 Task: Search one way flight ticket for 4 adults, 1 infant in seat and 1 infant on lap in premium economy from Plattsburgh: Plattsburgh International Airport to Greenville: Pitt-greenville Airport on 5-2-2023. Choice of flights is Delta. Number of bags: 1 checked bag. Price is upto 107000. Outbound departure time preference is 8:45.
Action: Mouse moved to (302, 391)
Screenshot: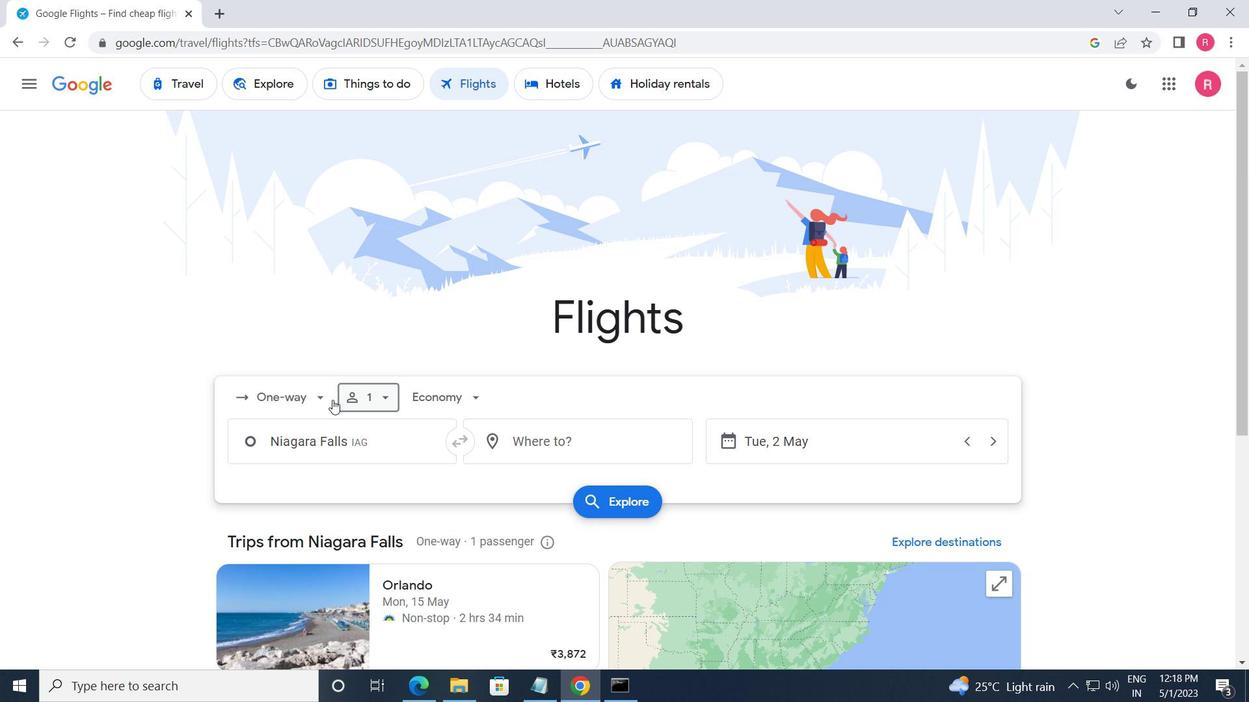 
Action: Mouse pressed left at (302, 391)
Screenshot: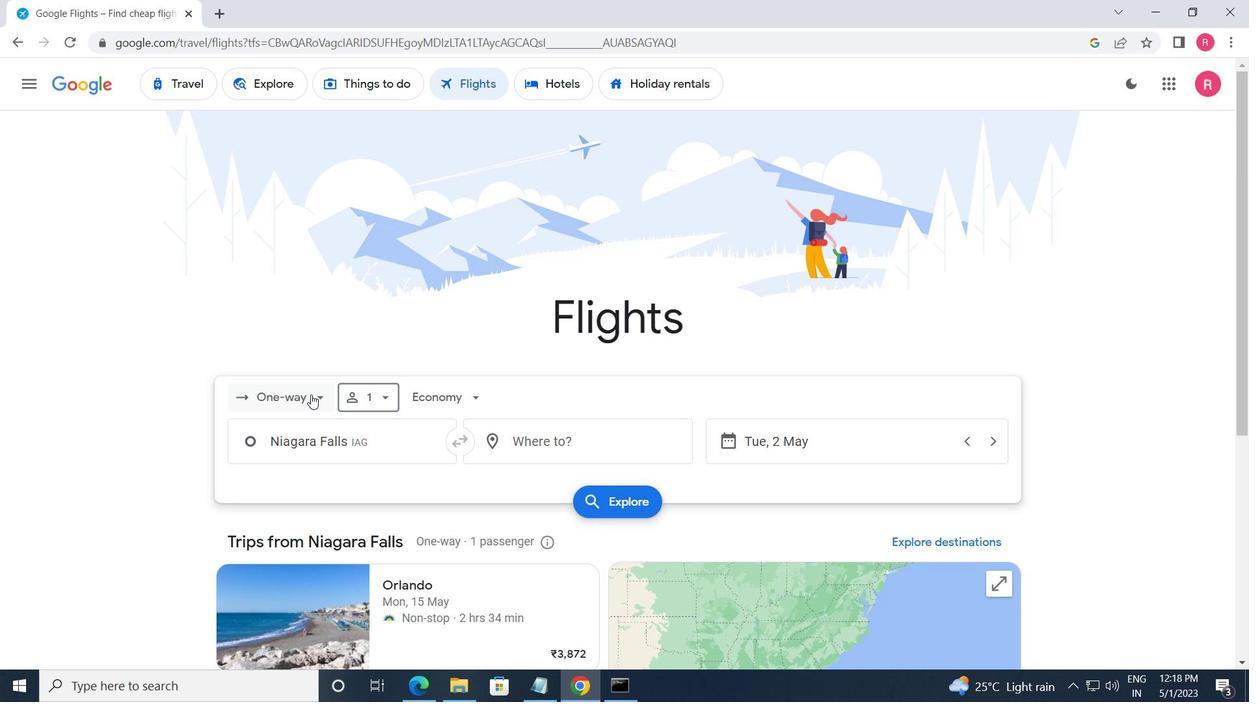 
Action: Mouse moved to (310, 470)
Screenshot: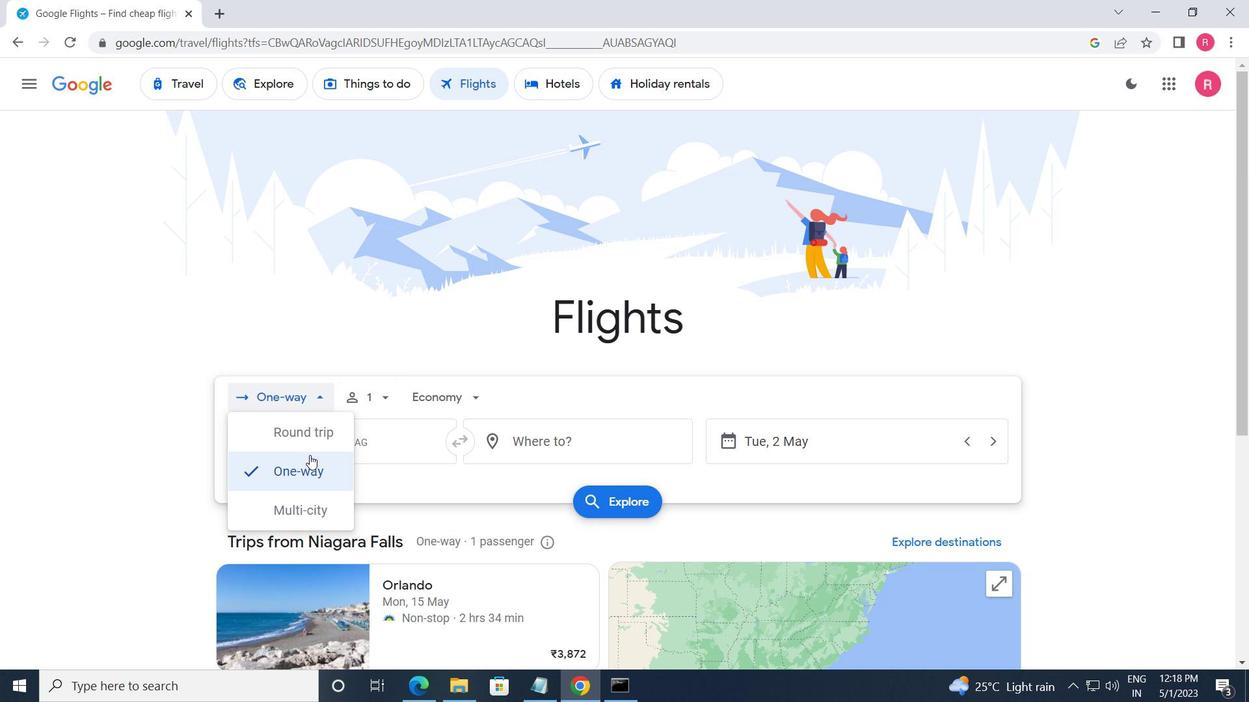 
Action: Mouse pressed left at (310, 470)
Screenshot: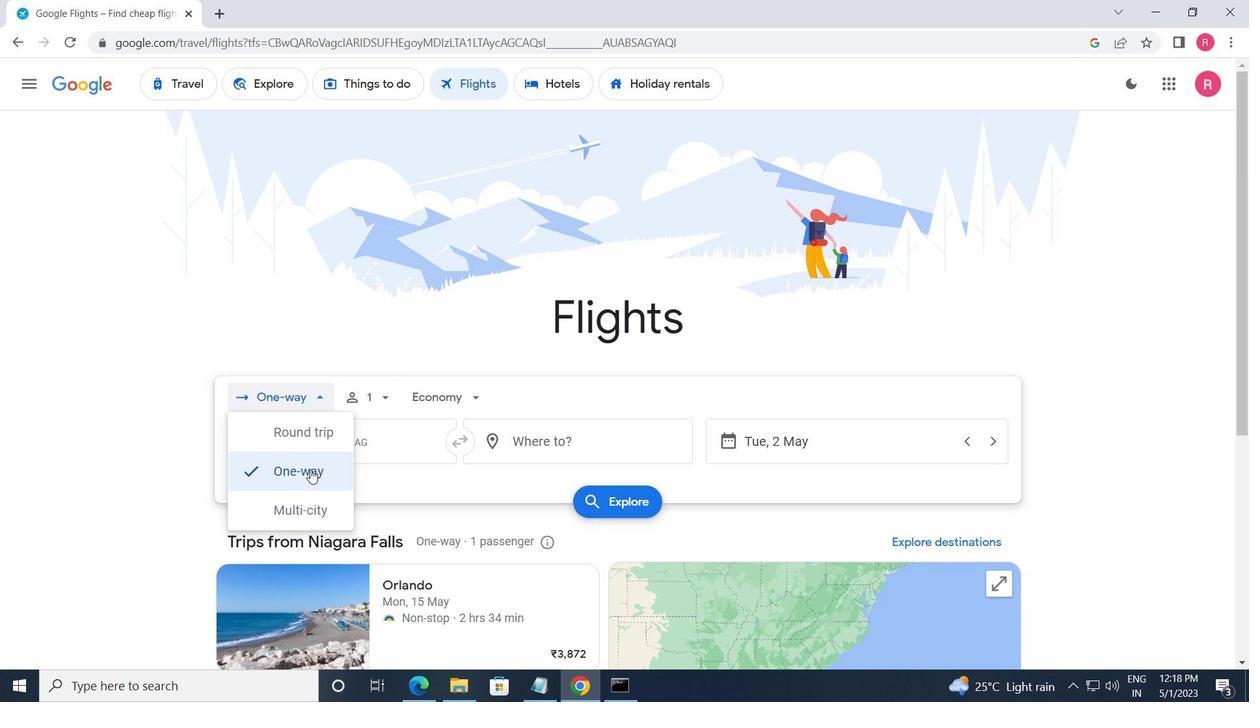 
Action: Mouse moved to (378, 397)
Screenshot: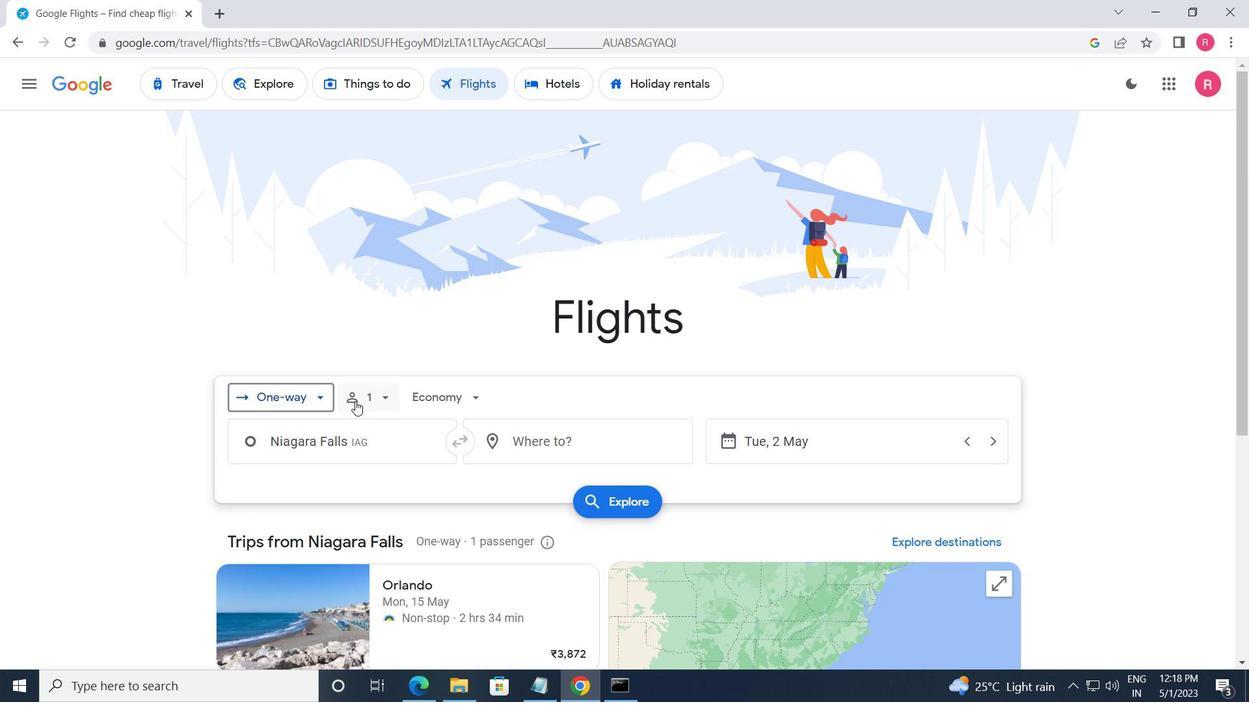 
Action: Mouse pressed left at (378, 397)
Screenshot: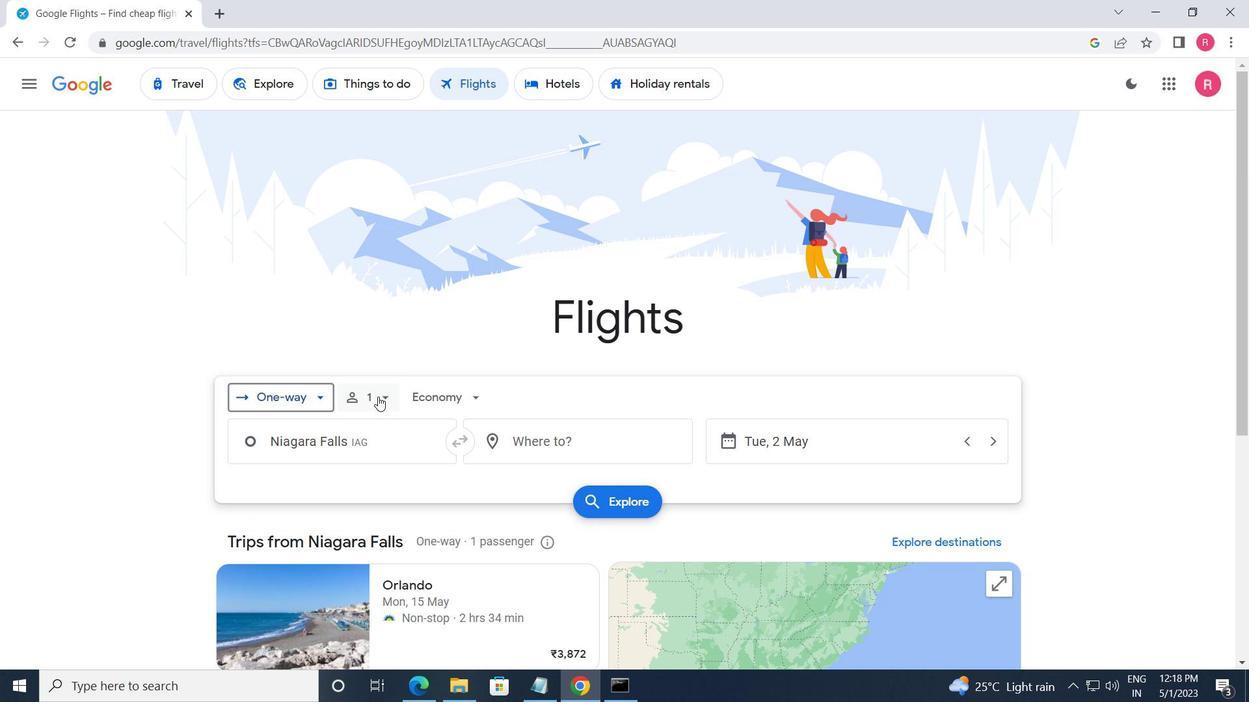 
Action: Mouse moved to (496, 439)
Screenshot: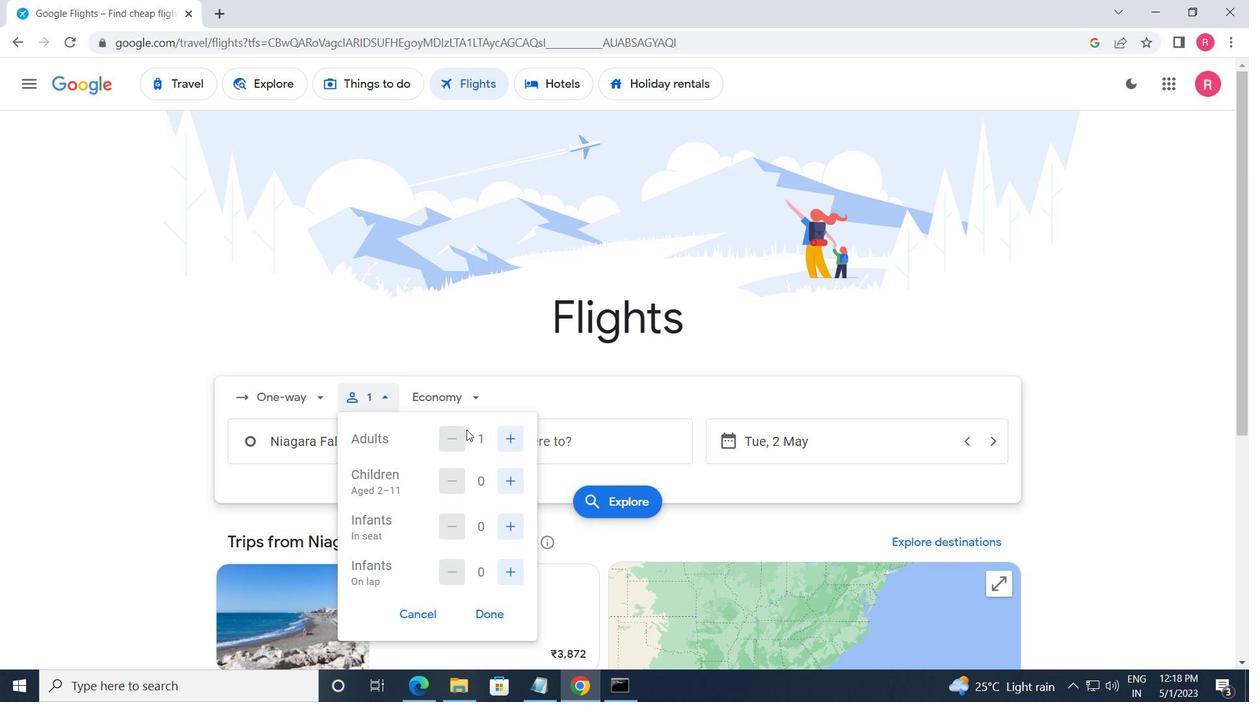 
Action: Mouse pressed left at (496, 439)
Screenshot: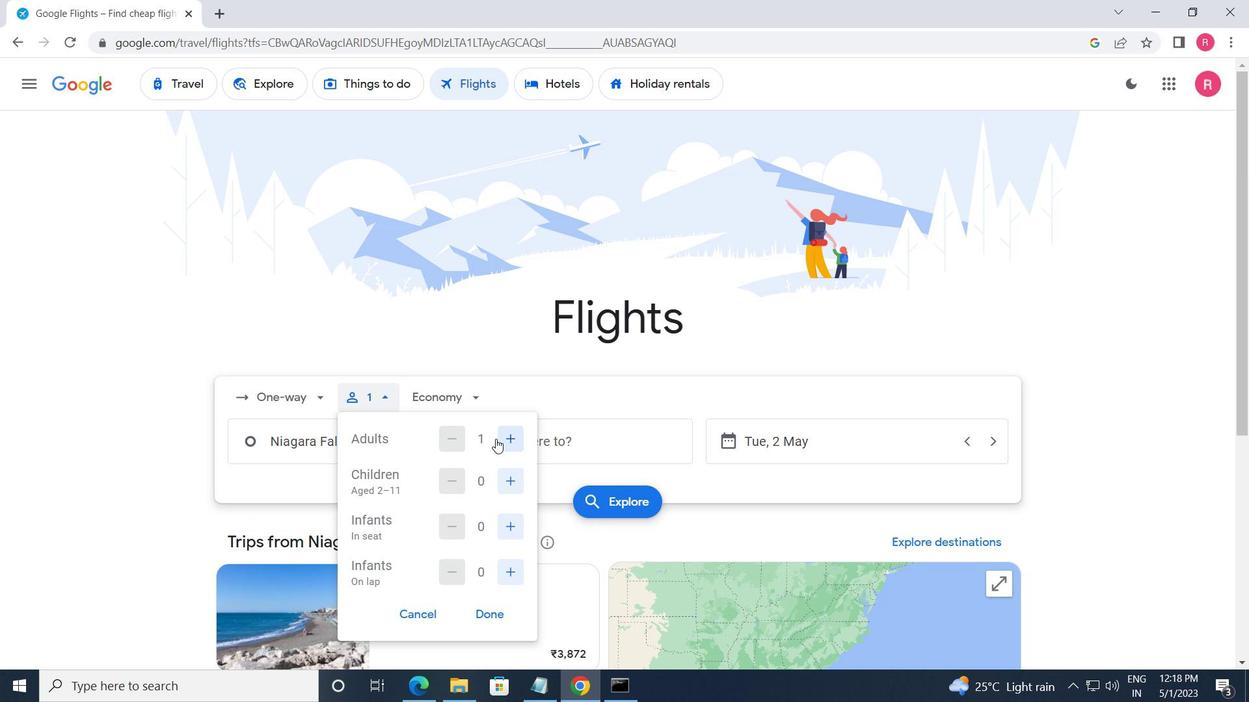 
Action: Mouse pressed left at (496, 439)
Screenshot: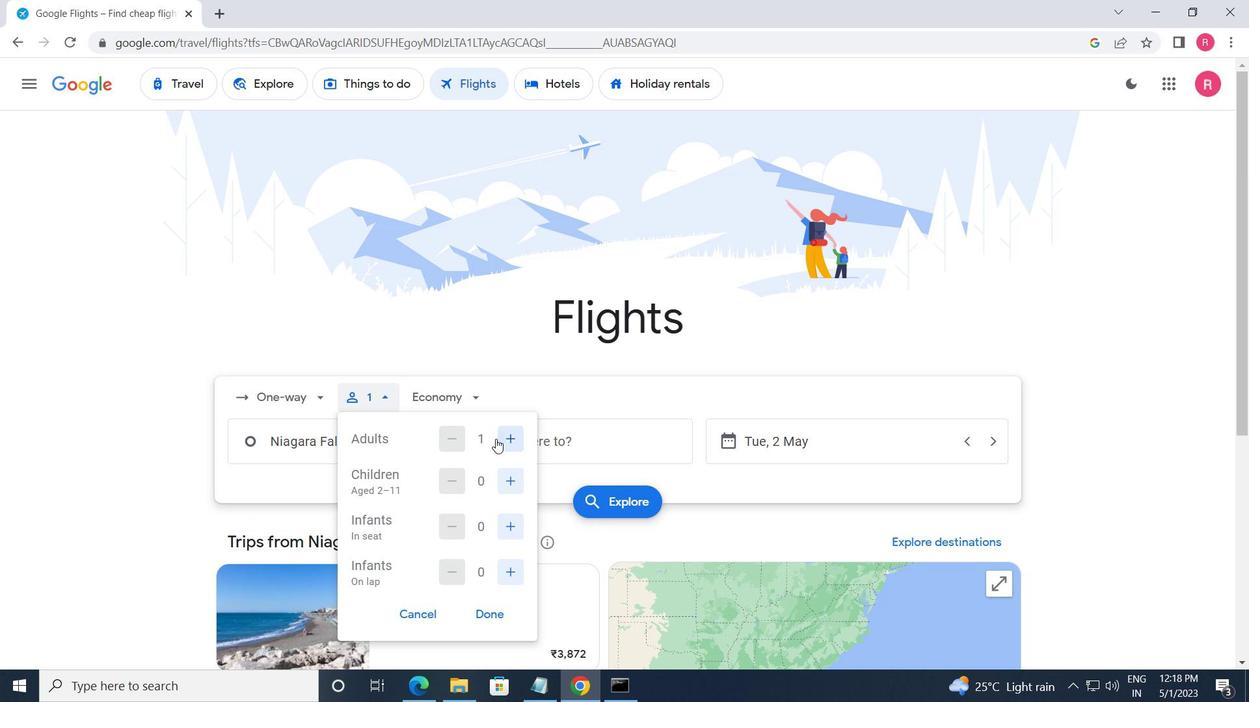 
Action: Mouse pressed left at (496, 439)
Screenshot: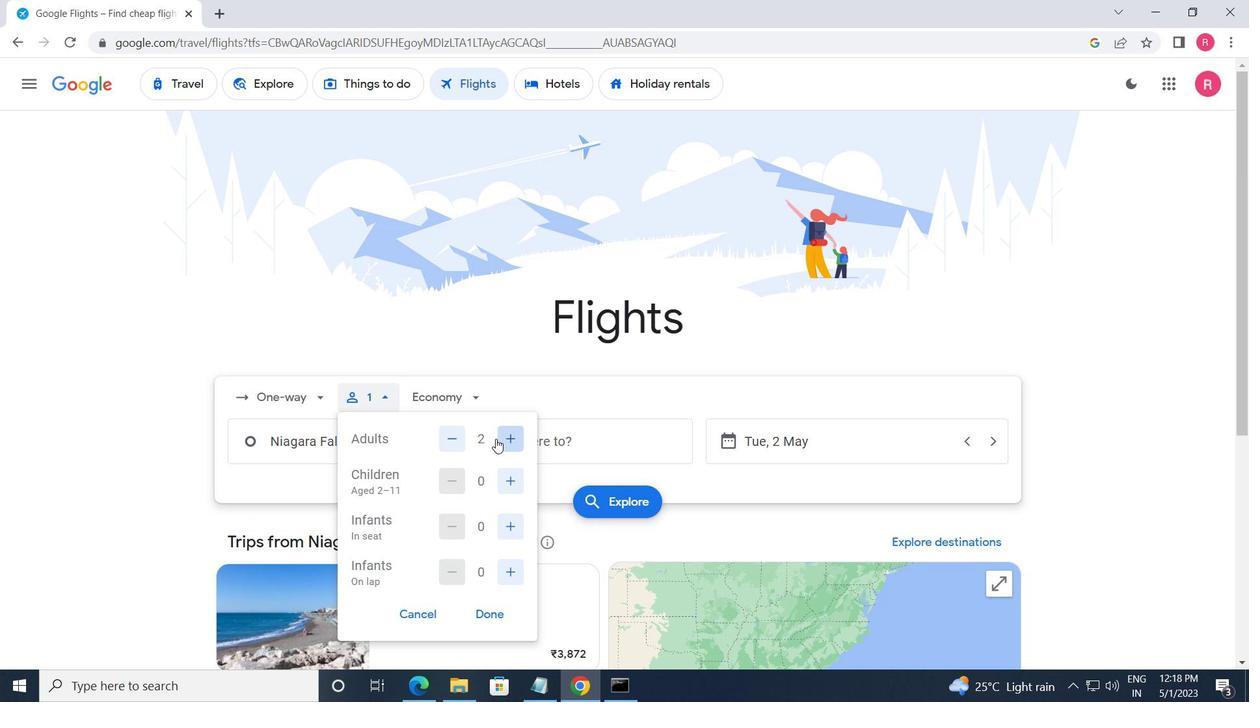 
Action: Mouse moved to (514, 473)
Screenshot: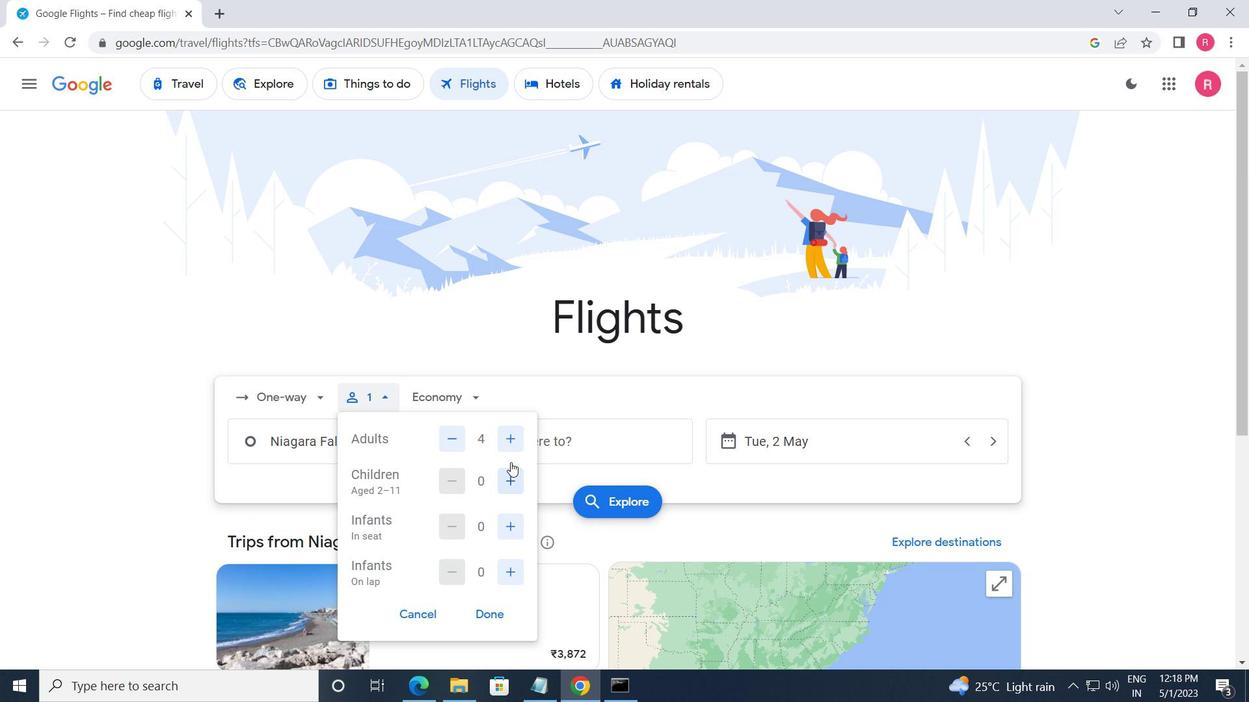 
Action: Mouse pressed left at (514, 473)
Screenshot: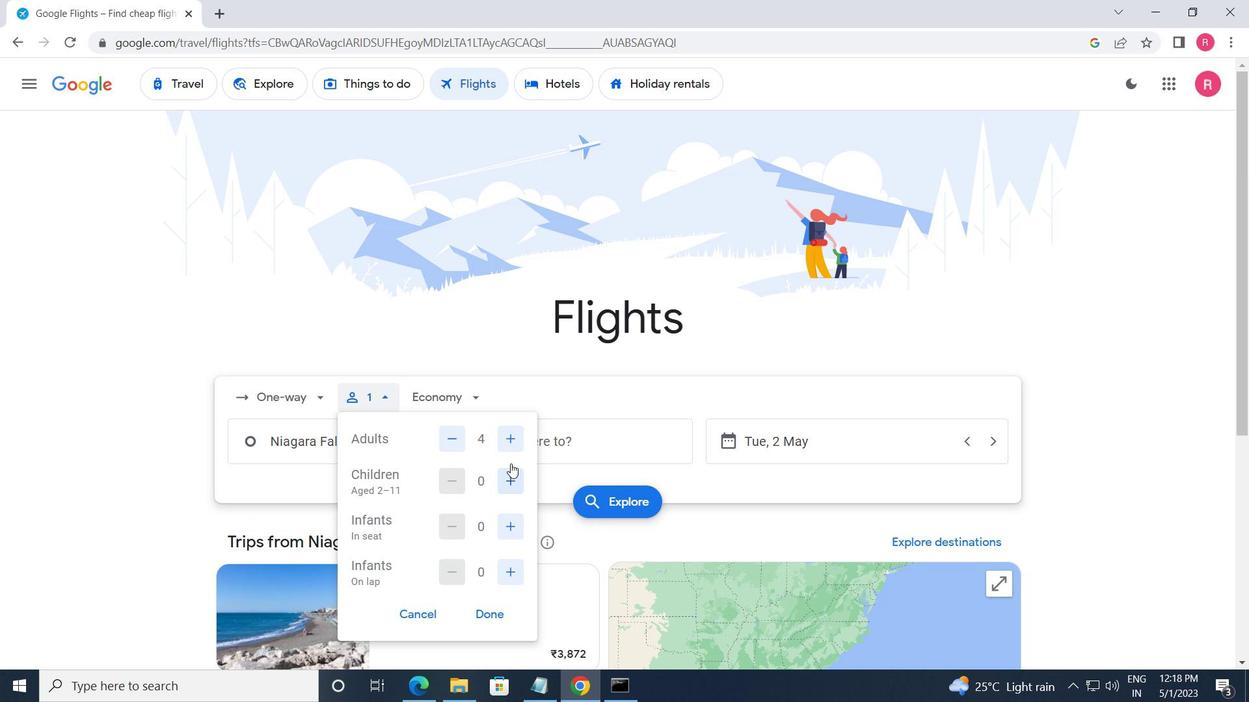 
Action: Mouse pressed left at (514, 473)
Screenshot: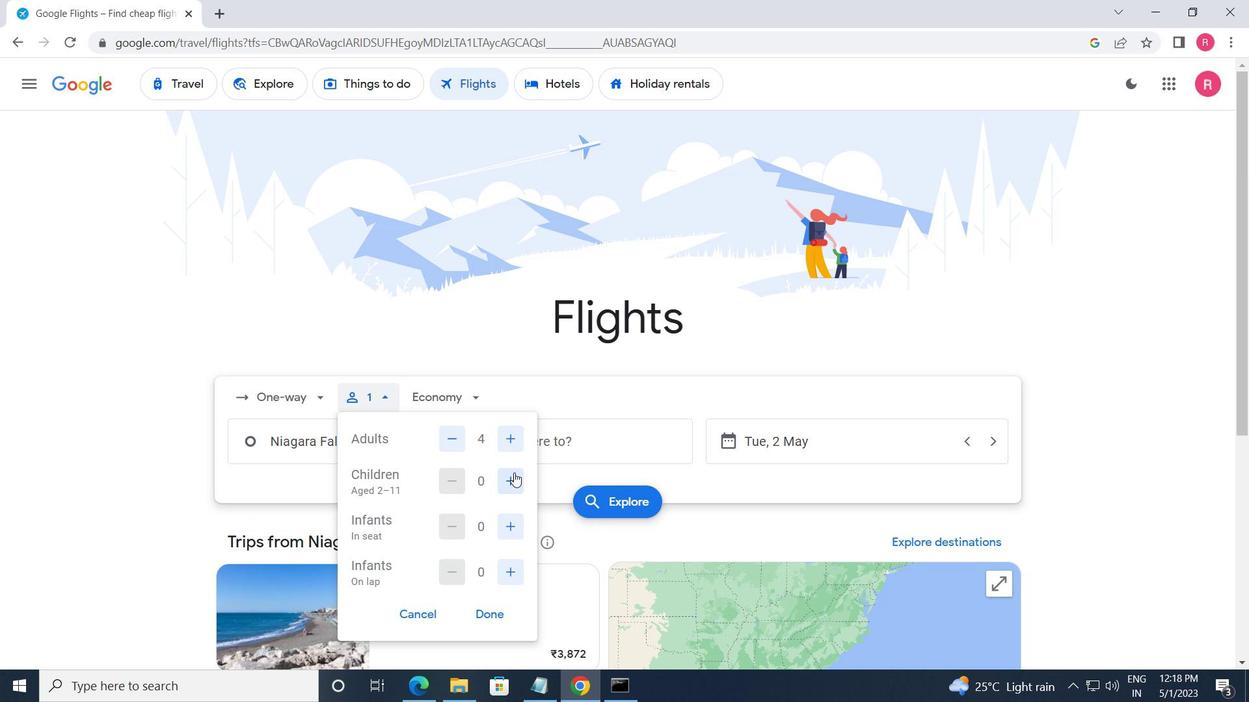 
Action: Mouse moved to (523, 512)
Screenshot: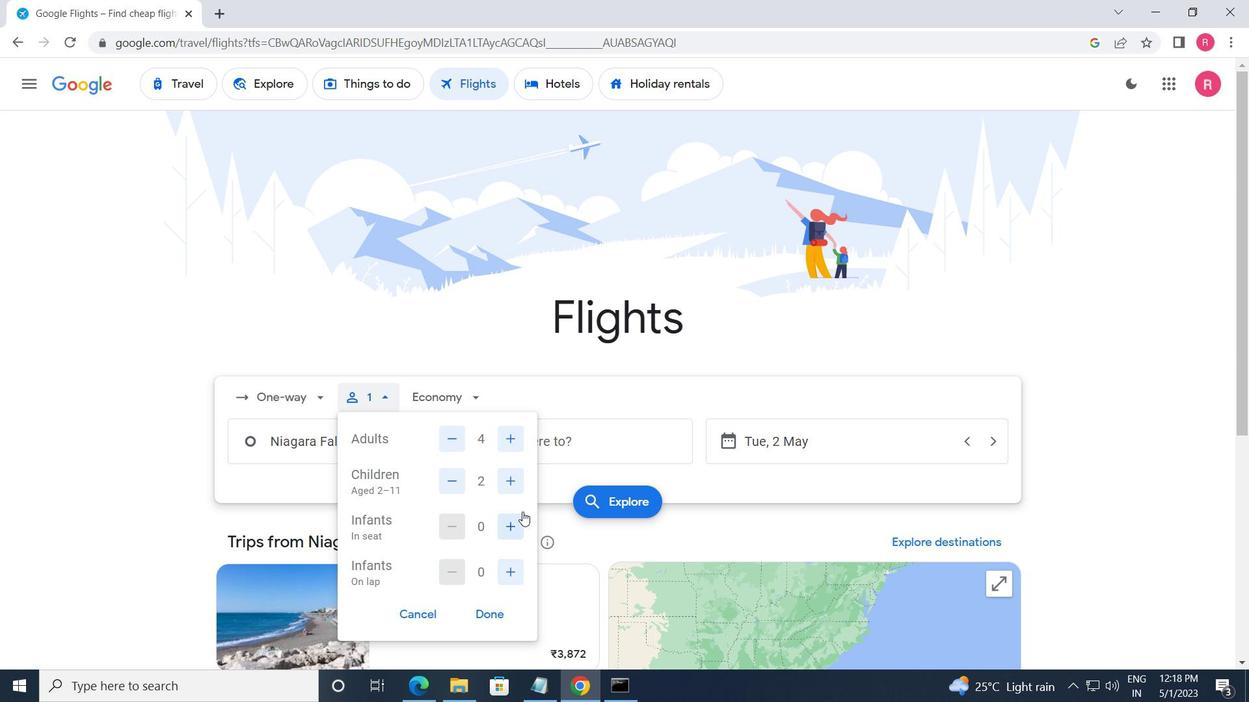 
Action: Mouse pressed left at (523, 512)
Screenshot: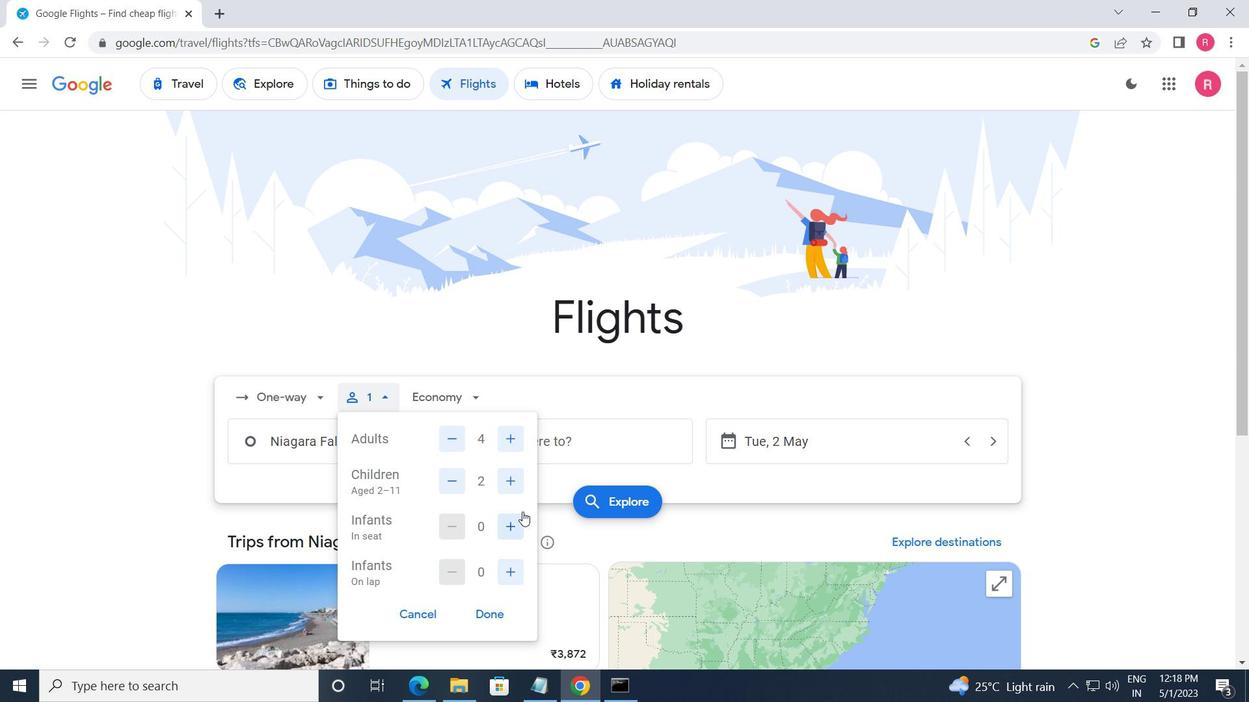 
Action: Mouse moved to (523, 517)
Screenshot: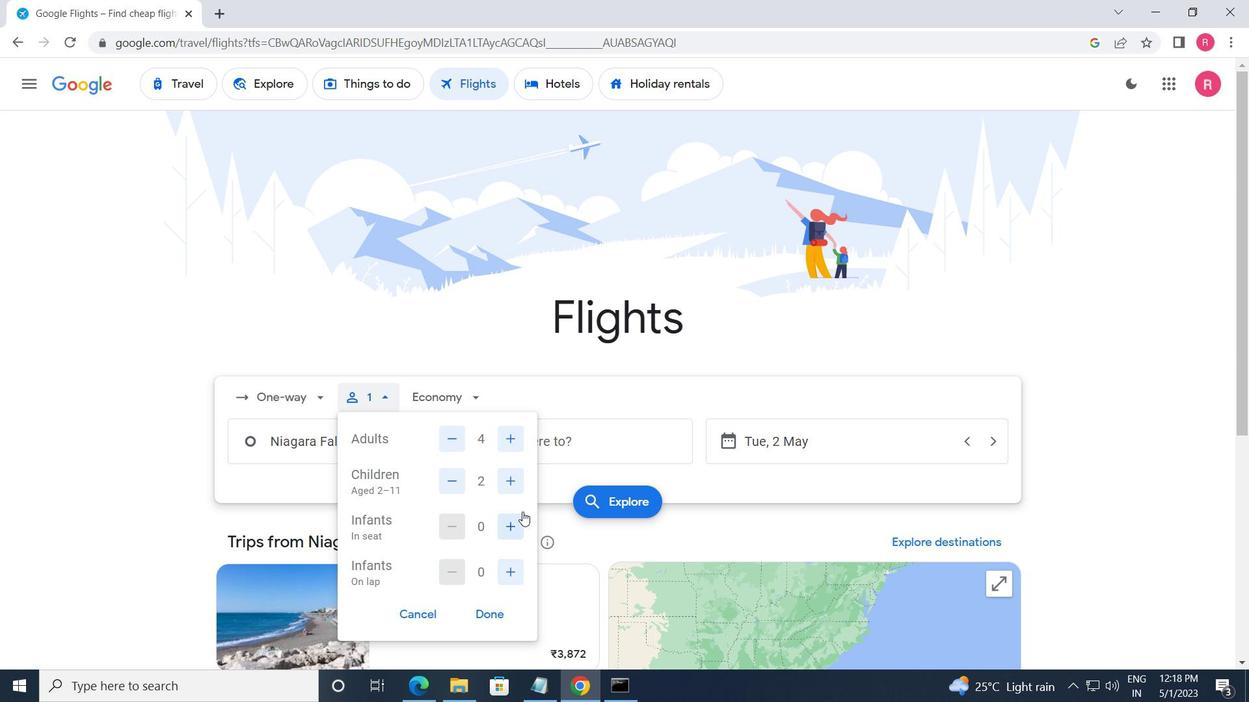
Action: Mouse pressed left at (523, 517)
Screenshot: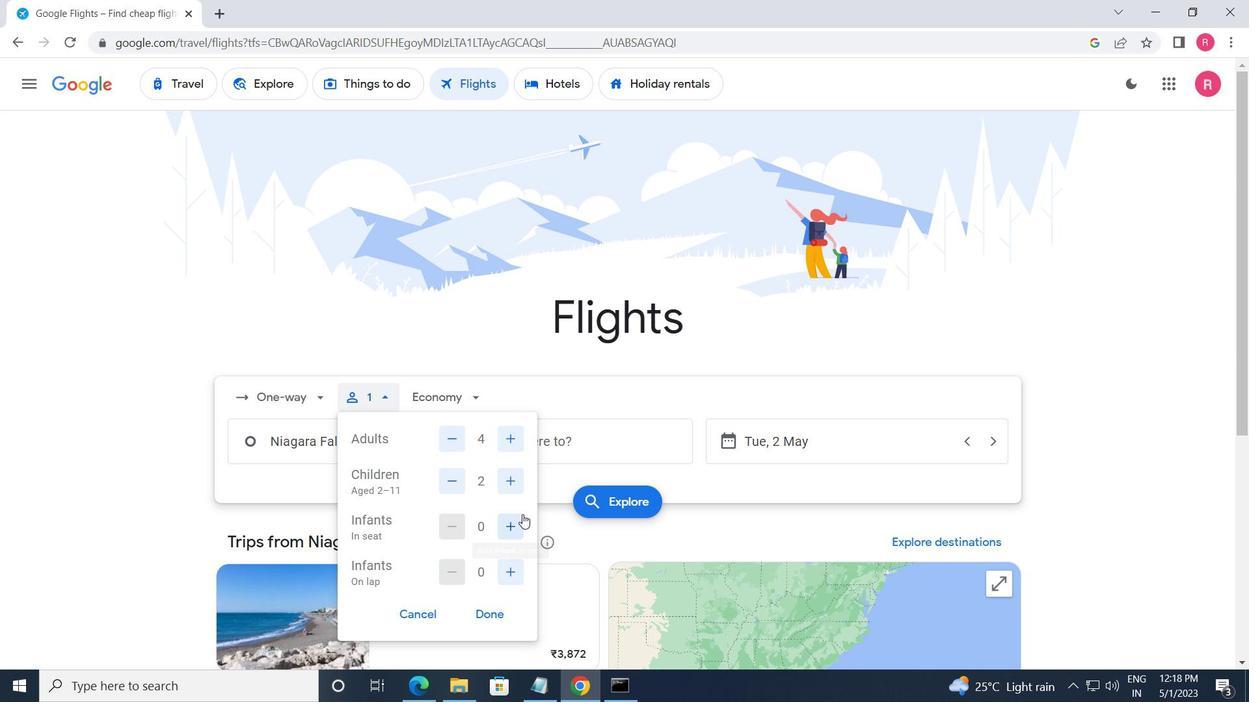 
Action: Mouse moved to (509, 574)
Screenshot: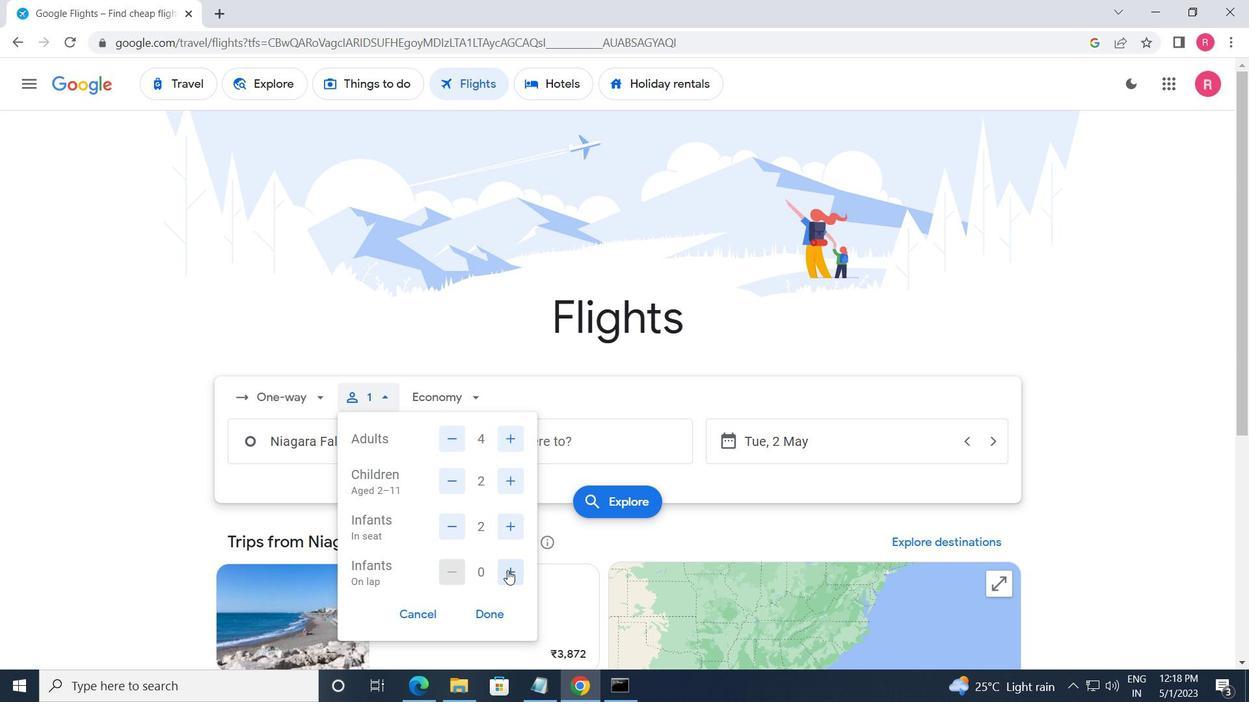 
Action: Mouse pressed left at (509, 574)
Screenshot: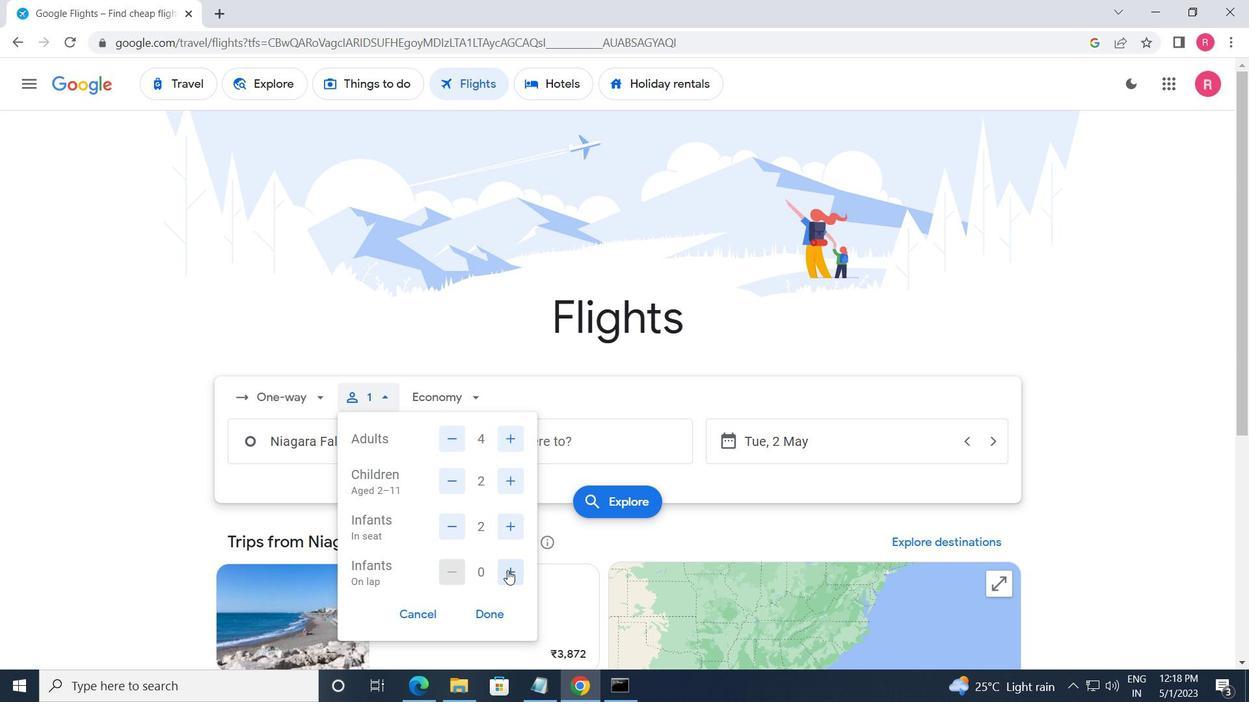 
Action: Mouse moved to (488, 620)
Screenshot: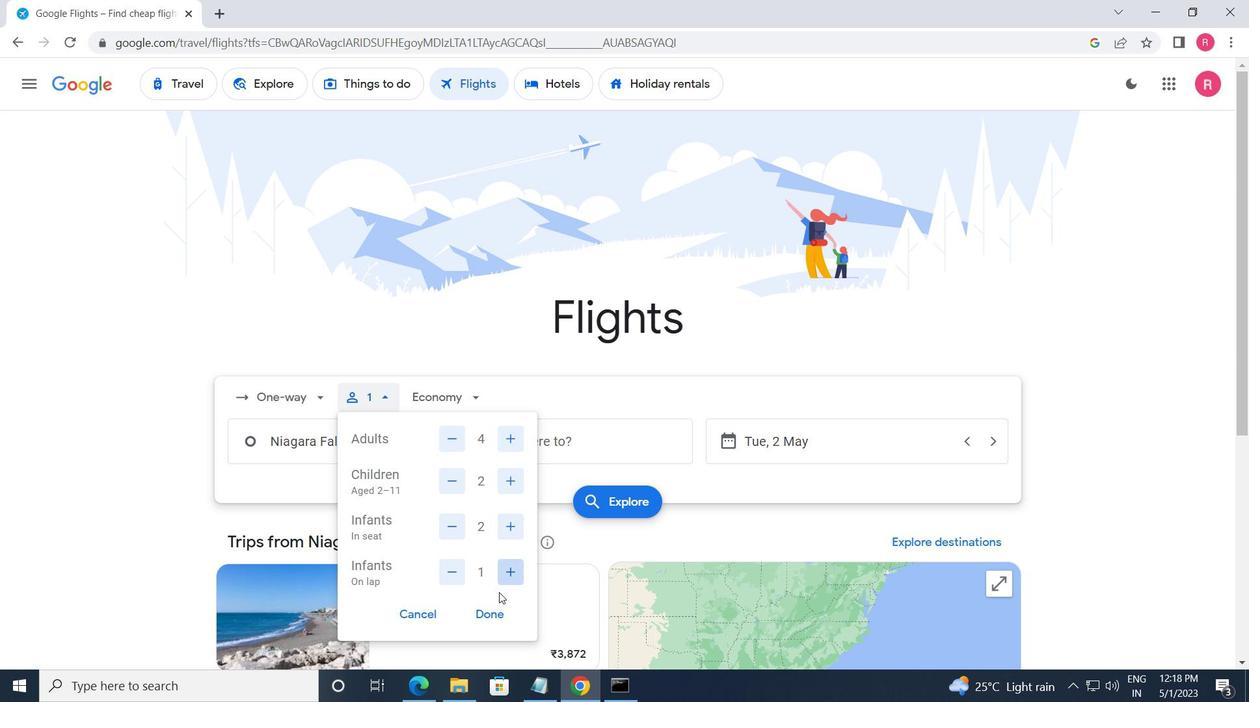 
Action: Mouse pressed left at (488, 620)
Screenshot: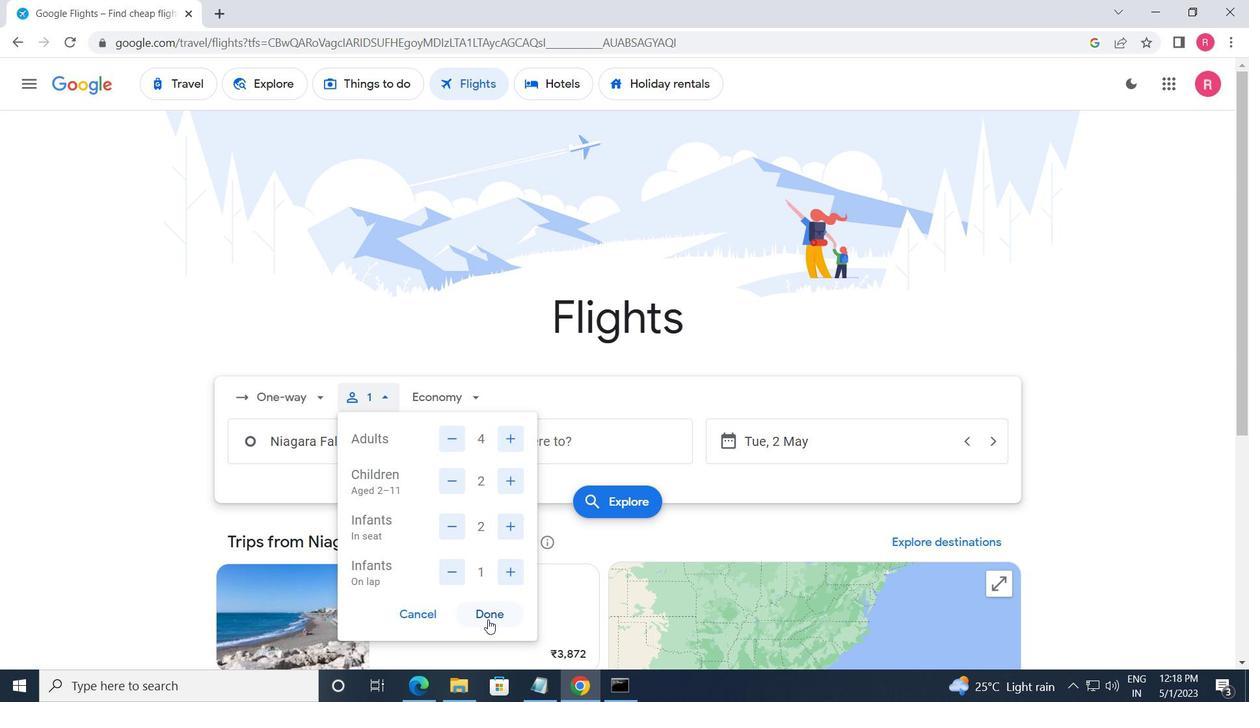 
Action: Mouse moved to (464, 403)
Screenshot: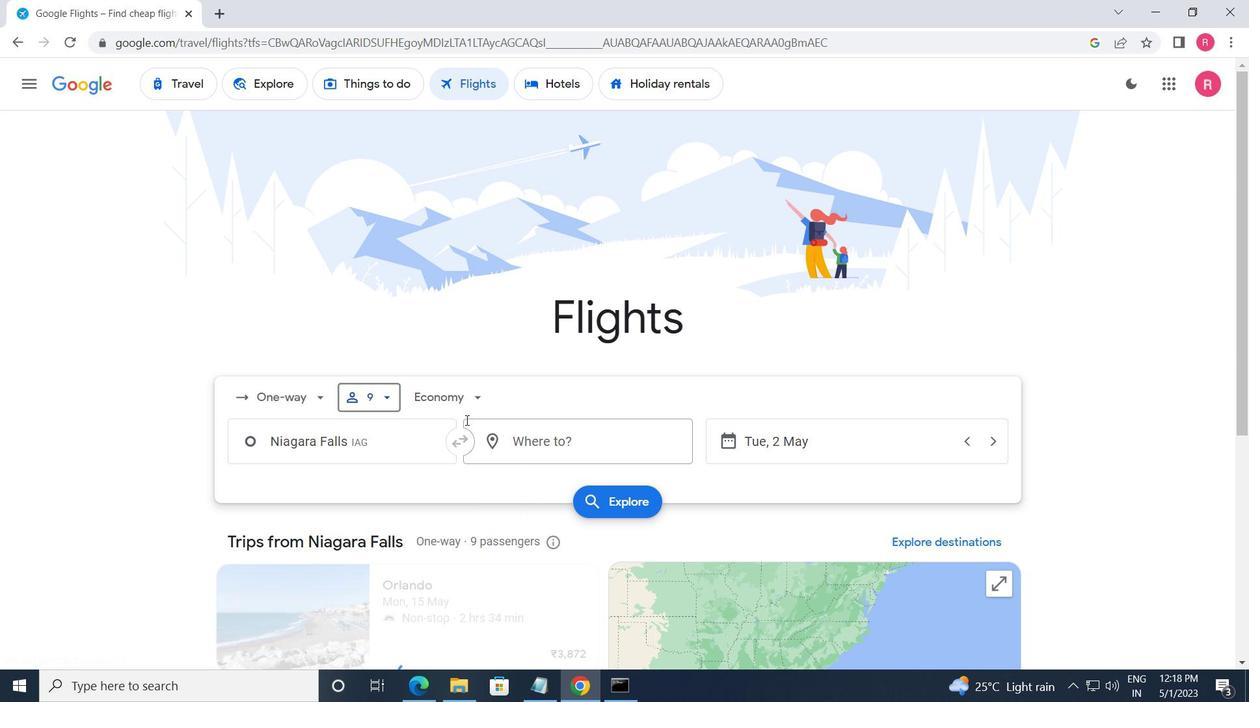 
Action: Mouse pressed left at (464, 403)
Screenshot: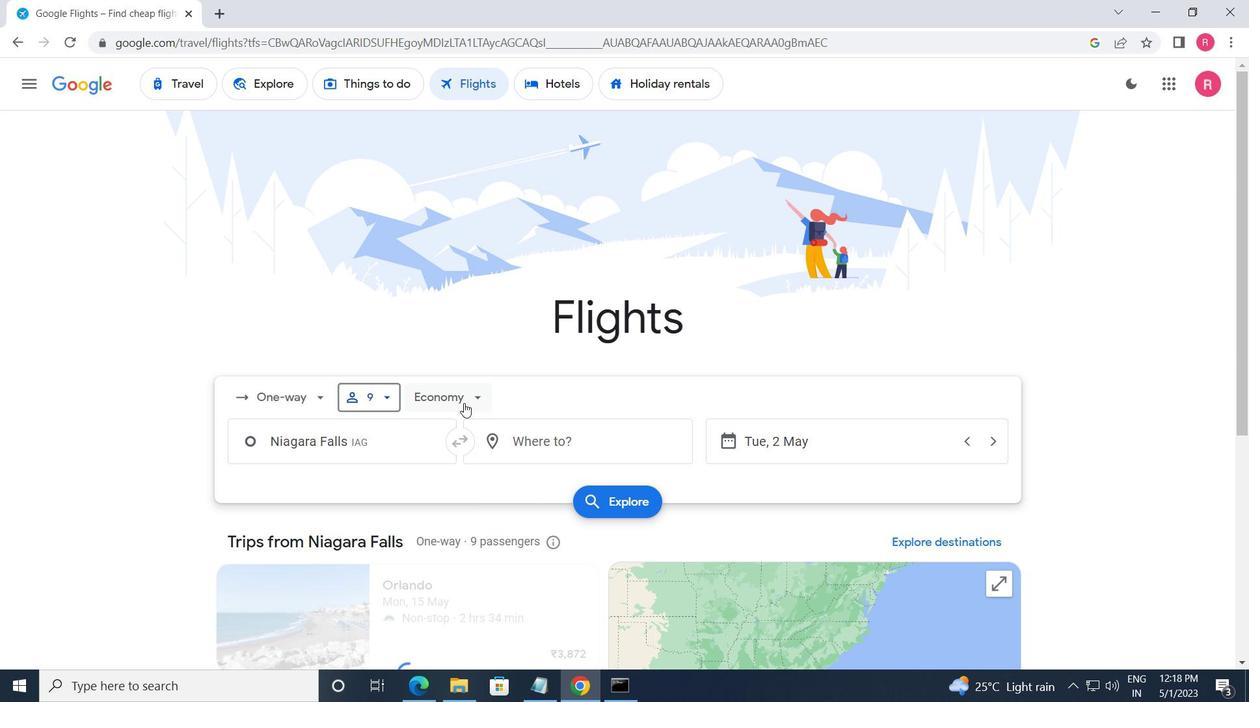 
Action: Mouse moved to (477, 479)
Screenshot: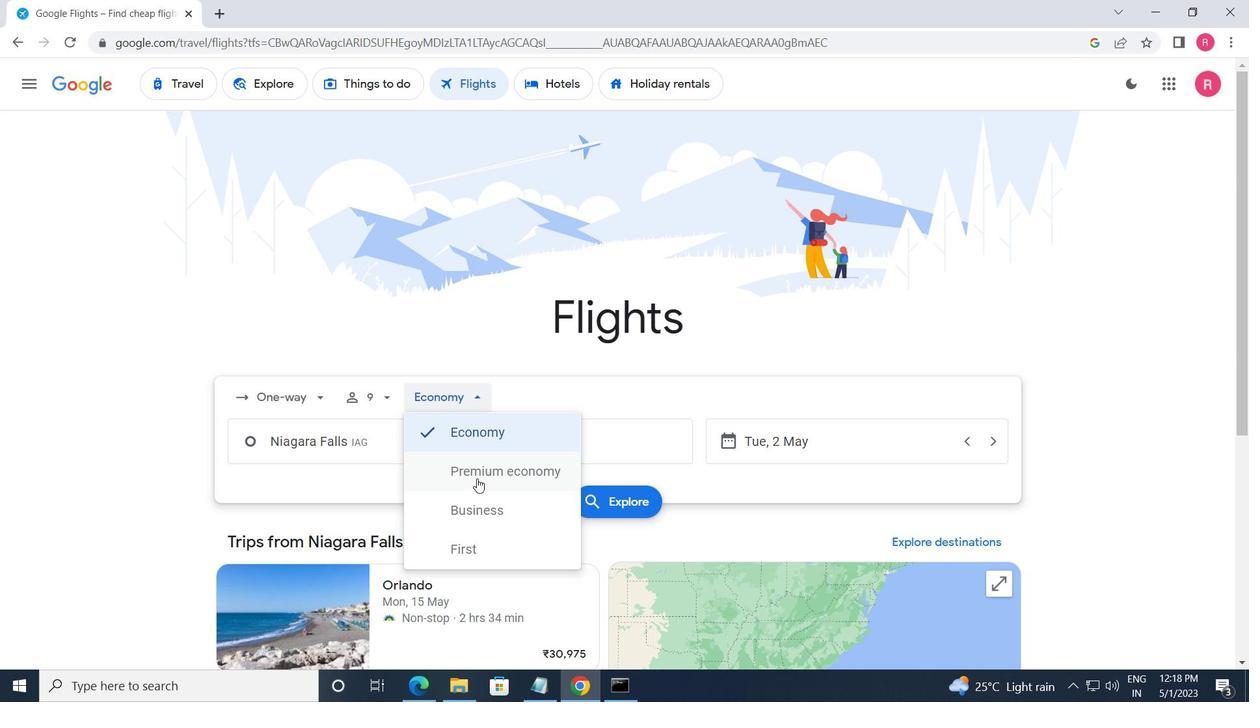 
Action: Mouse pressed left at (477, 479)
Screenshot: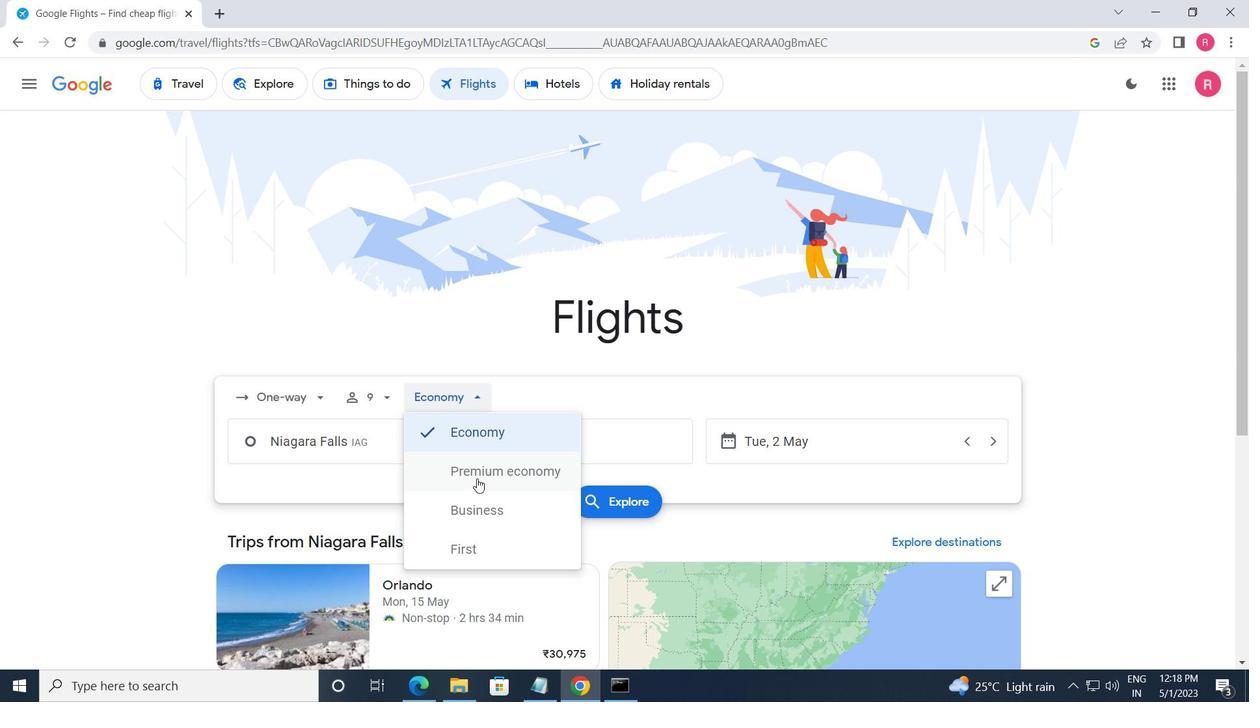 
Action: Mouse moved to (402, 456)
Screenshot: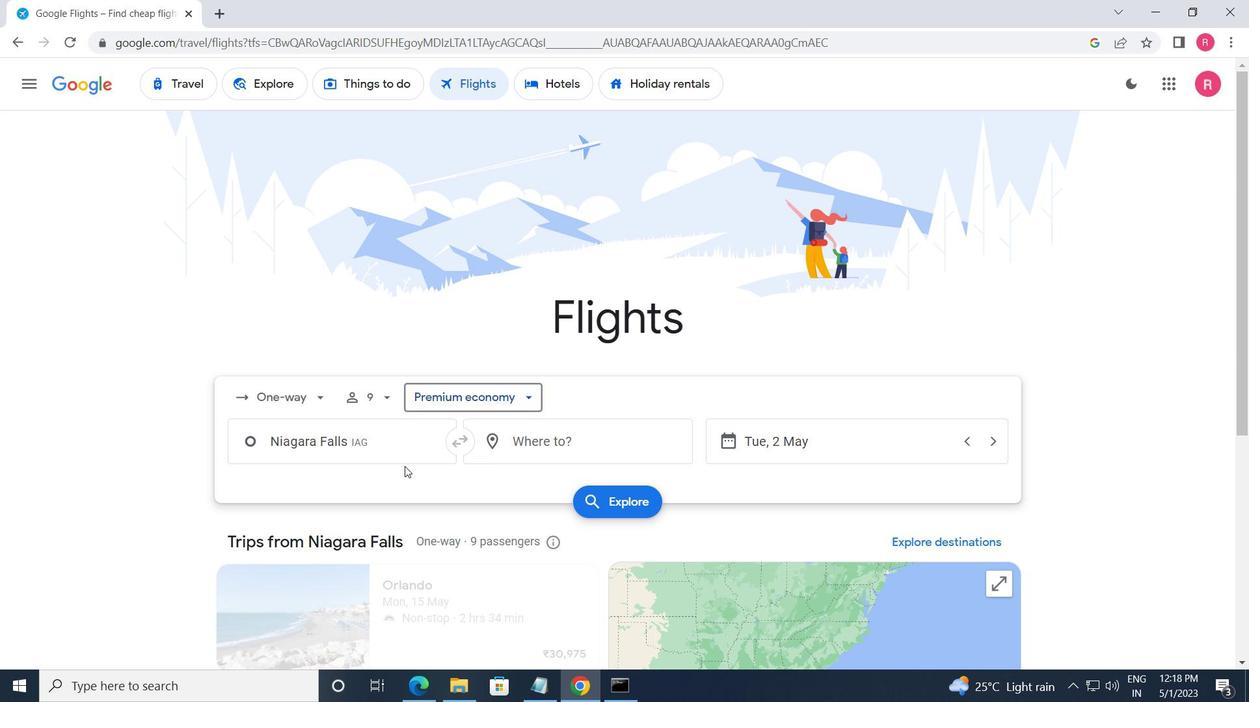
Action: Mouse pressed left at (402, 456)
Screenshot: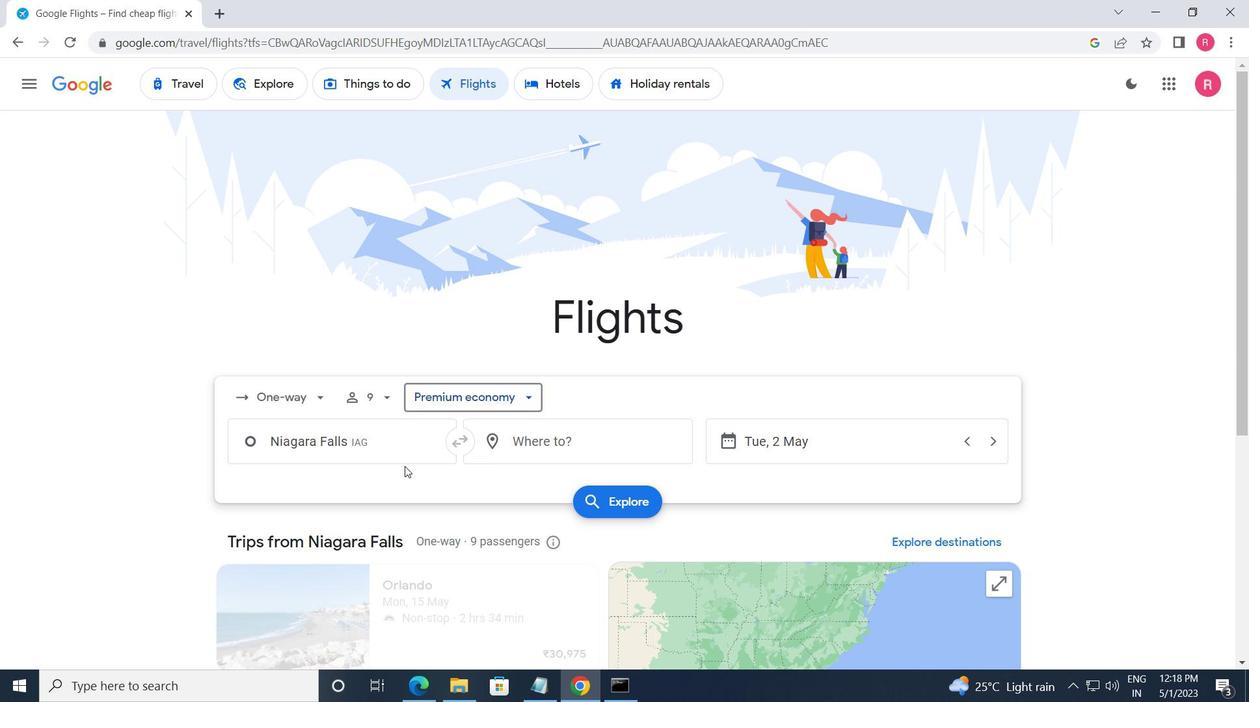 
Action: Key pressed <Key.shift_r>Ogdens
Screenshot: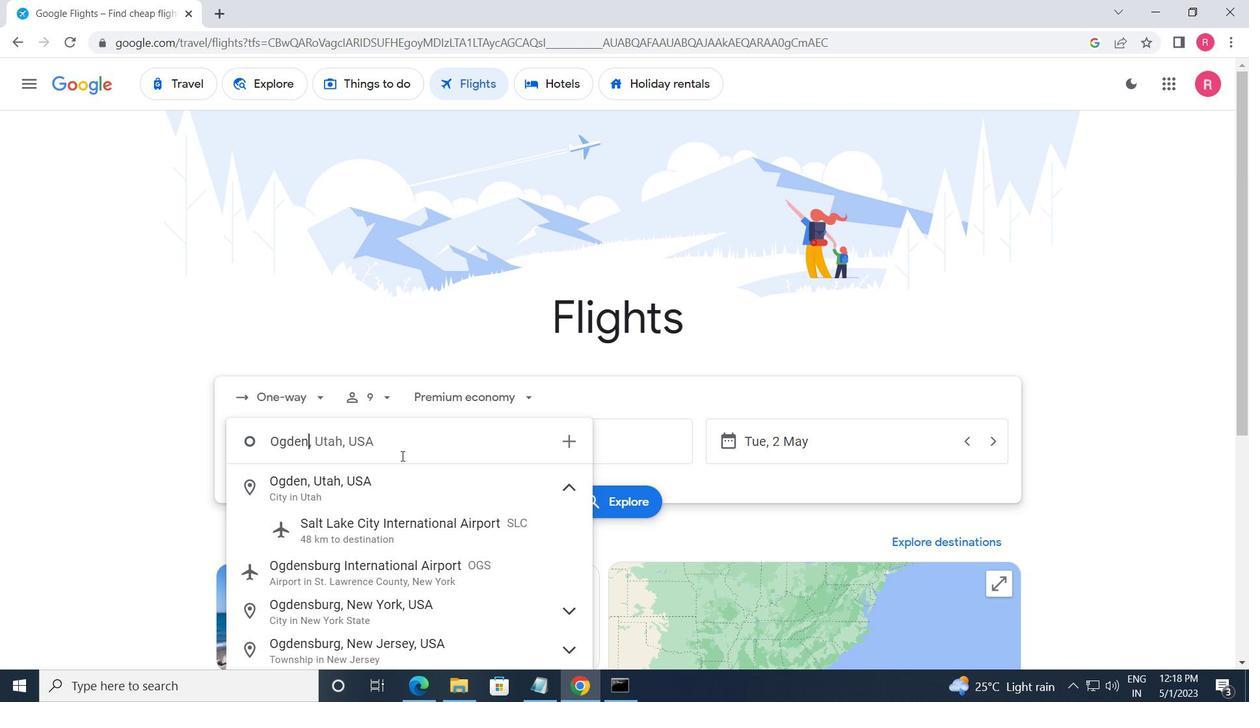
Action: Mouse moved to (374, 491)
Screenshot: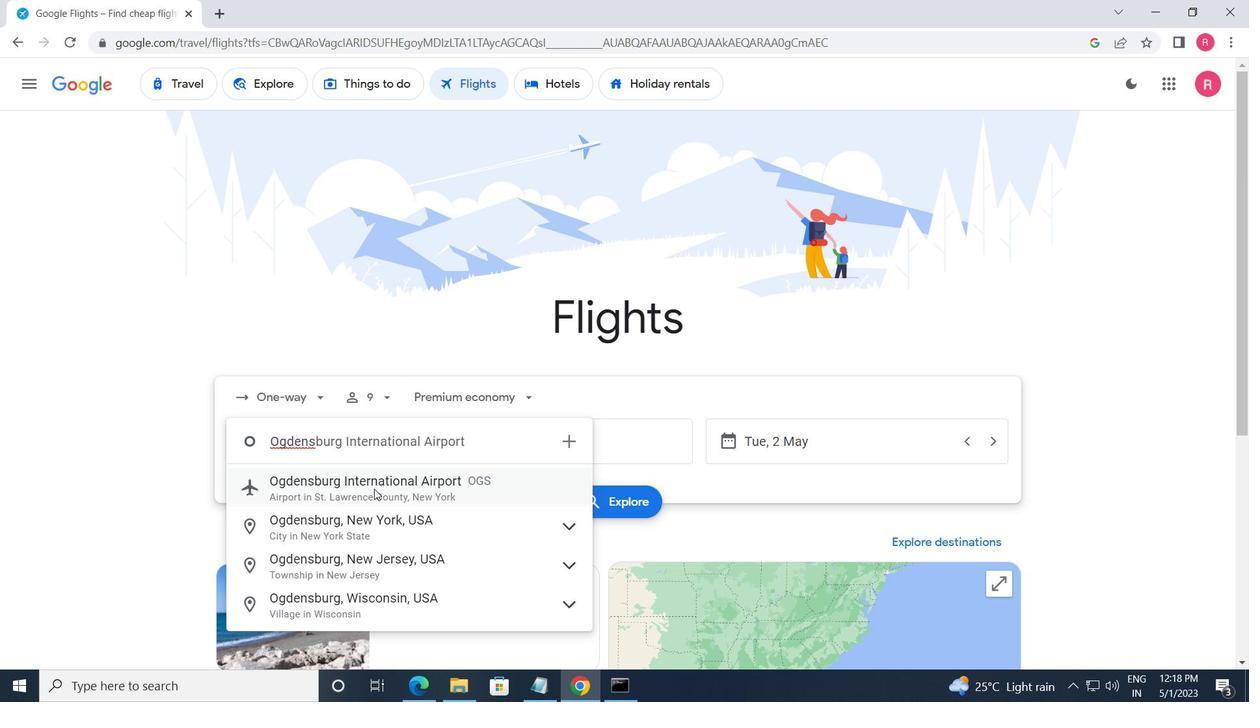 
Action: Mouse pressed left at (374, 491)
Screenshot: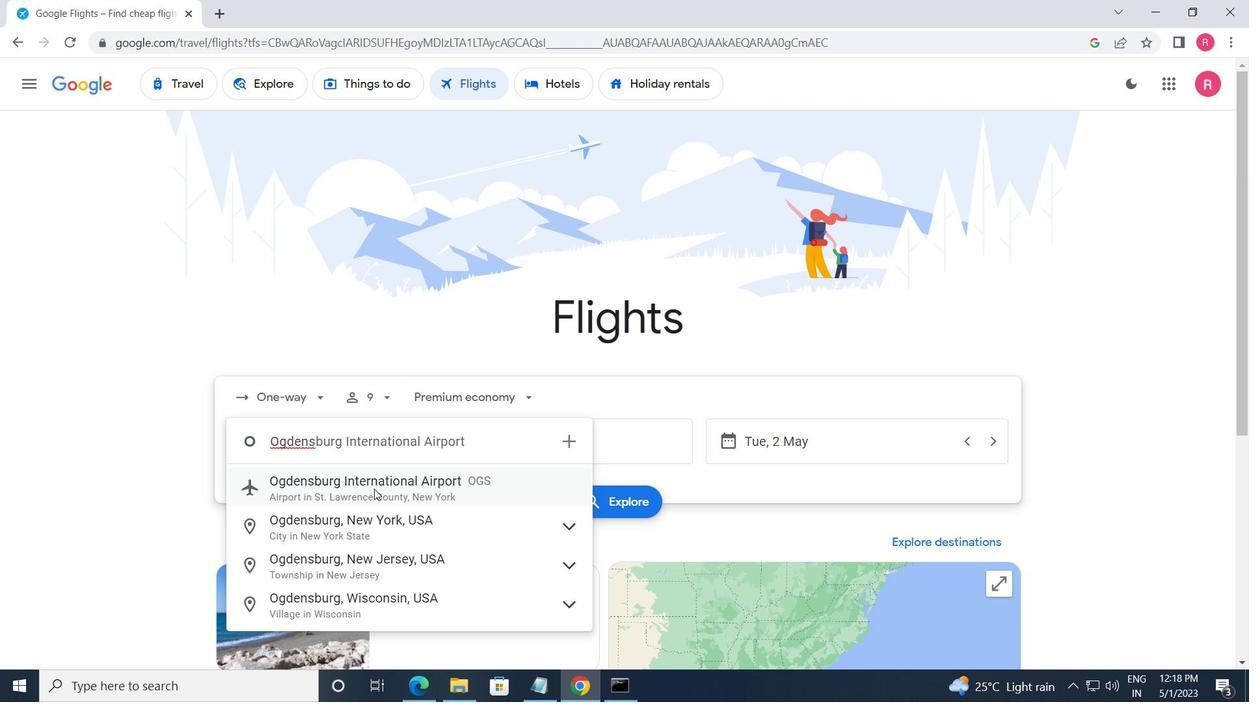 
Action: Mouse moved to (531, 458)
Screenshot: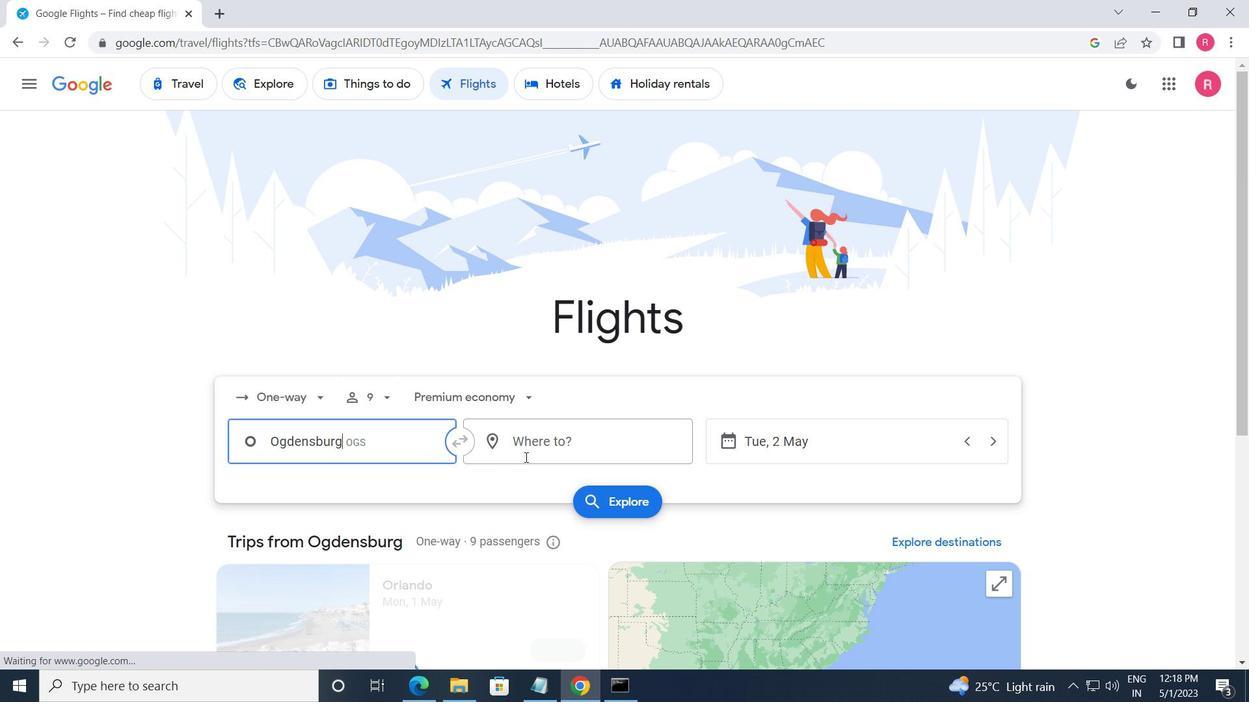 
Action: Mouse pressed left at (531, 458)
Screenshot: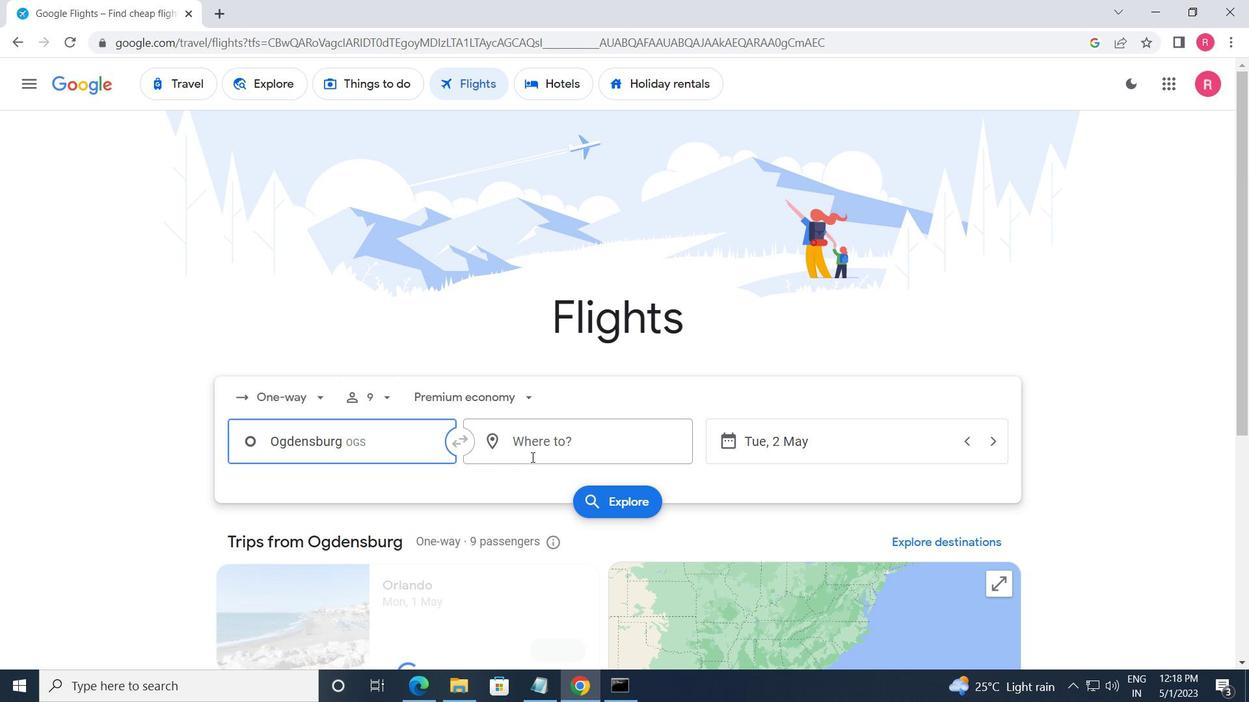 
Action: Mouse moved to (542, 602)
Screenshot: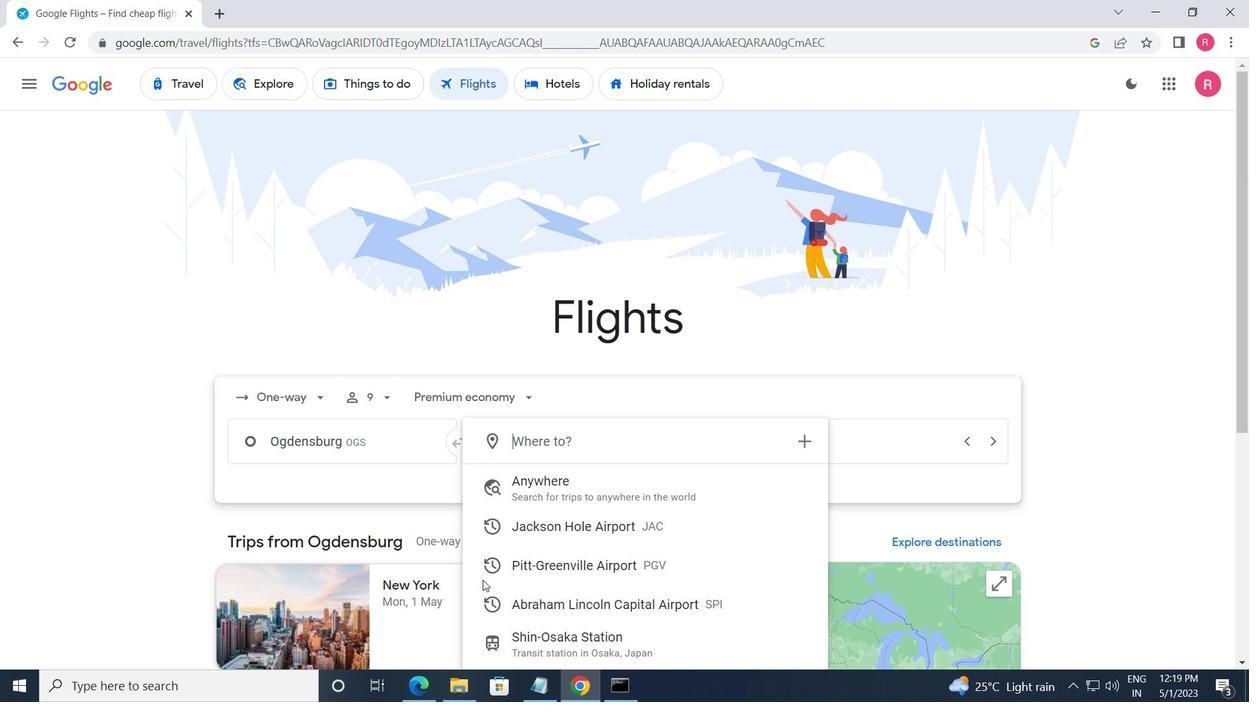 
Action: Mouse pressed left at (542, 602)
Screenshot: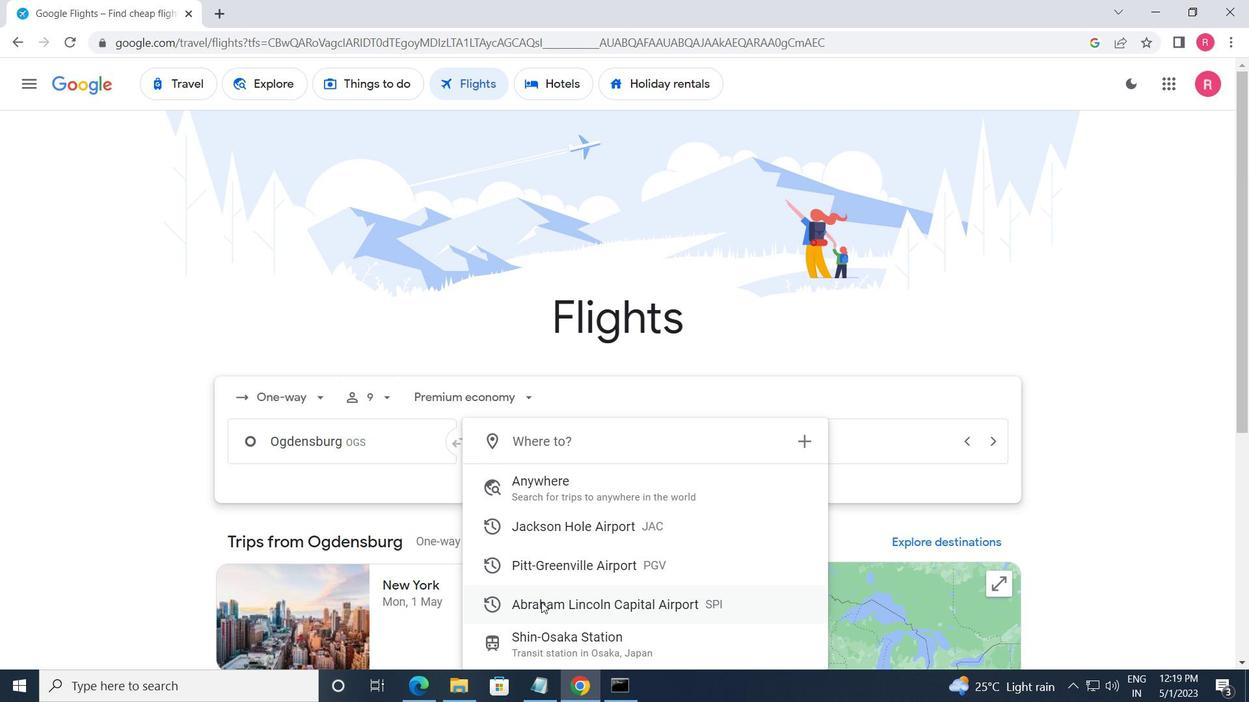 
Action: Mouse moved to (792, 450)
Screenshot: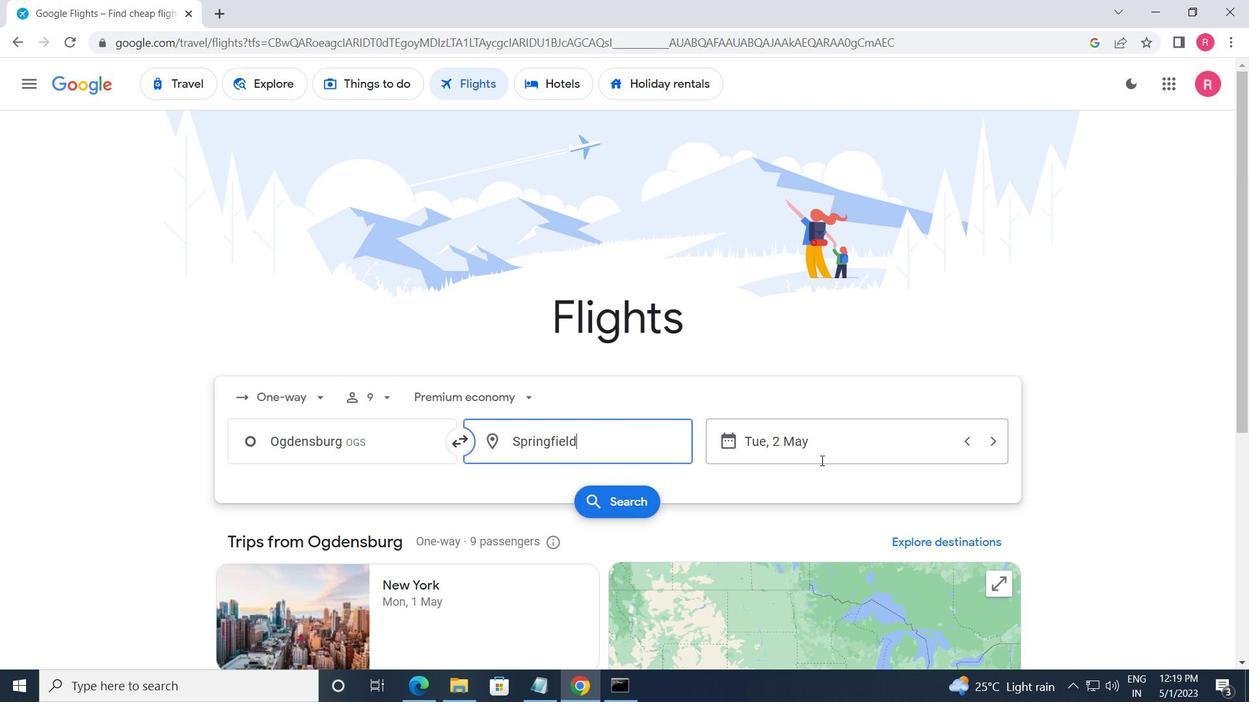 
Action: Mouse pressed left at (792, 450)
Screenshot: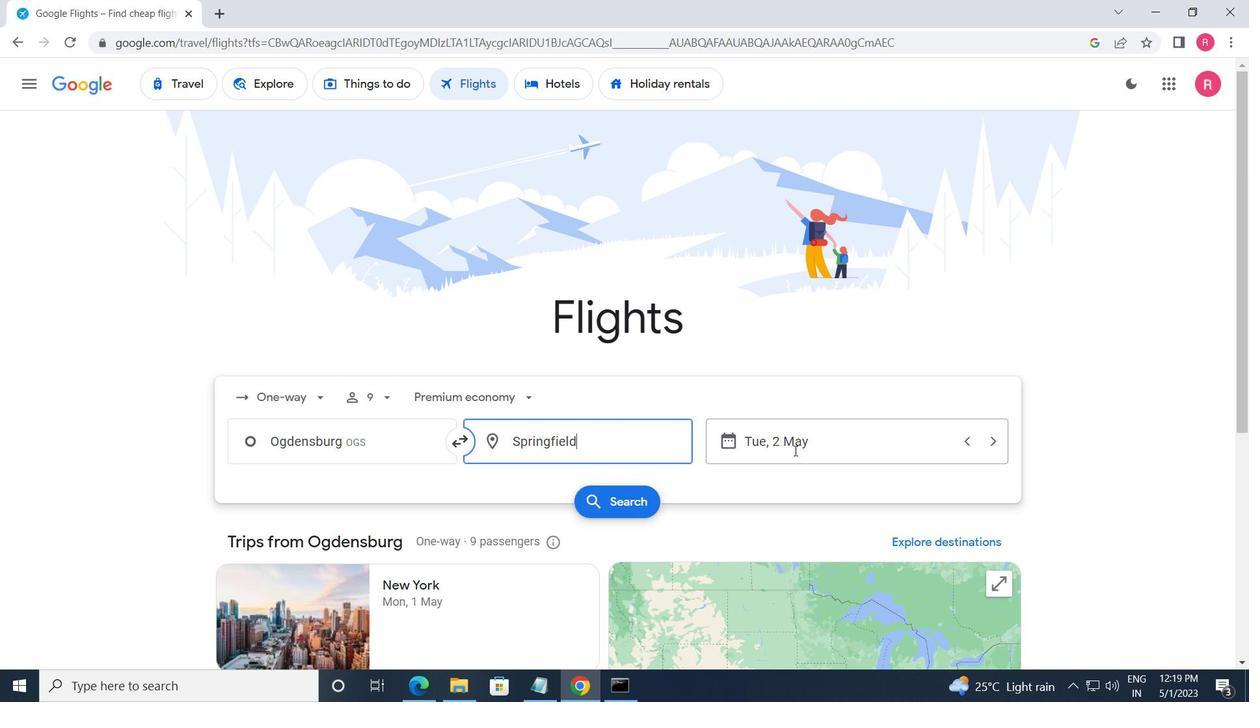 
Action: Mouse moved to (517, 386)
Screenshot: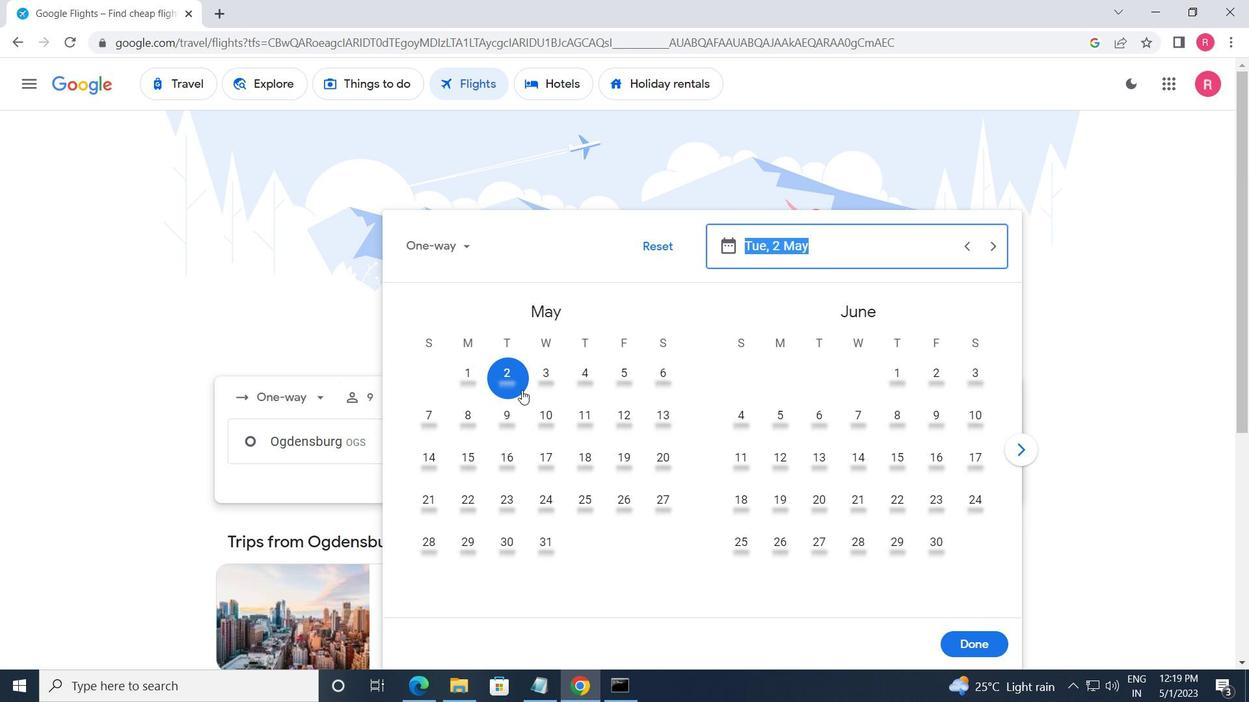 
Action: Mouse pressed left at (517, 386)
Screenshot: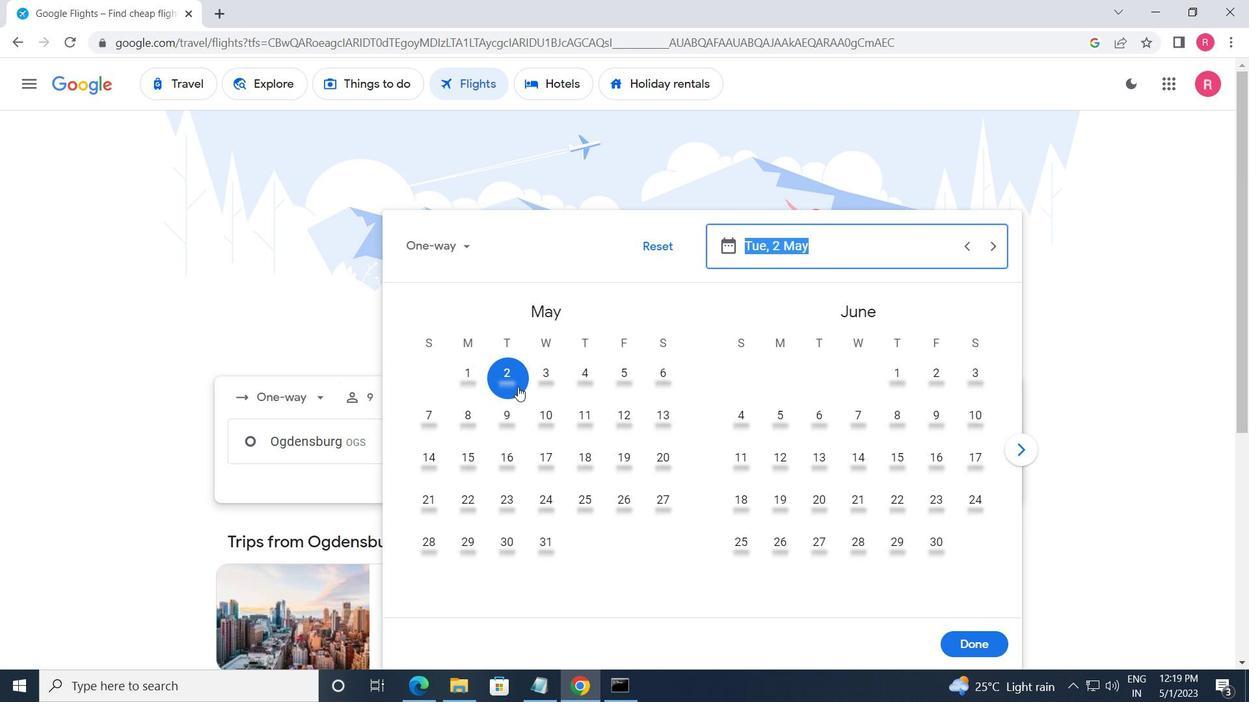 
Action: Mouse moved to (986, 637)
Screenshot: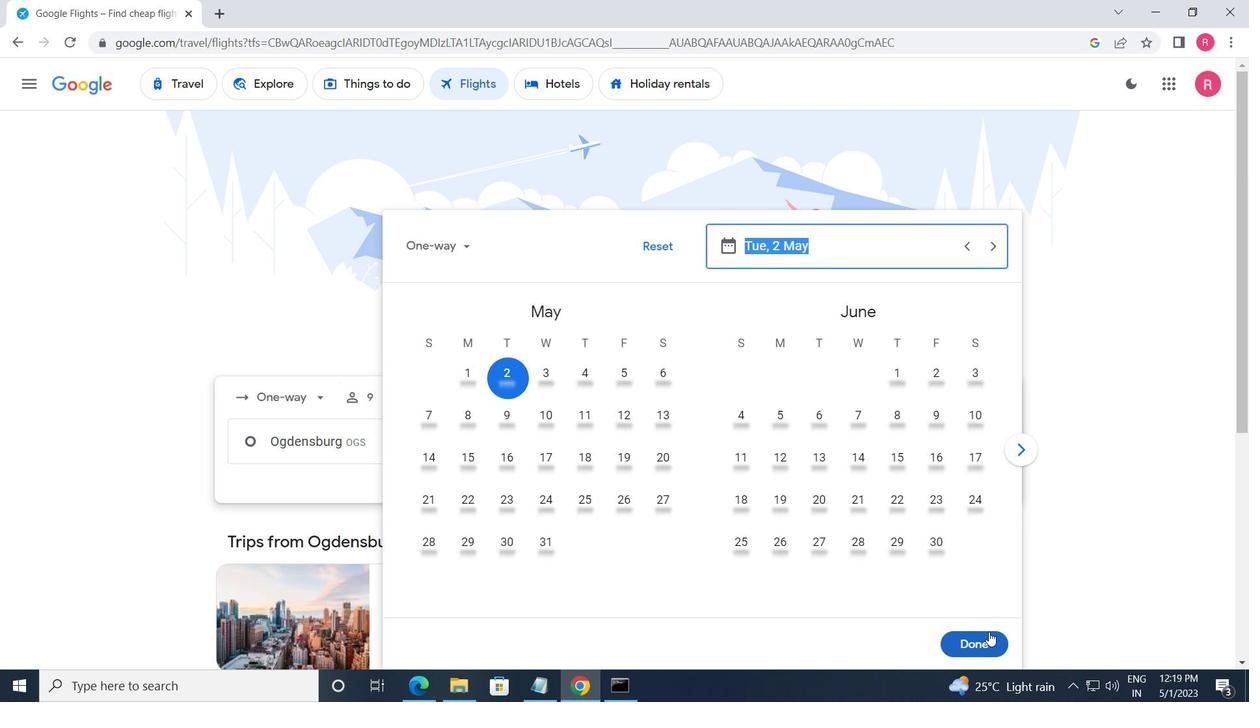 
Action: Mouse pressed left at (986, 637)
Screenshot: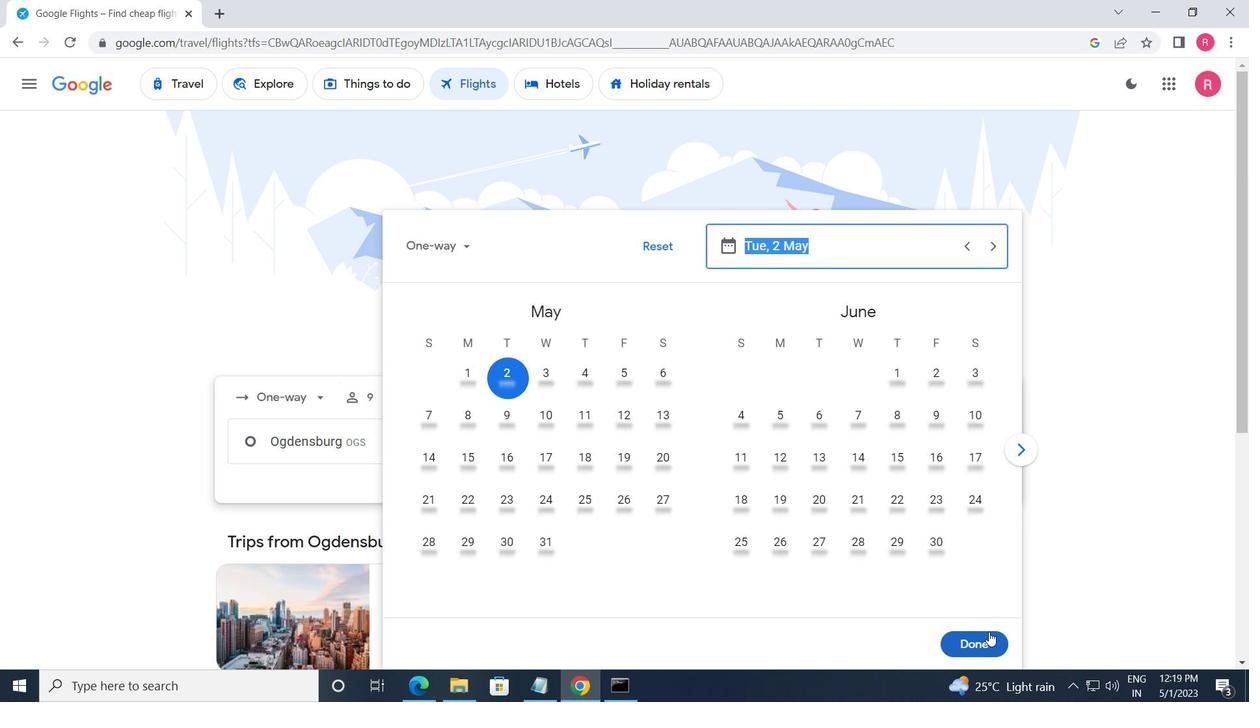 
Action: Mouse moved to (641, 507)
Screenshot: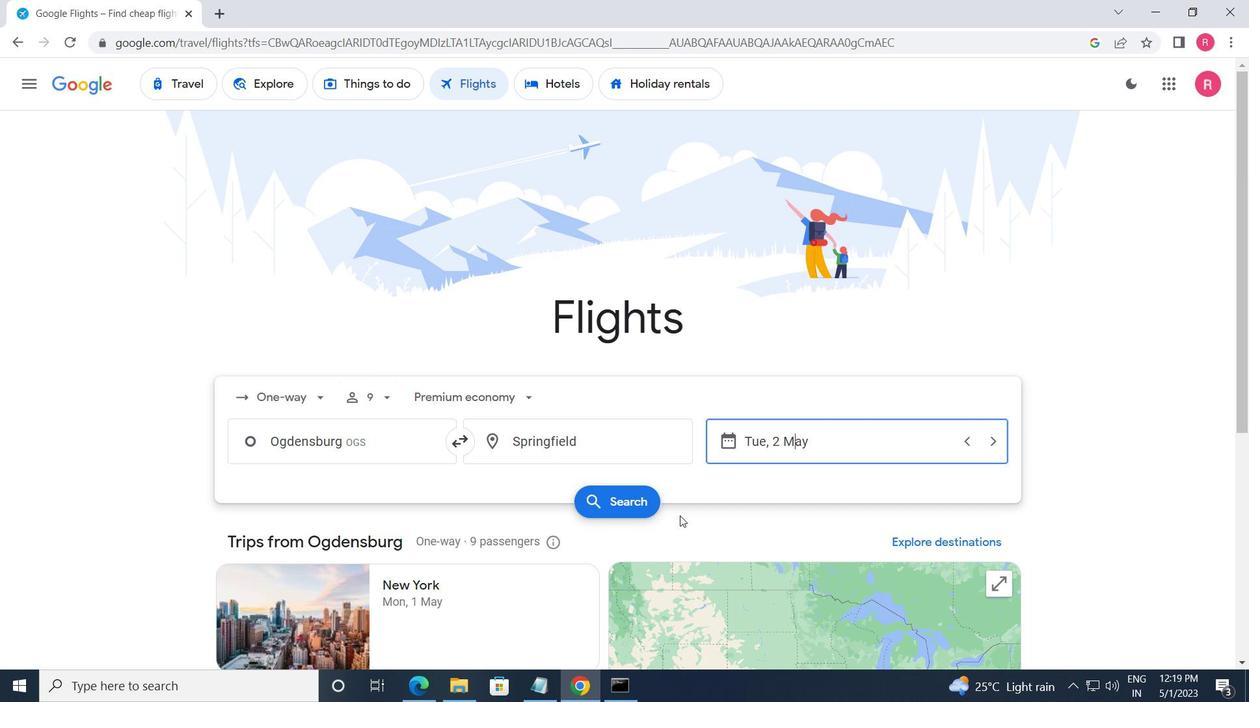 
Action: Mouse pressed left at (641, 507)
Screenshot: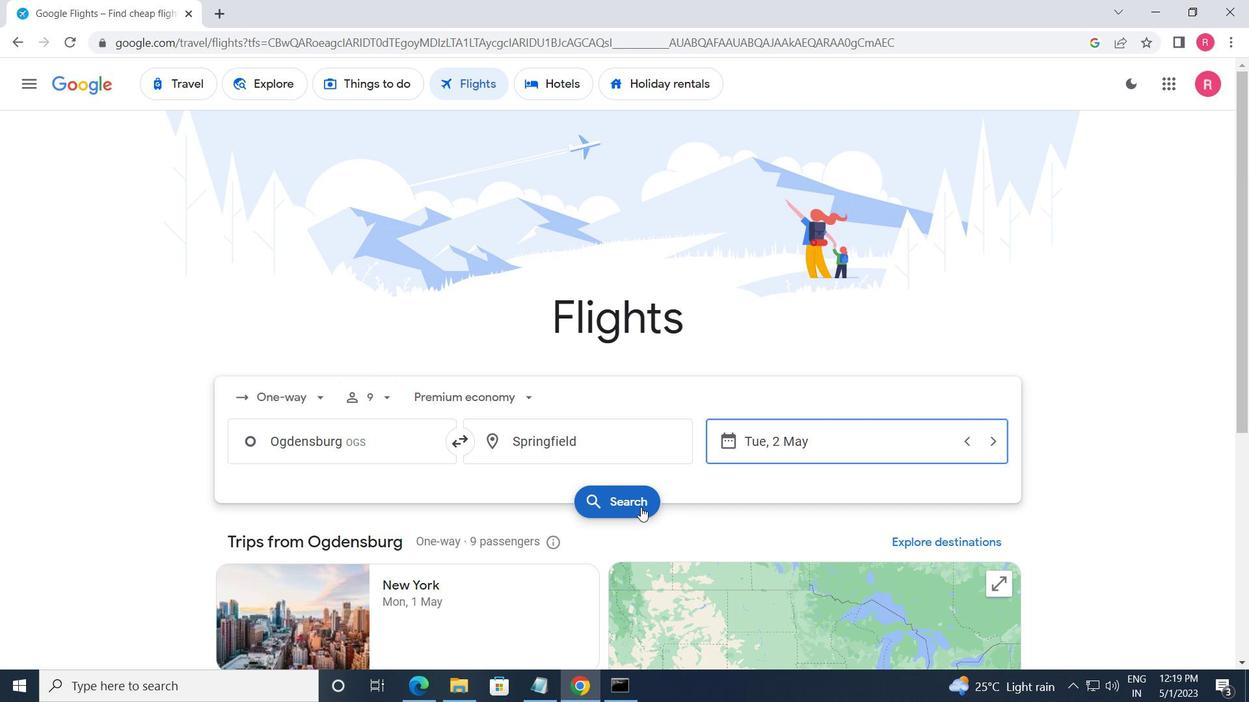 
Action: Mouse moved to (229, 240)
Screenshot: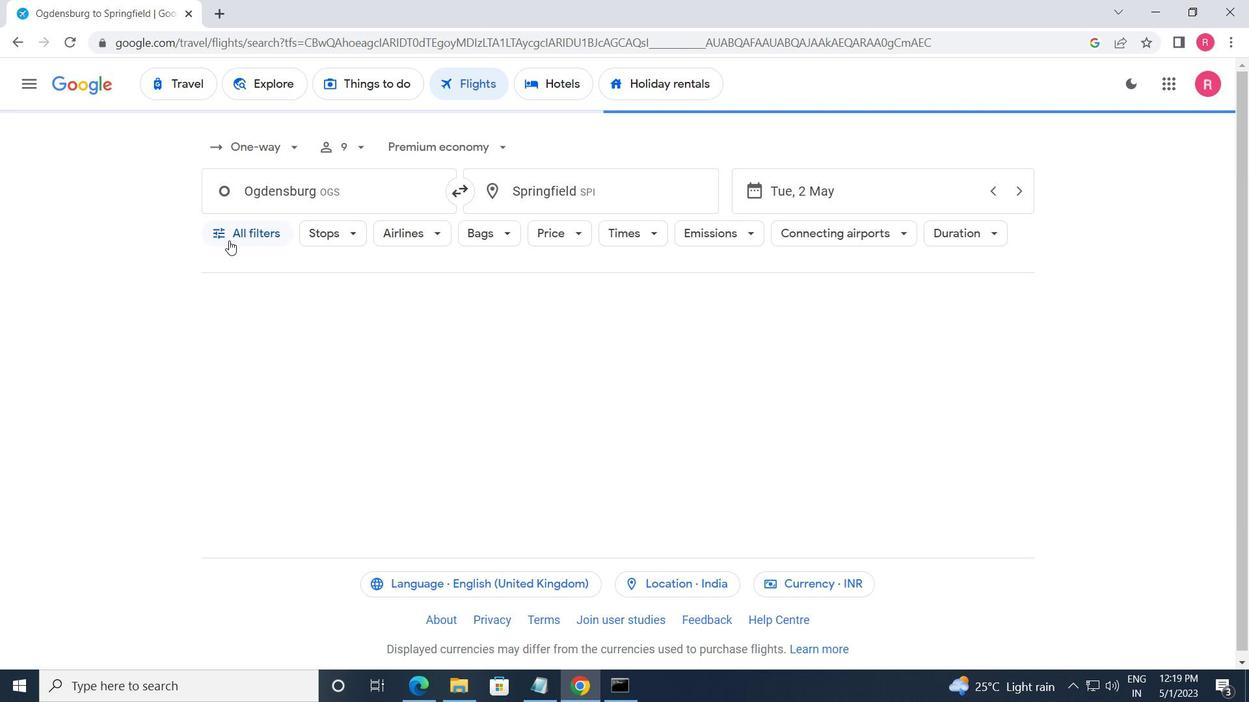 
Action: Mouse pressed left at (229, 240)
Screenshot: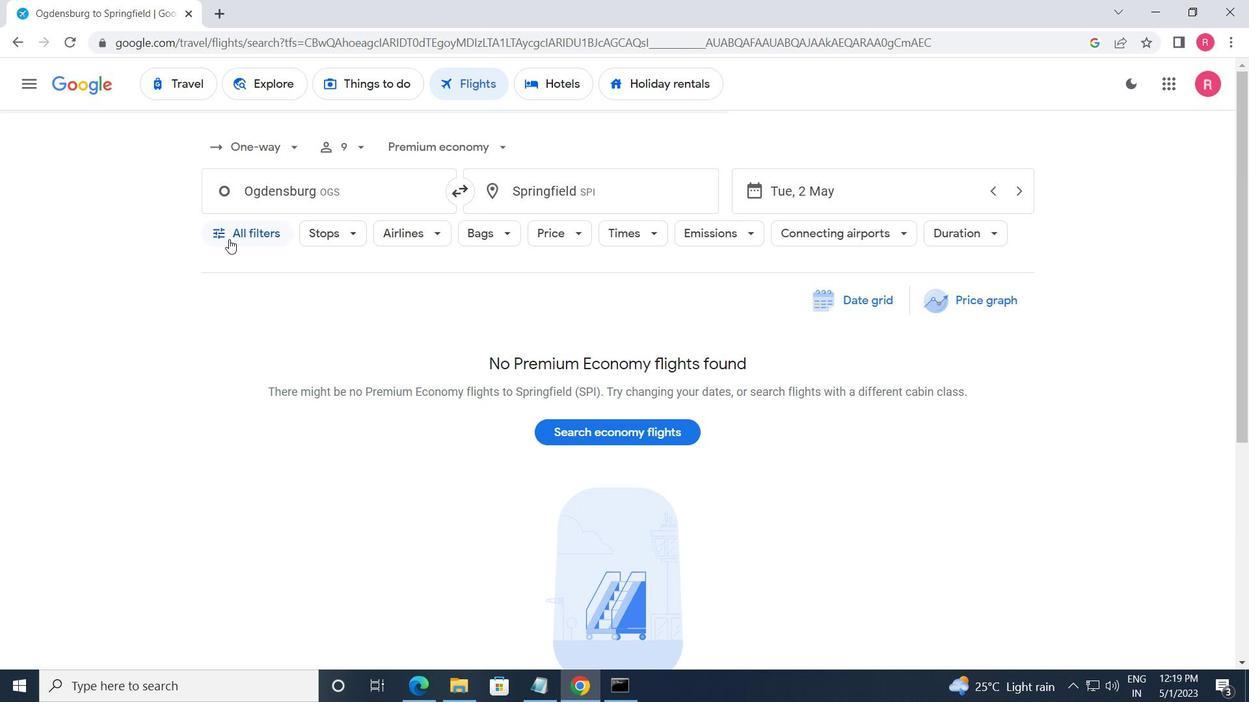 
Action: Mouse moved to (294, 382)
Screenshot: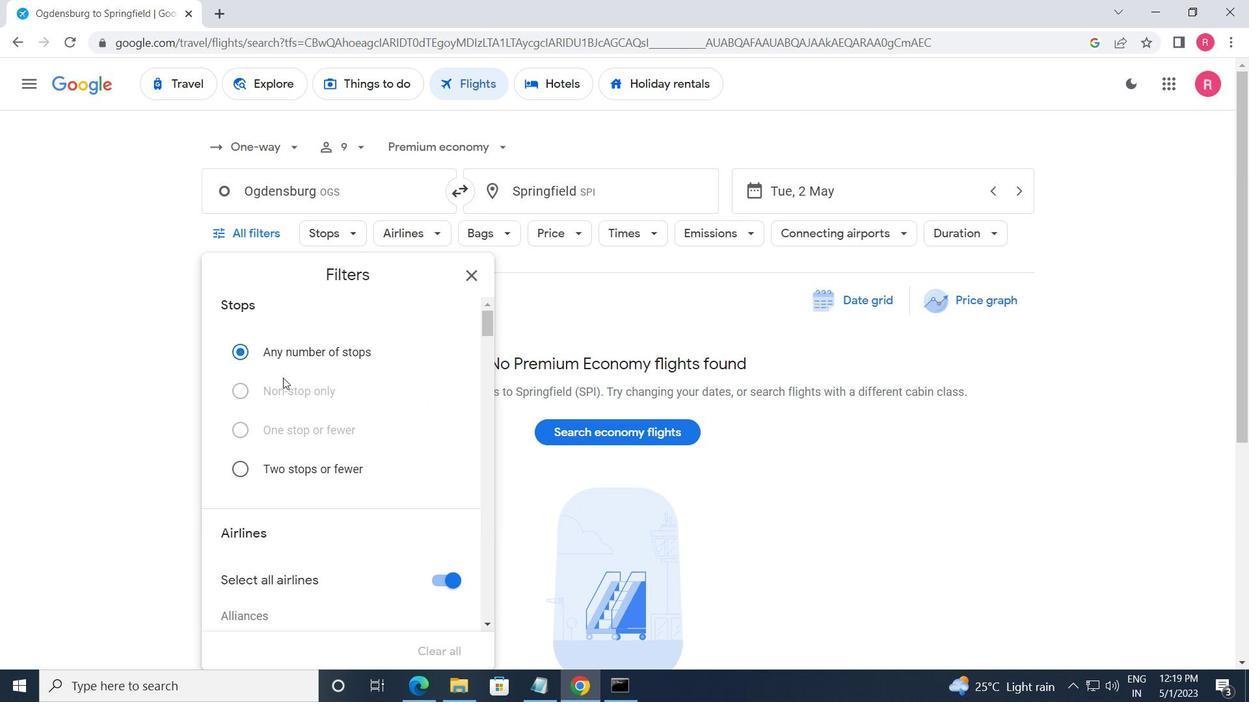 
Action: Mouse scrolled (294, 382) with delta (0, 0)
Screenshot: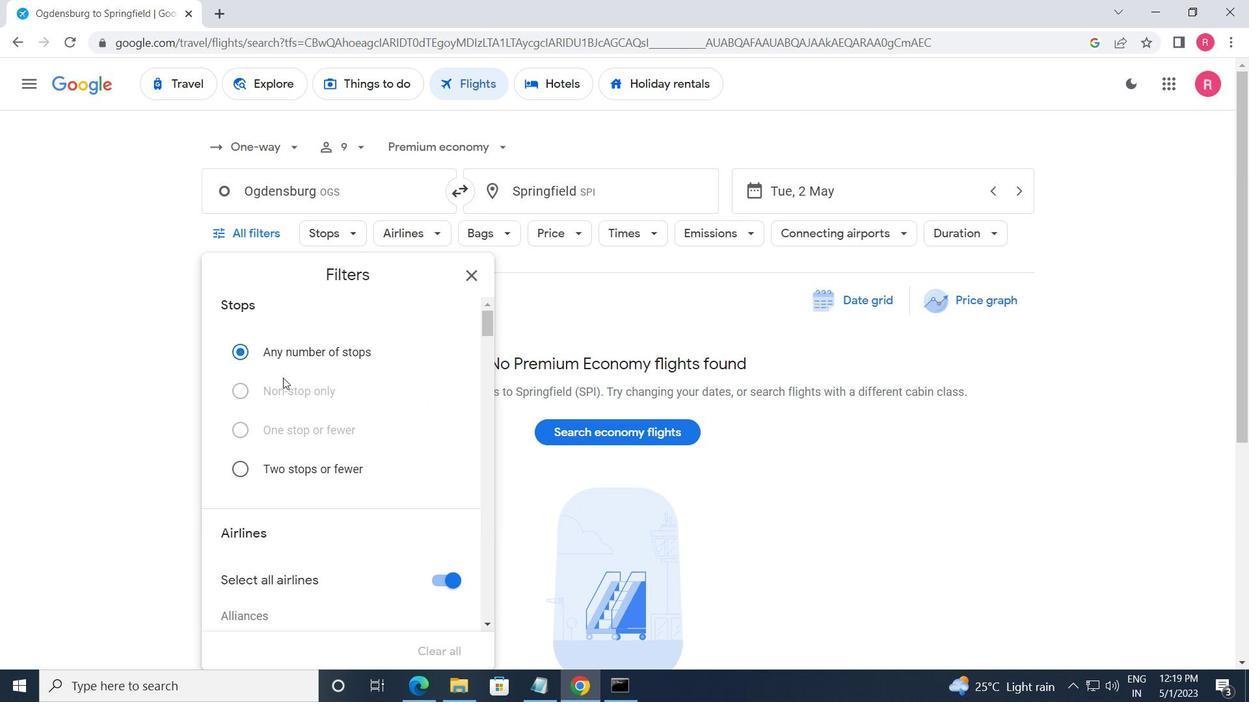 
Action: Mouse scrolled (294, 382) with delta (0, 0)
Screenshot: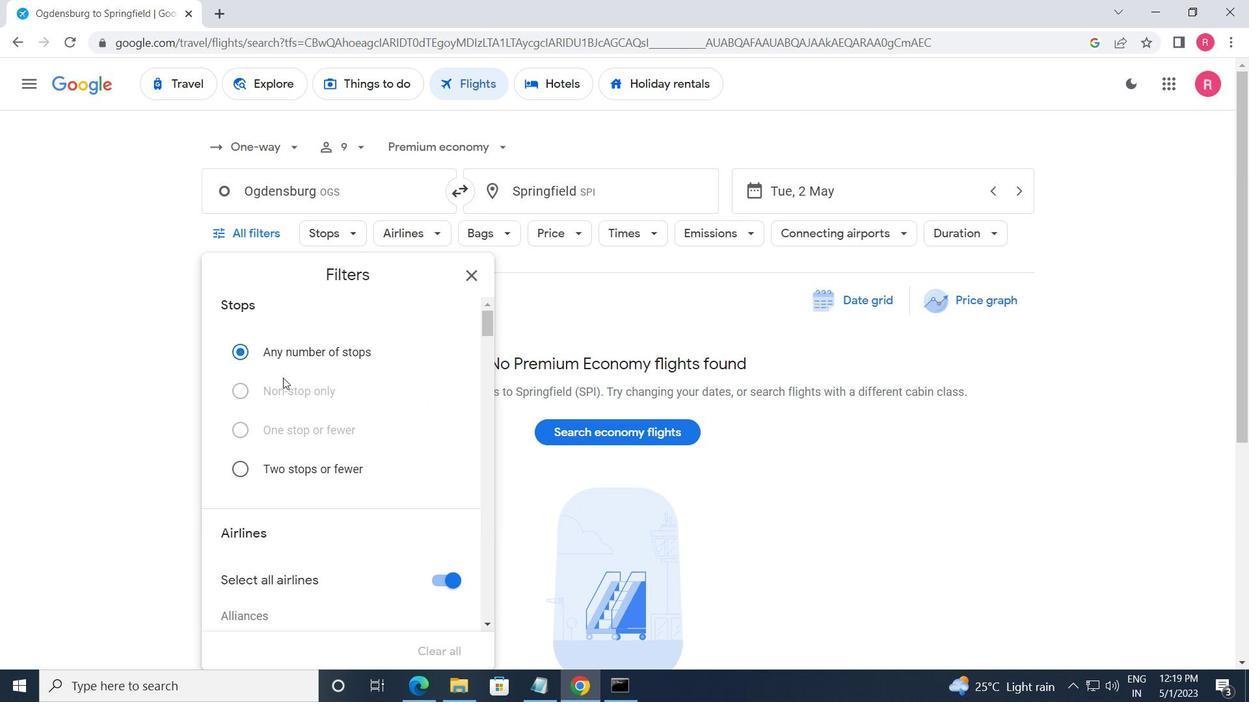 
Action: Mouse moved to (294, 382)
Screenshot: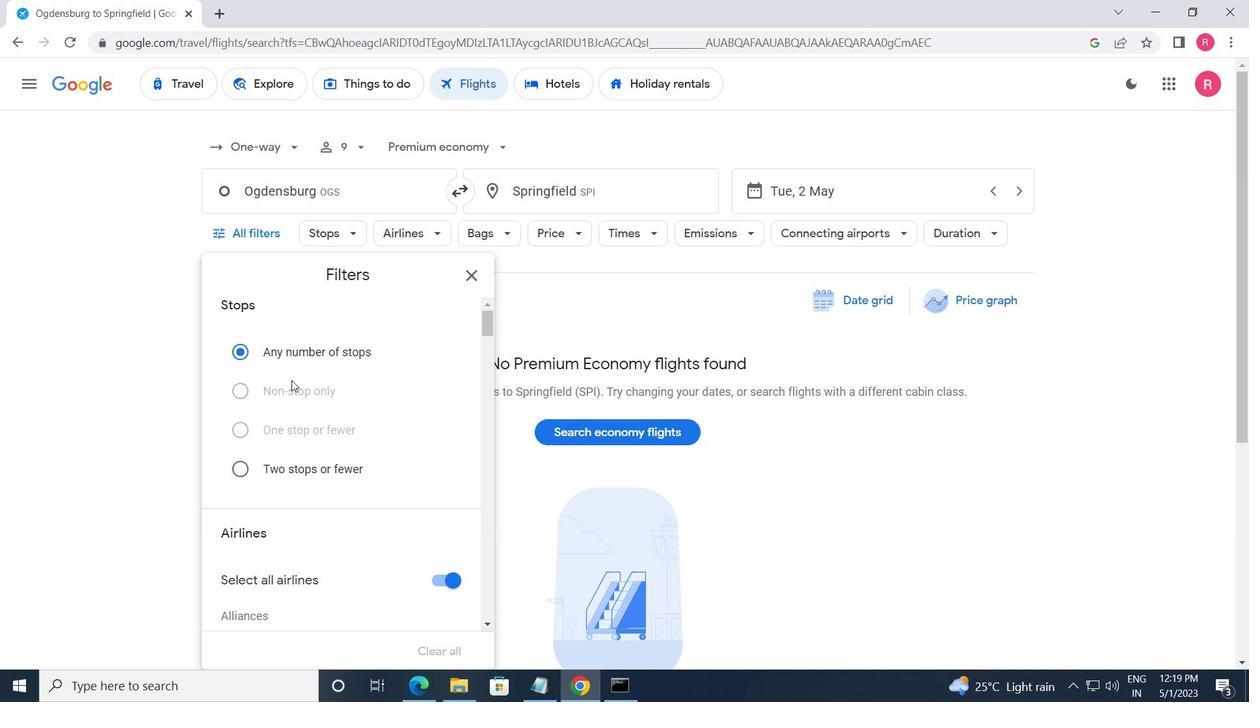 
Action: Mouse scrolled (294, 382) with delta (0, 0)
Screenshot: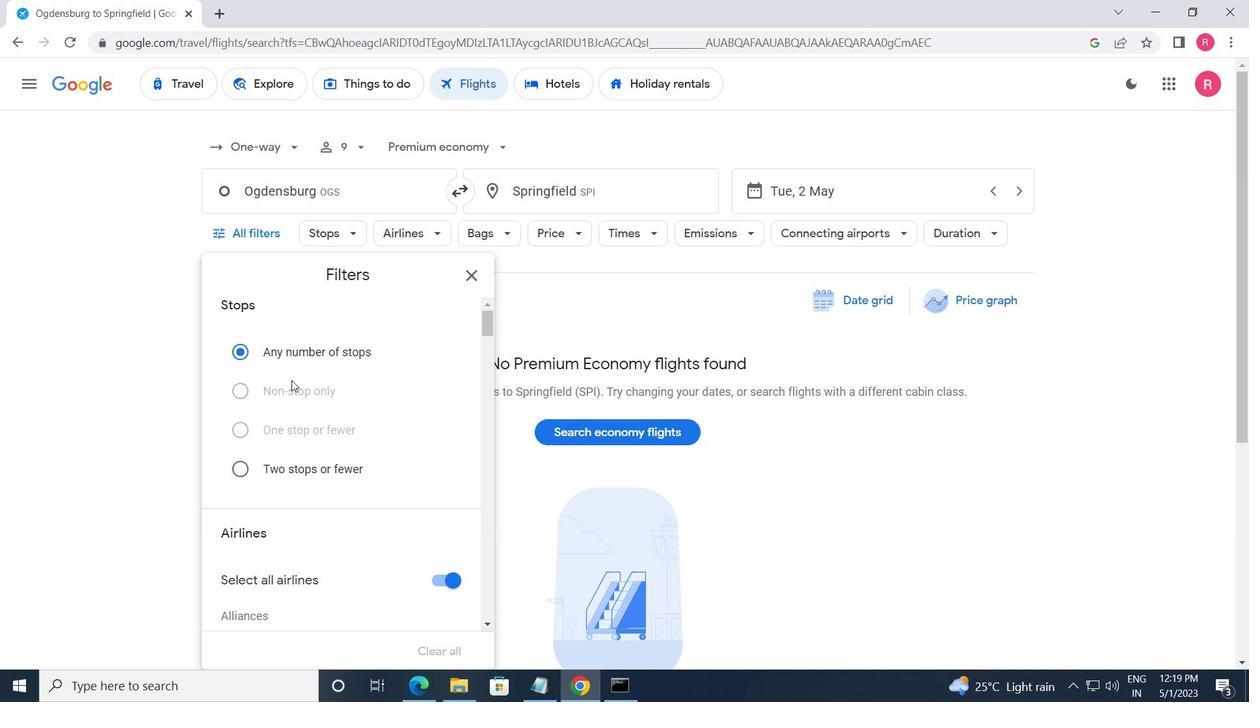 
Action: Mouse scrolled (294, 382) with delta (0, 0)
Screenshot: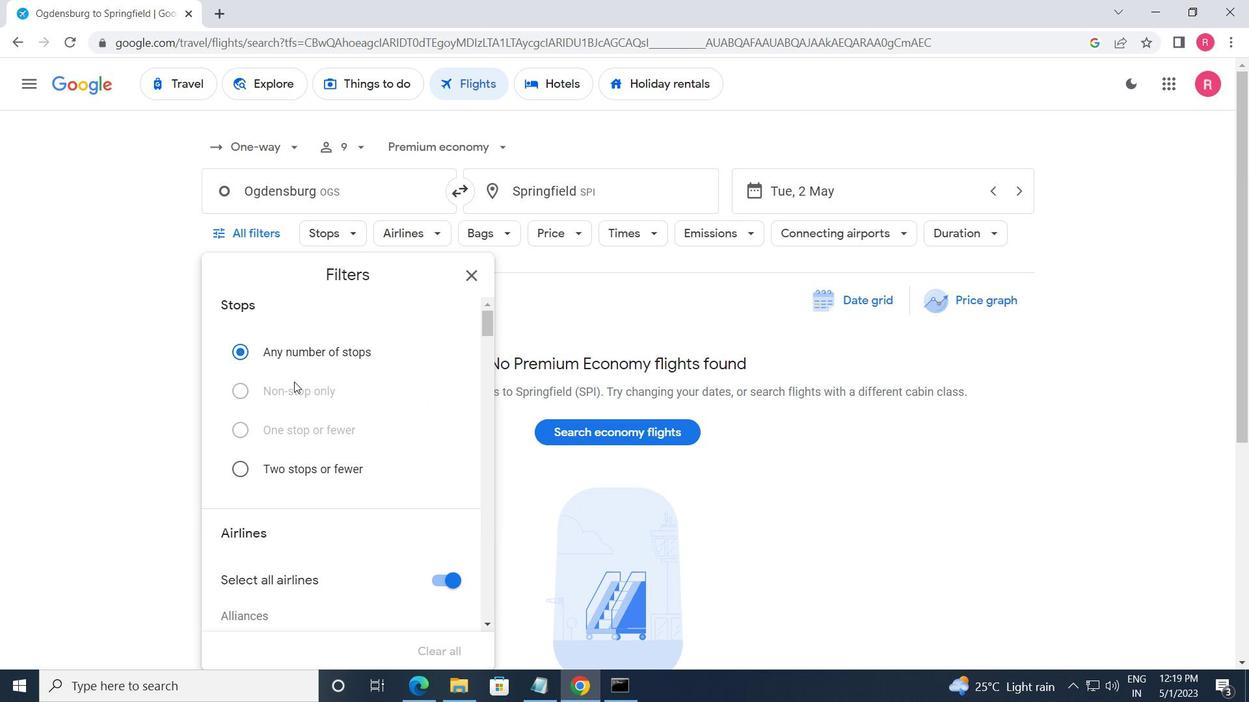 
Action: Mouse moved to (296, 380)
Screenshot: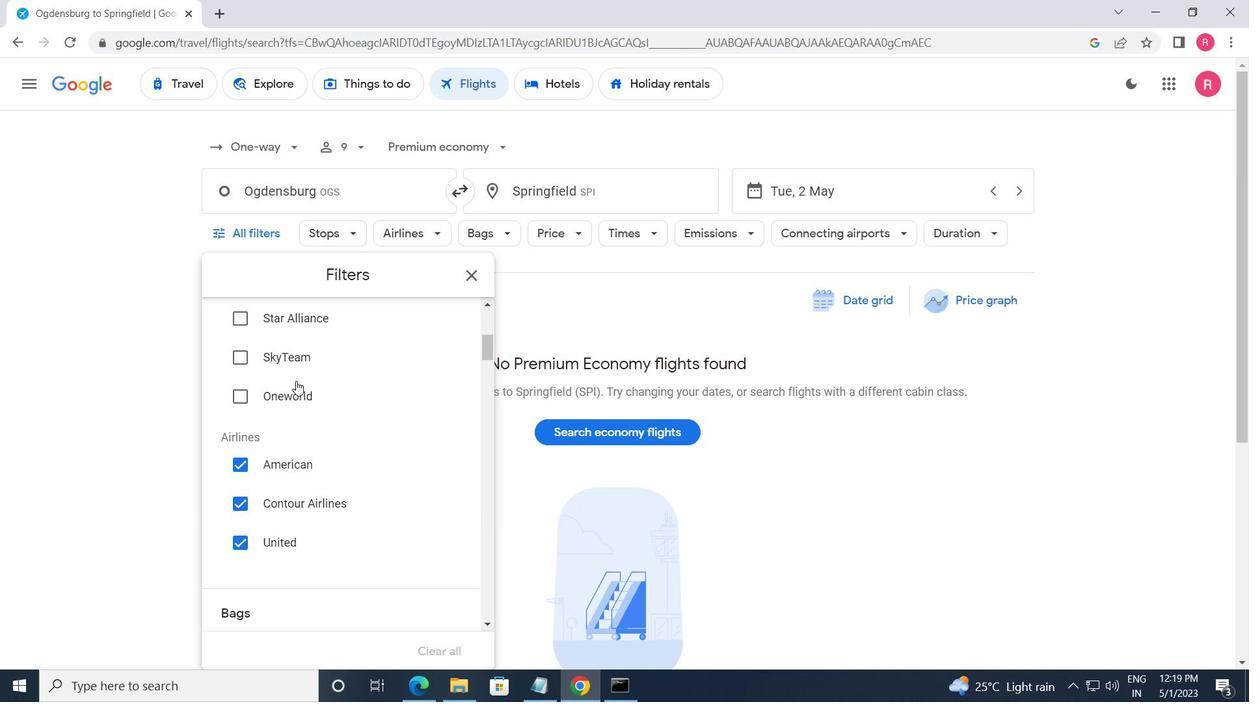 
Action: Mouse scrolled (296, 379) with delta (0, 0)
Screenshot: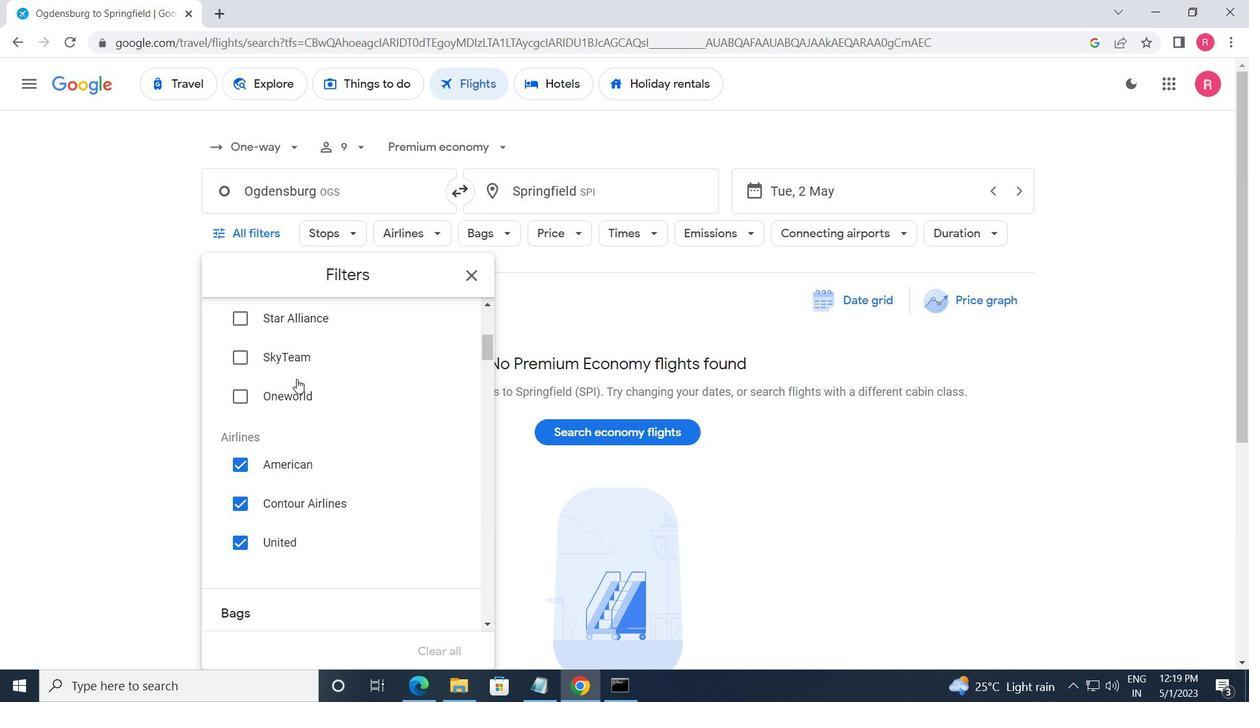 
Action: Mouse scrolled (296, 380) with delta (0, 0)
Screenshot: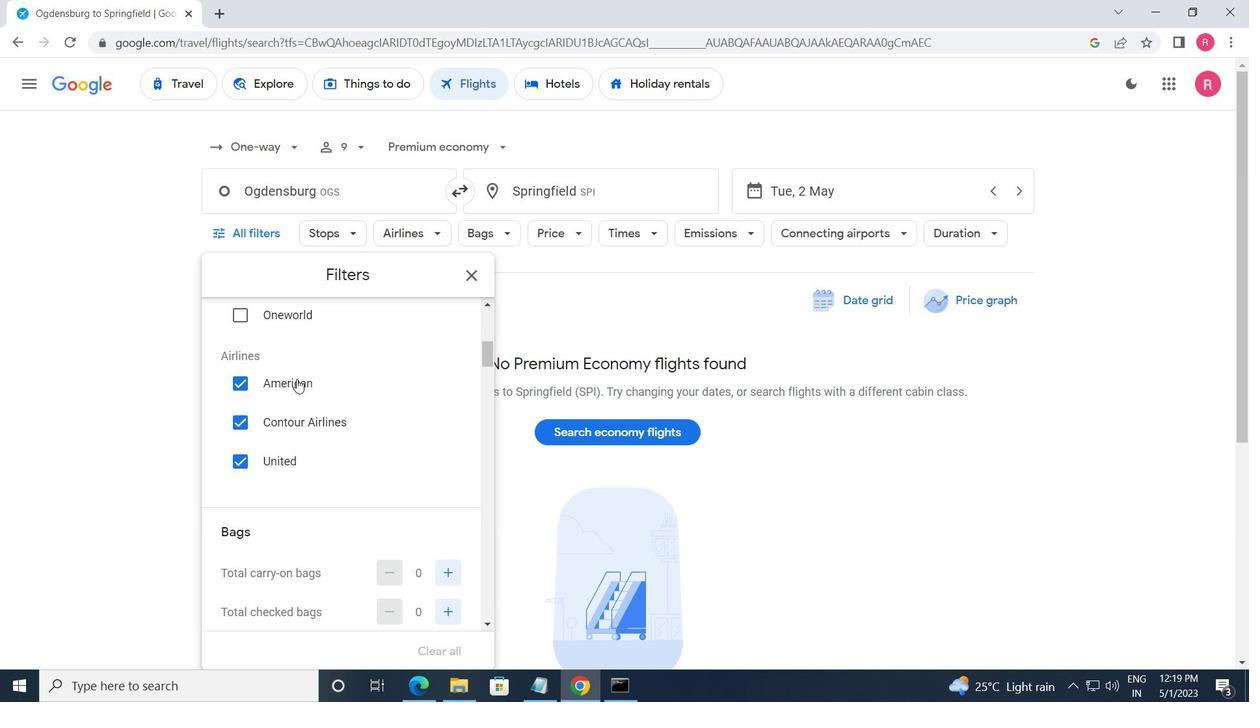 
Action: Mouse scrolled (296, 380) with delta (0, 0)
Screenshot: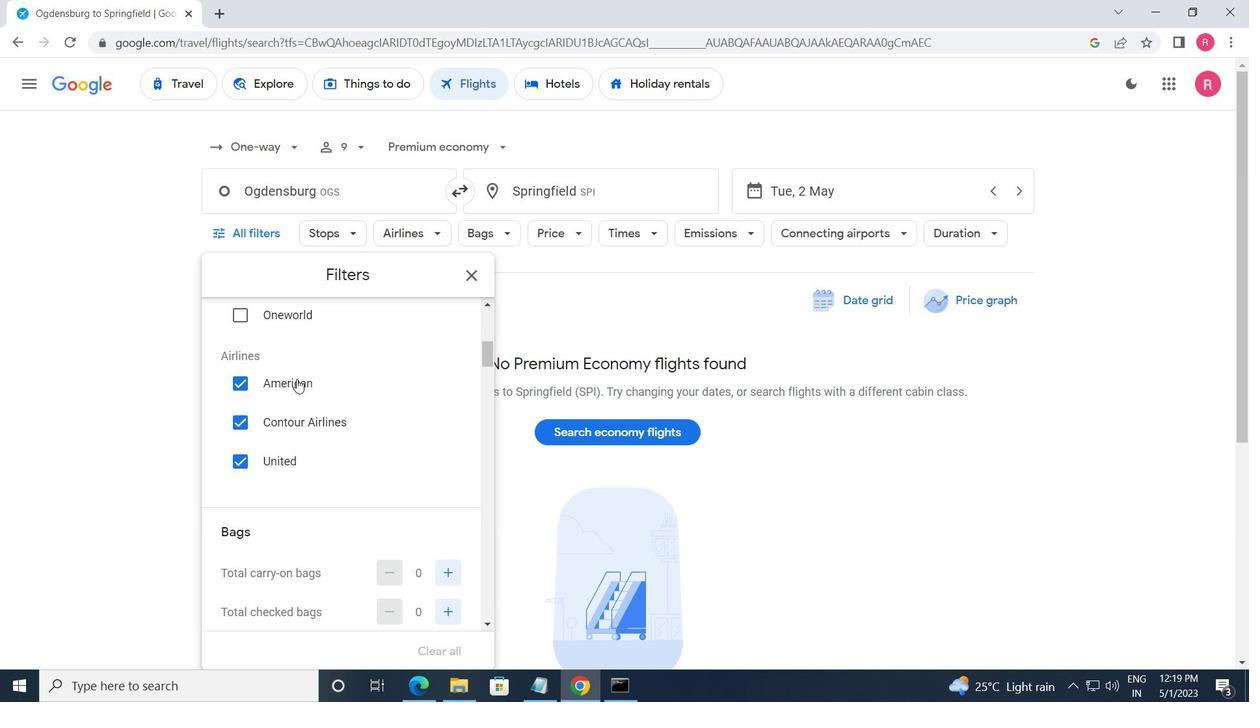 
Action: Mouse moved to (445, 340)
Screenshot: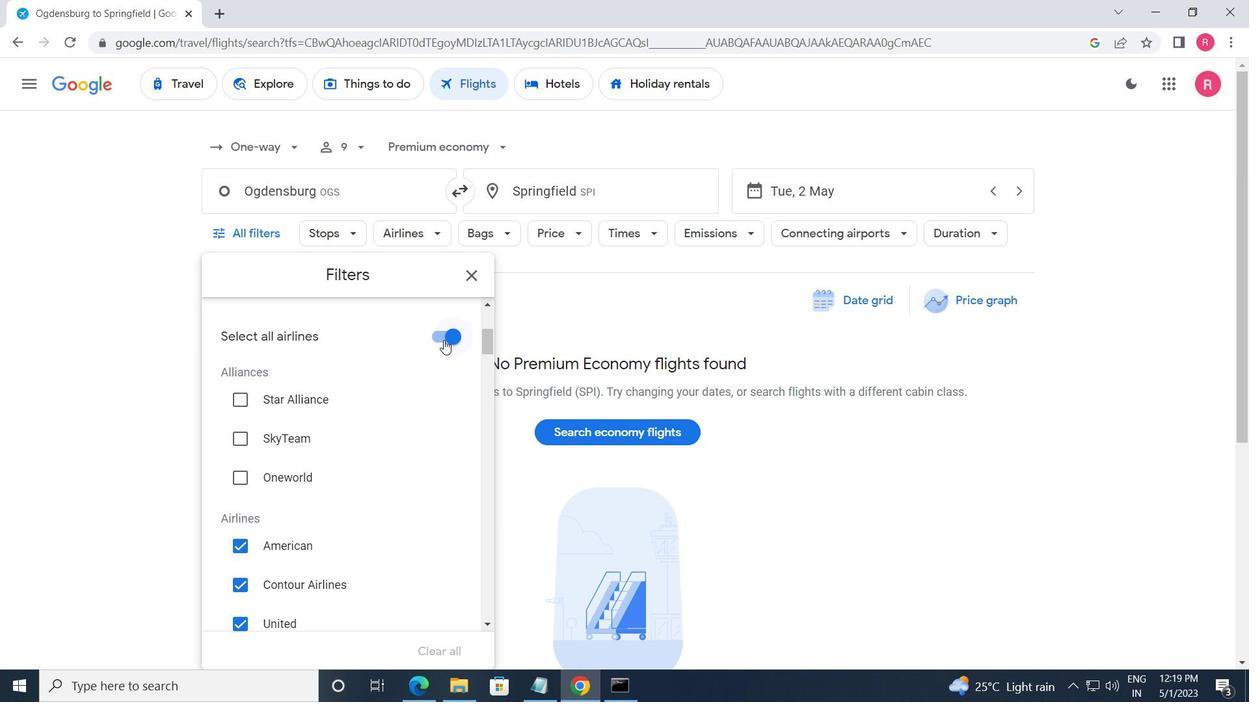 
Action: Mouse pressed left at (445, 340)
Screenshot: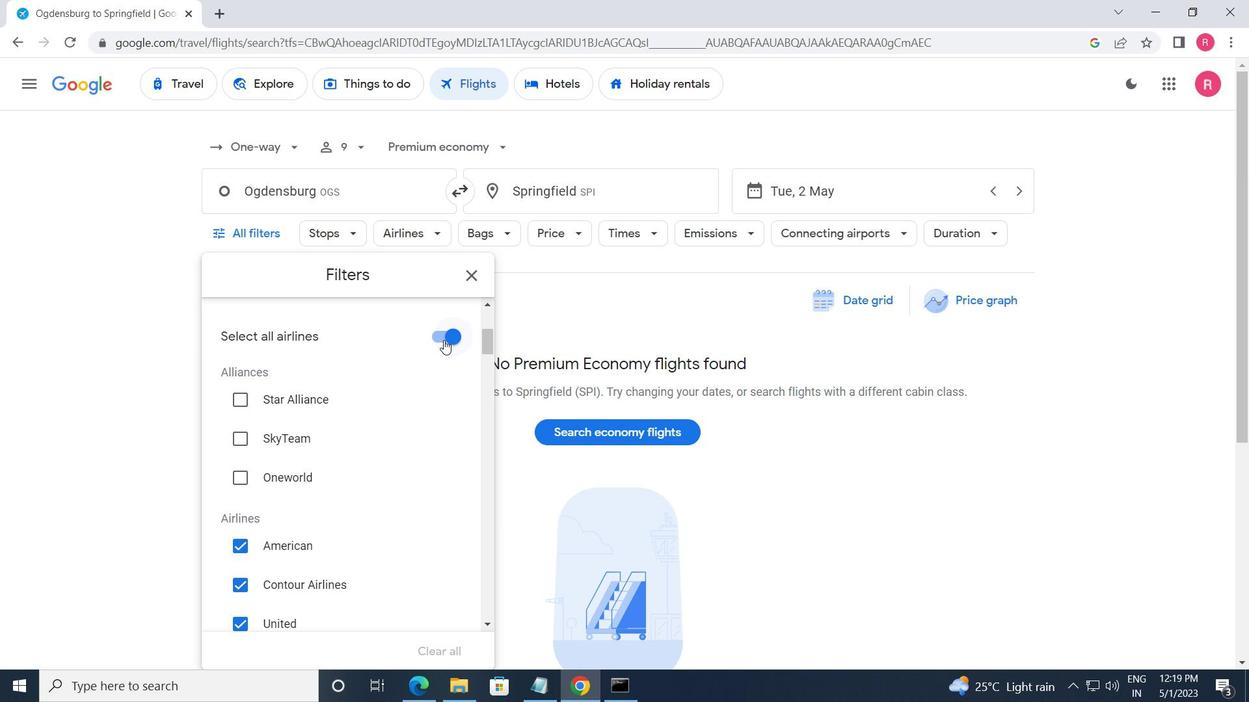 
Action: Mouse moved to (446, 339)
Screenshot: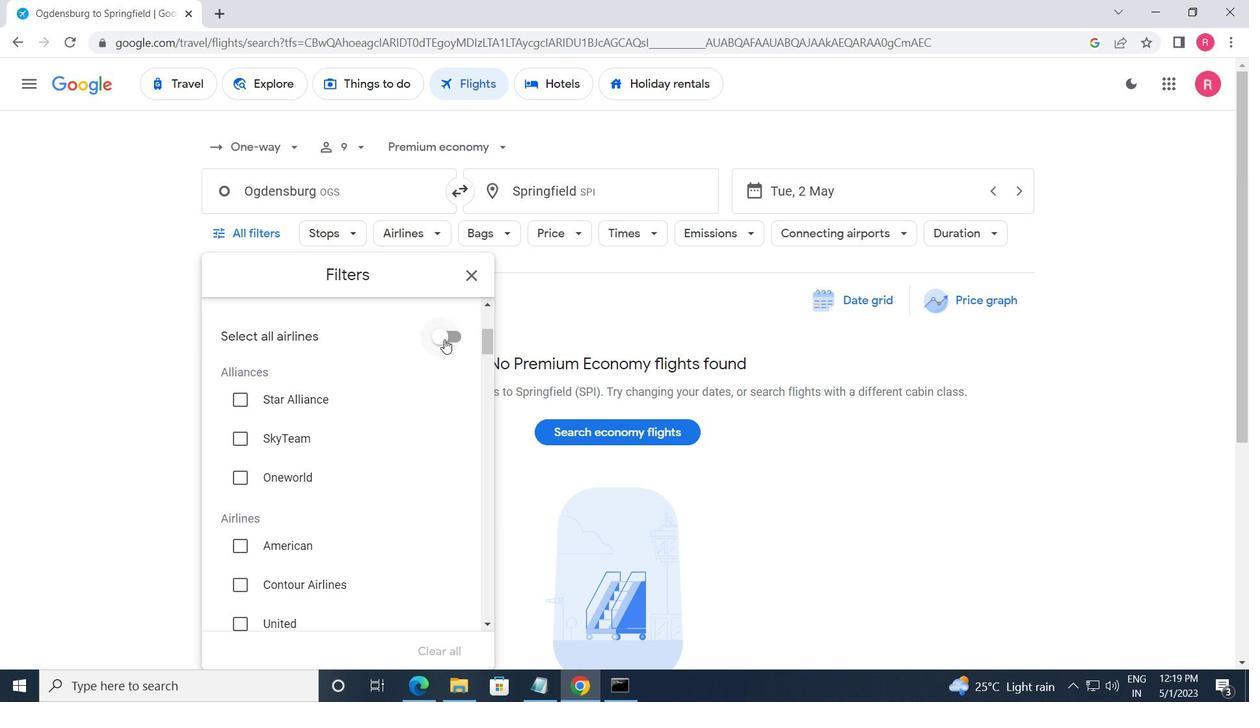 
Action: Mouse pressed left at (446, 339)
Screenshot: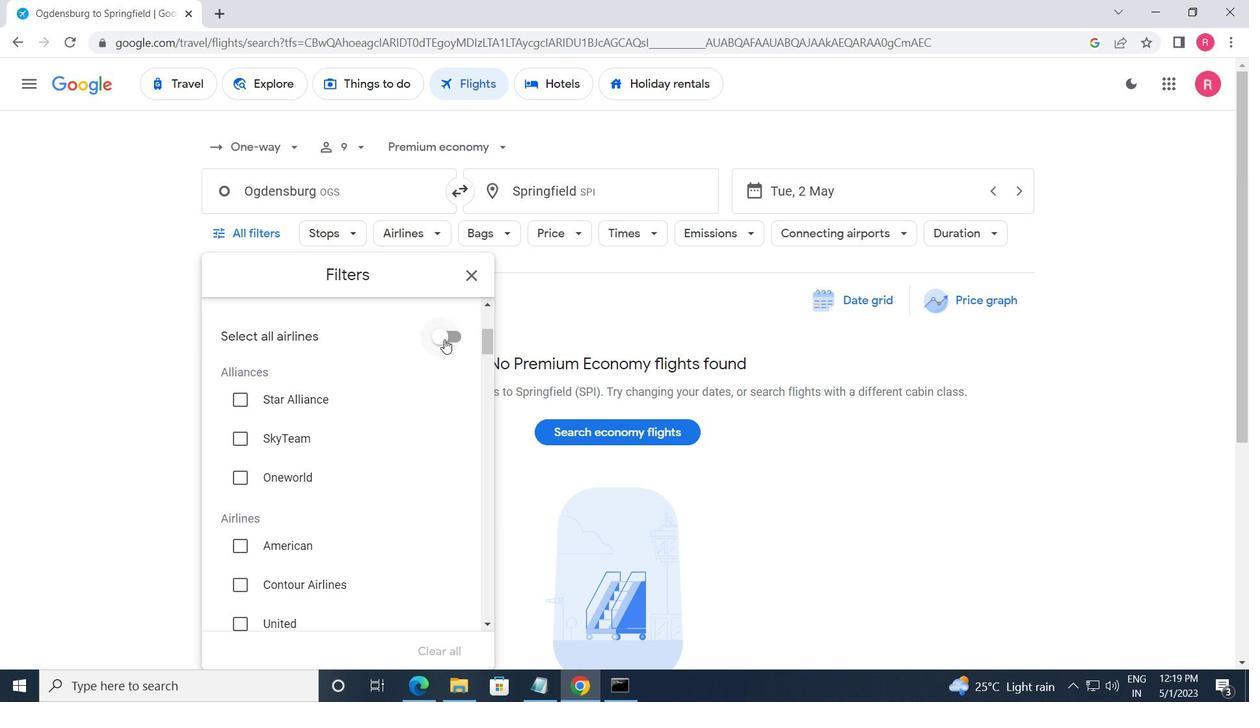 
Action: Mouse moved to (433, 397)
Screenshot: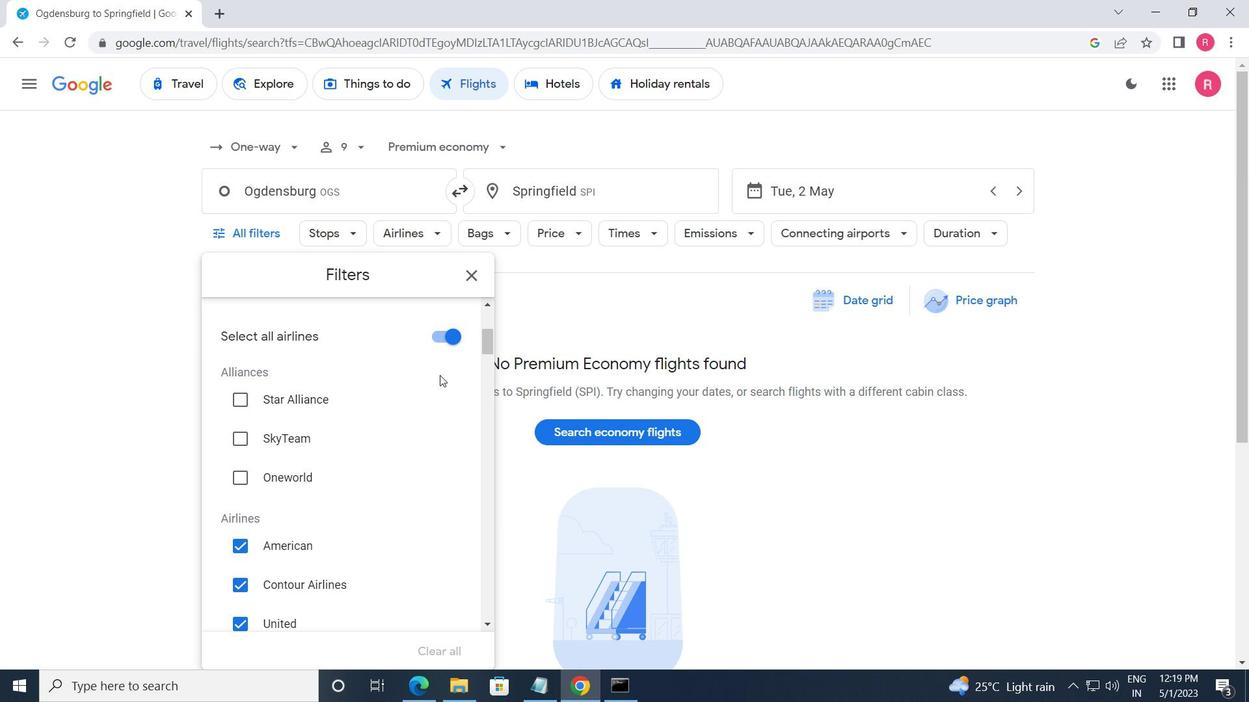 
Action: Mouse scrolled (433, 396) with delta (0, 0)
Screenshot: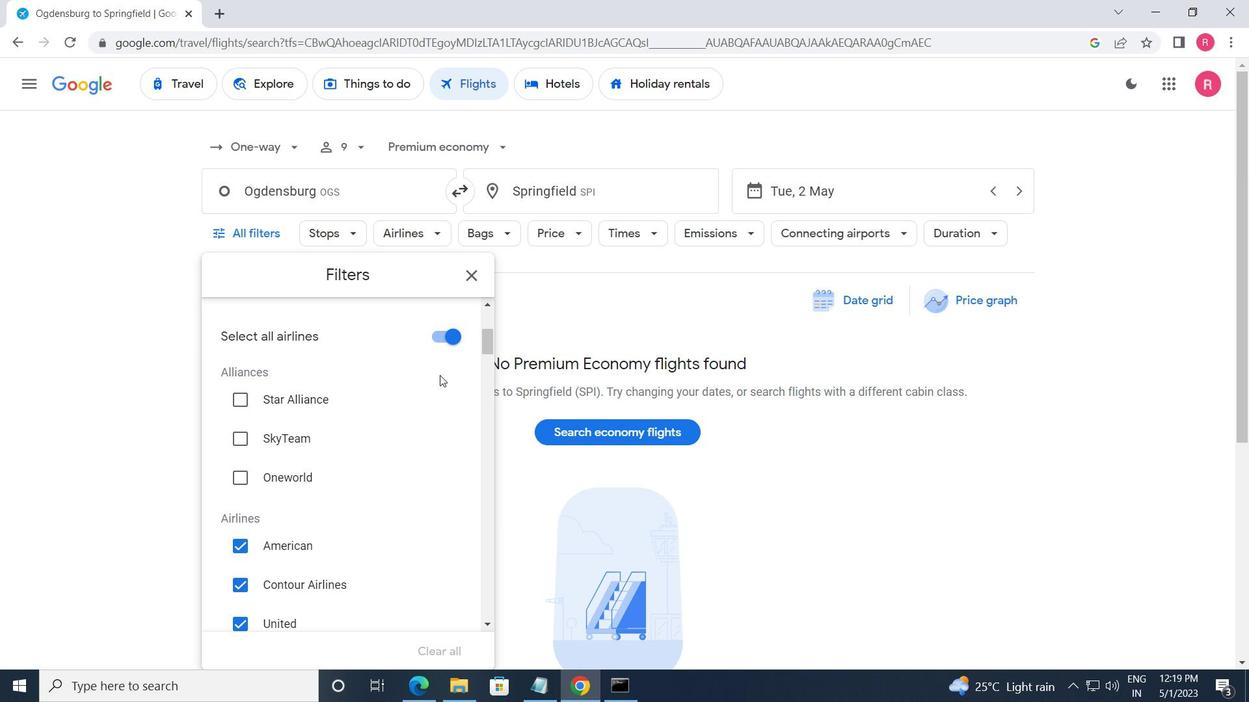 
Action: Mouse moved to (433, 399)
Screenshot: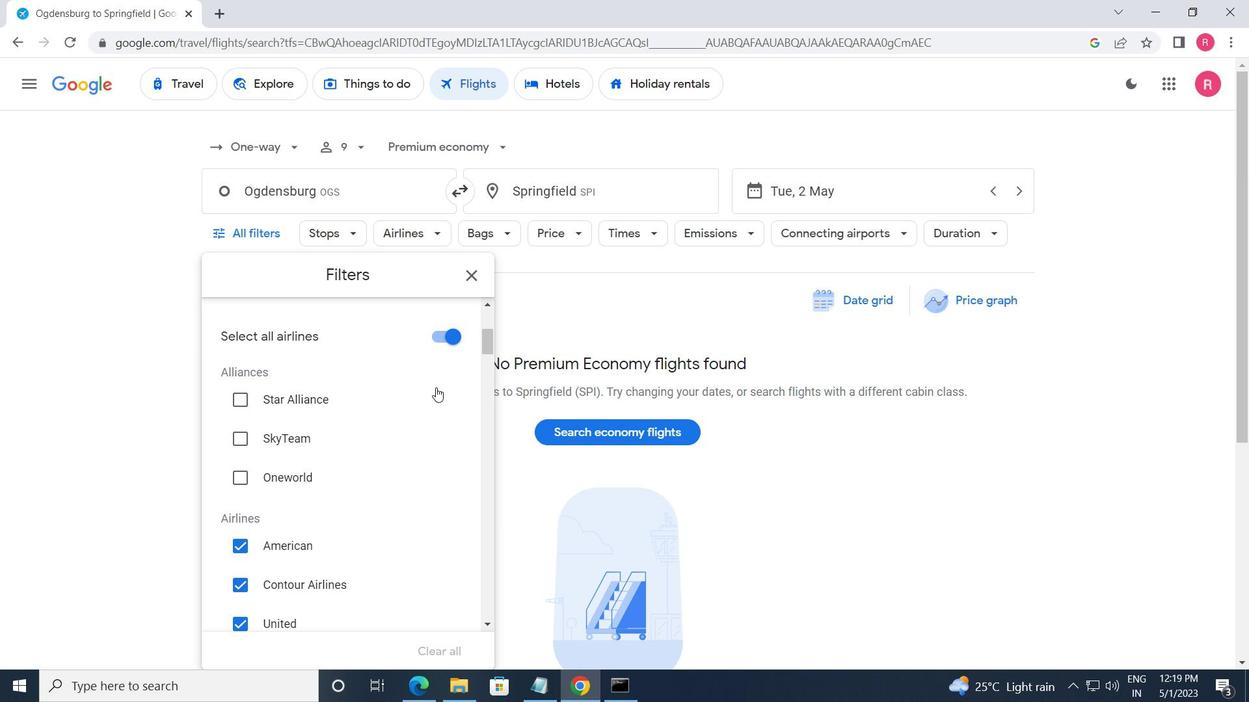 
Action: Mouse scrolled (433, 398) with delta (0, 0)
Screenshot: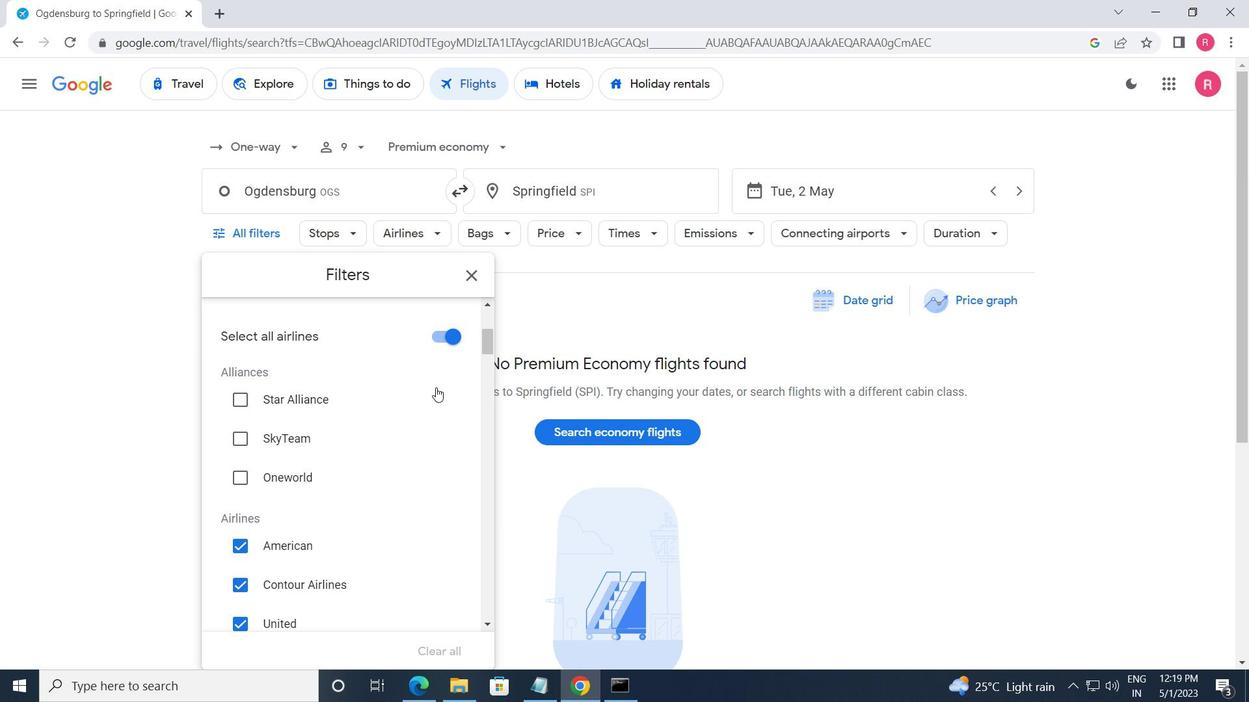 
Action: Mouse moved to (432, 400)
Screenshot: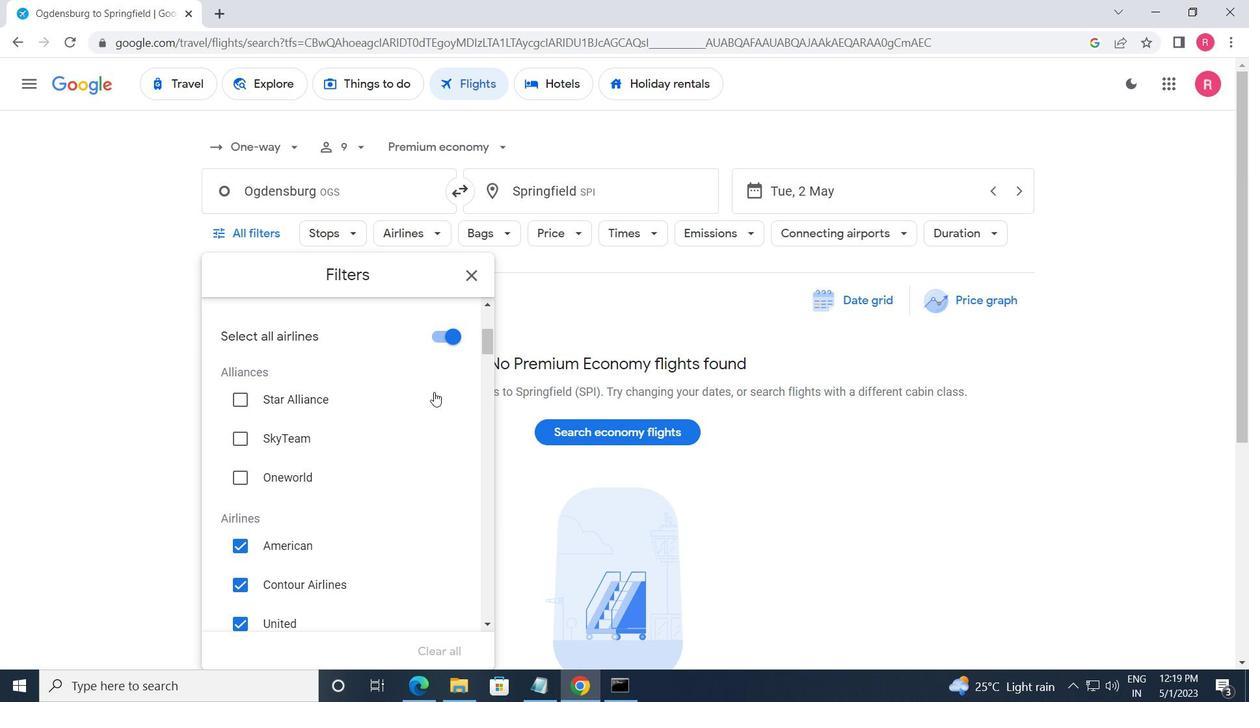 
Action: Mouse scrolled (432, 399) with delta (0, 0)
Screenshot: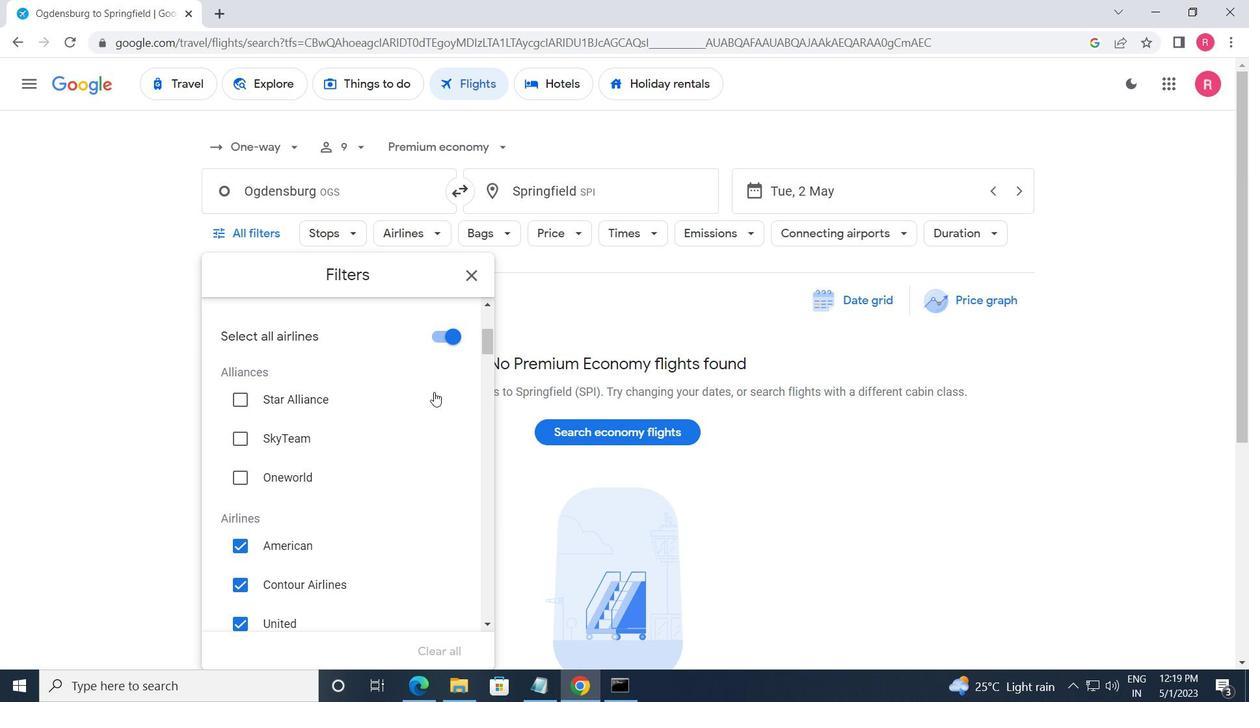 
Action: Mouse scrolled (432, 399) with delta (0, 0)
Screenshot: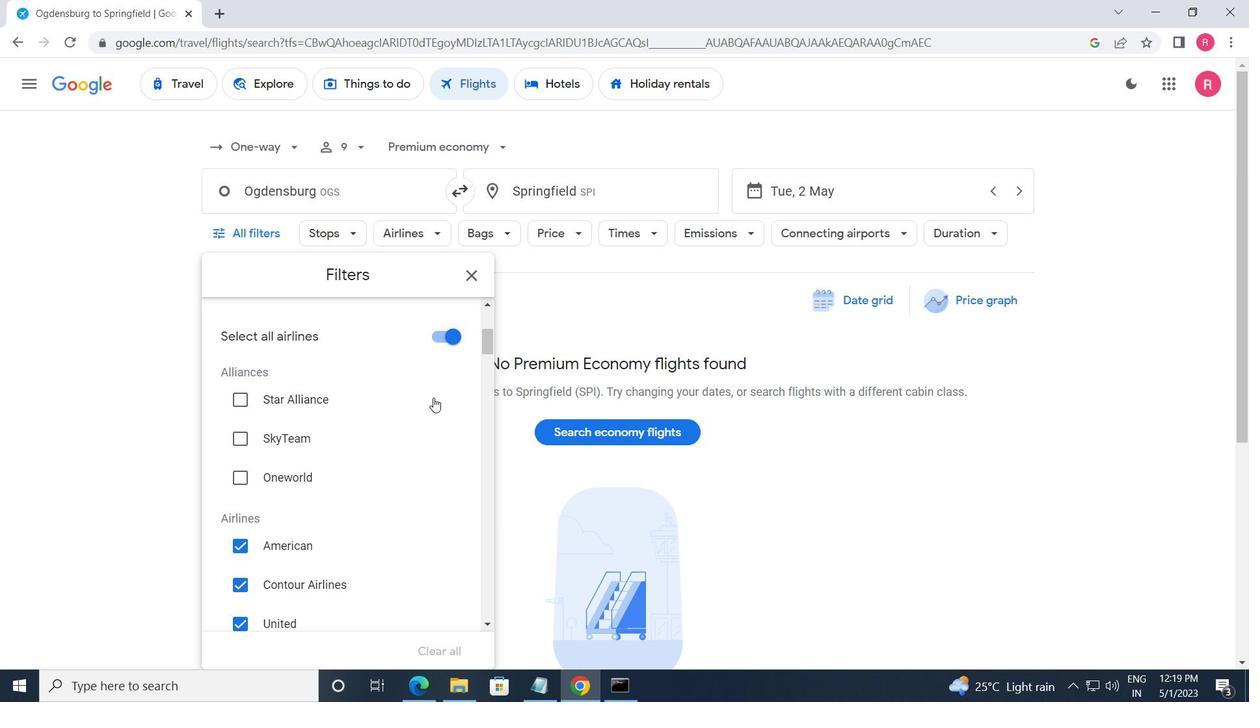 
Action: Mouse moved to (440, 415)
Screenshot: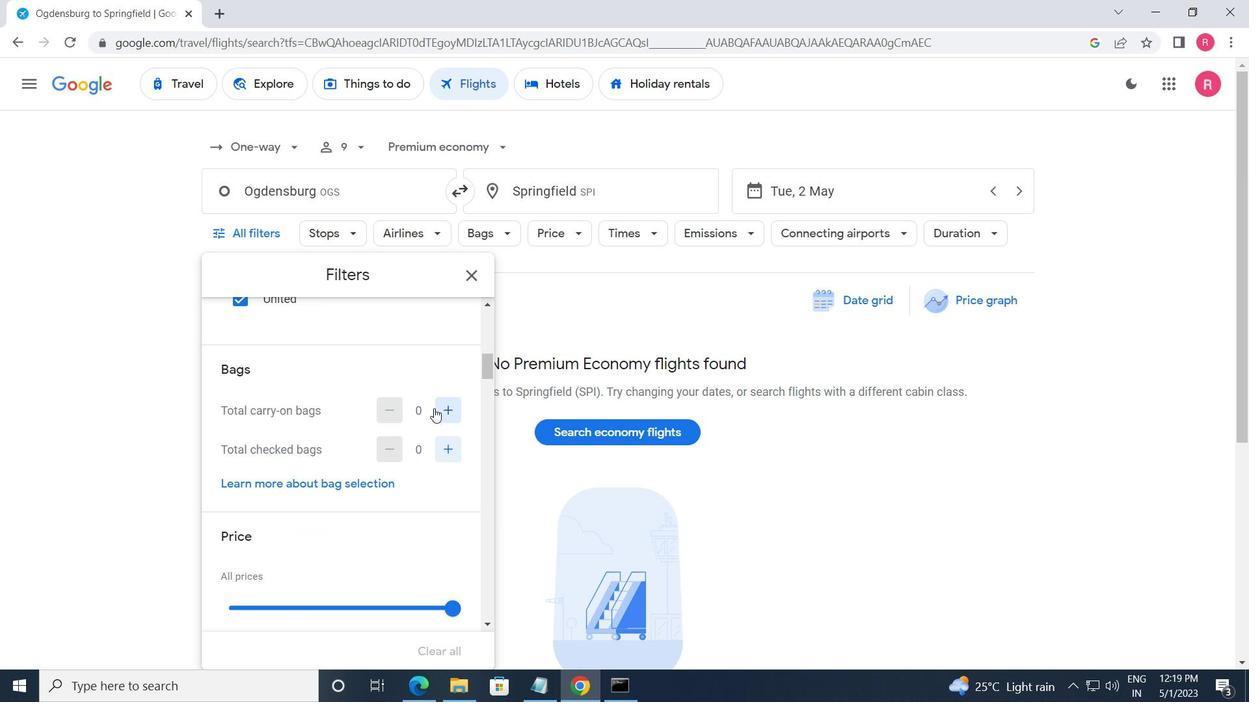 
Action: Mouse pressed left at (440, 415)
Screenshot: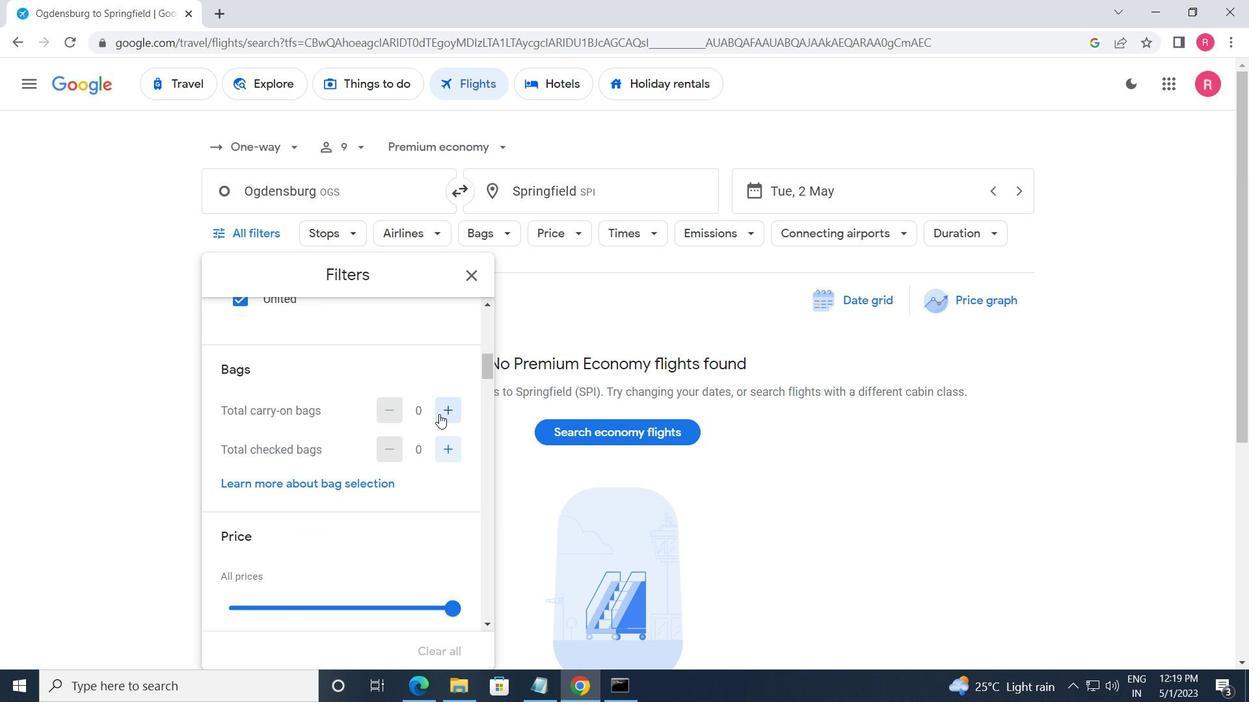 
Action: Mouse pressed left at (440, 415)
Screenshot: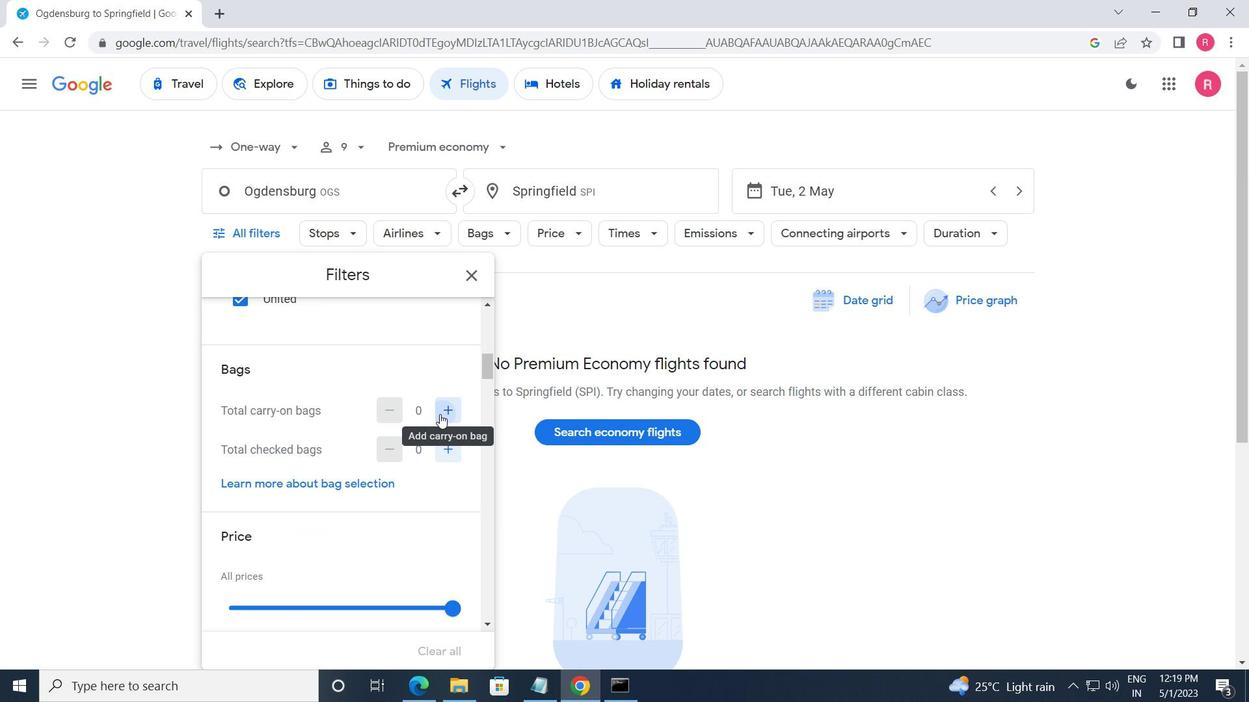 
Action: Mouse moved to (441, 413)
Screenshot: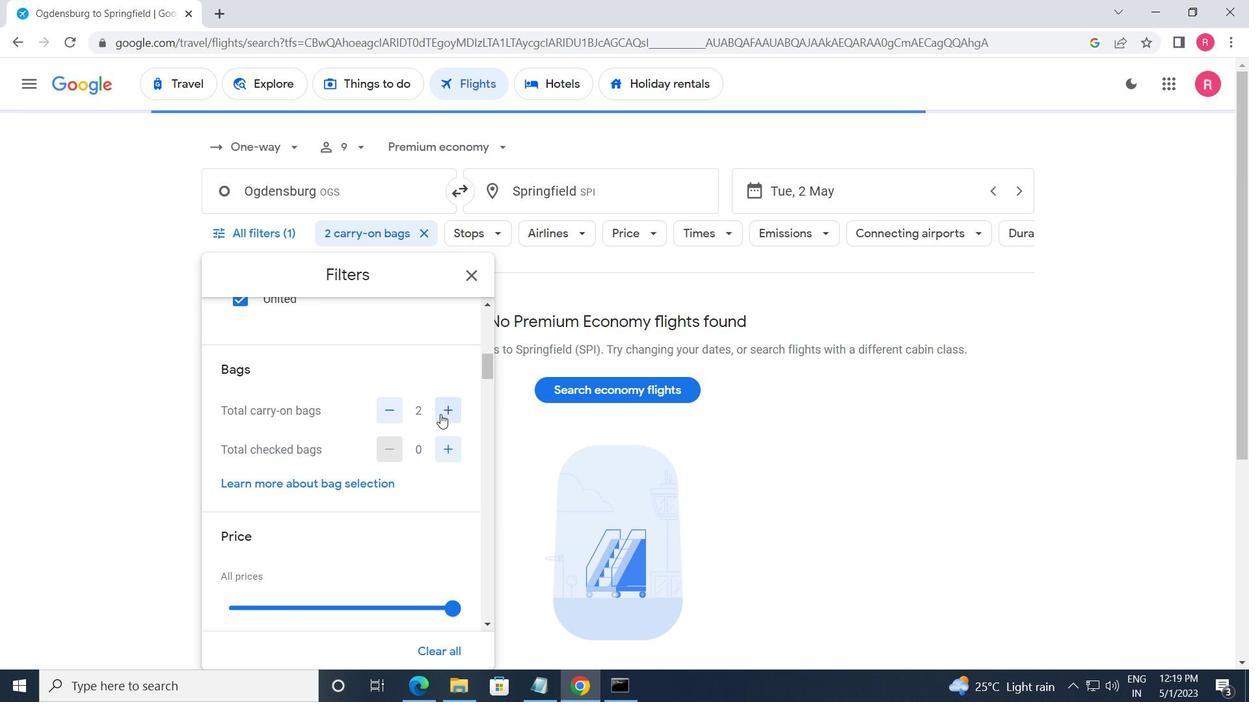 
Action: Mouse scrolled (441, 412) with delta (0, 0)
Screenshot: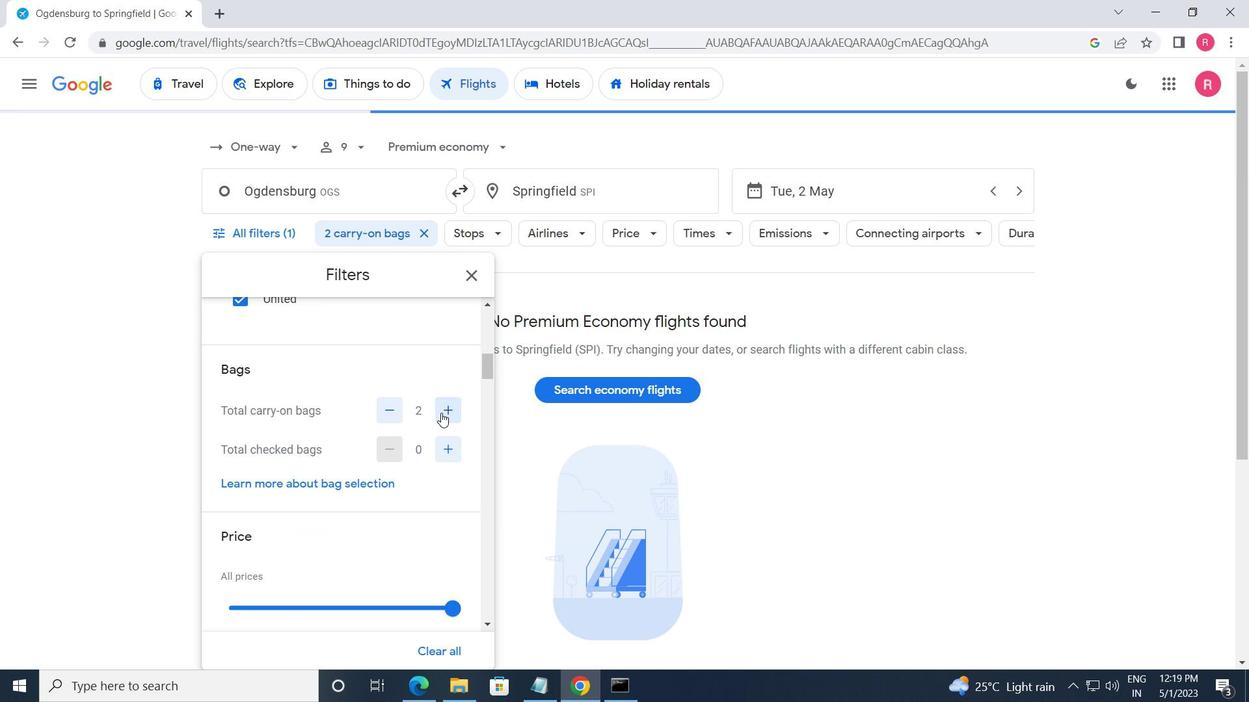 
Action: Mouse scrolled (441, 412) with delta (0, 0)
Screenshot: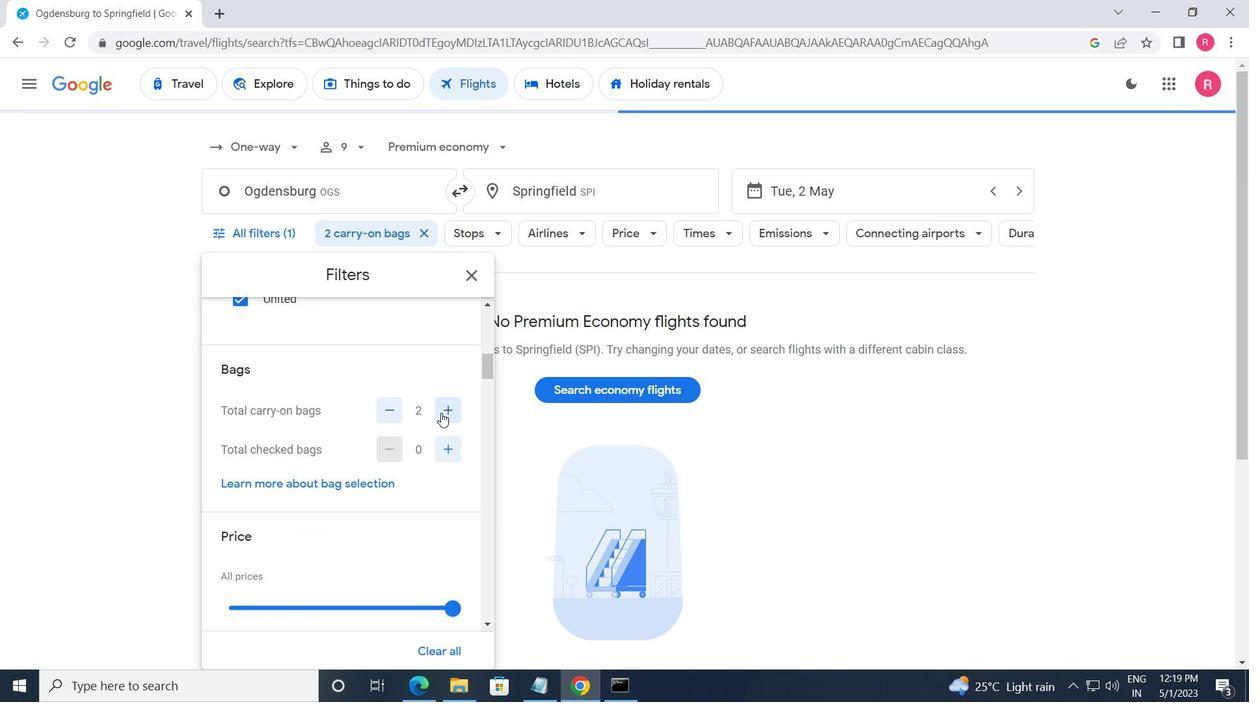 
Action: Mouse moved to (447, 443)
Screenshot: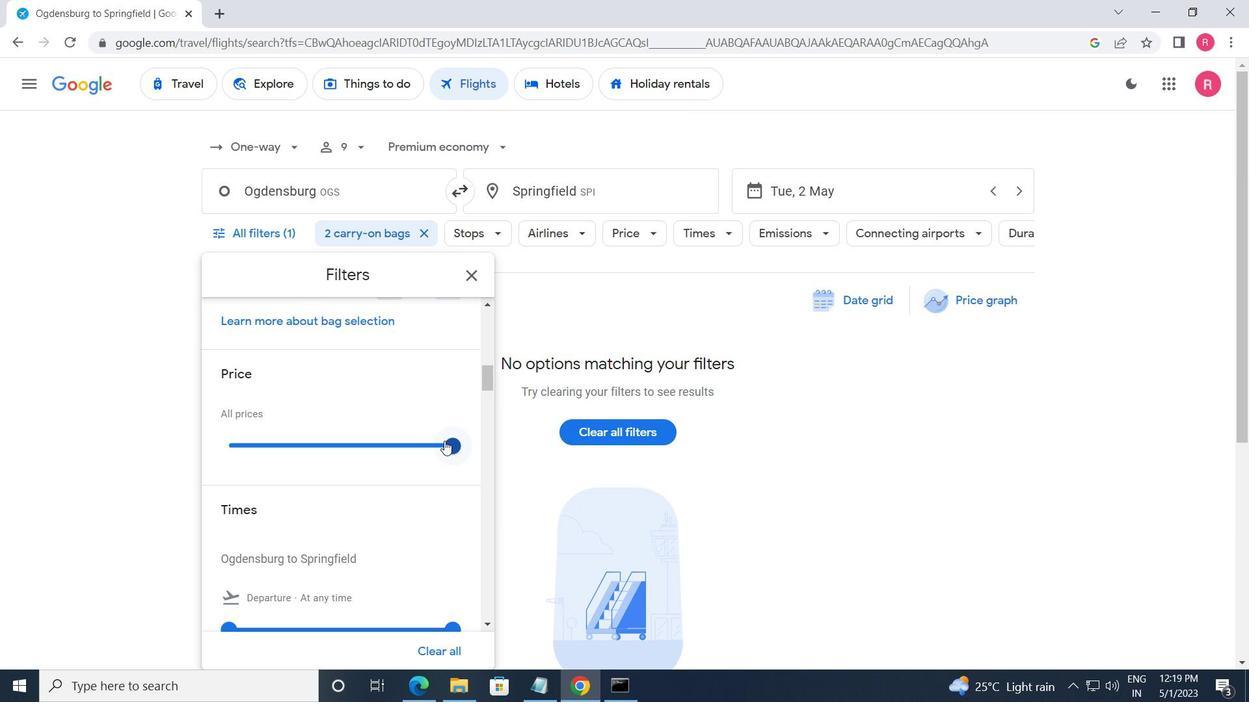 
Action: Mouse pressed left at (447, 443)
Screenshot: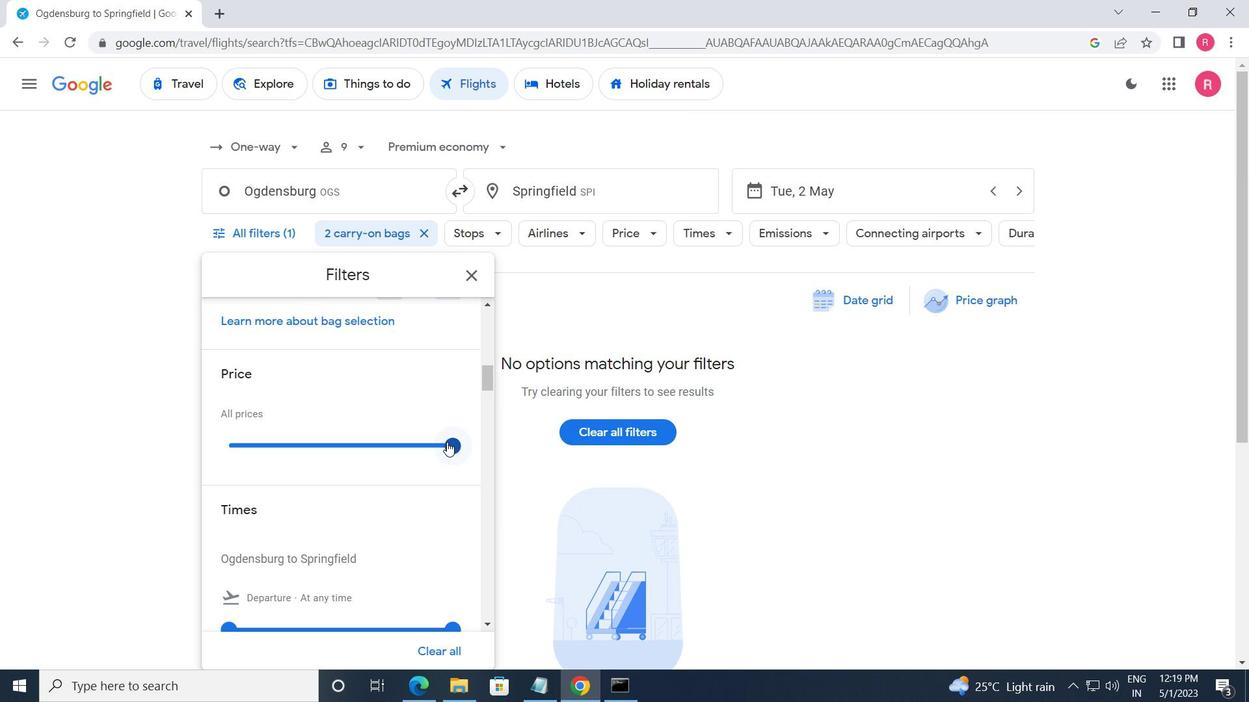 
Action: Mouse moved to (440, 440)
Screenshot: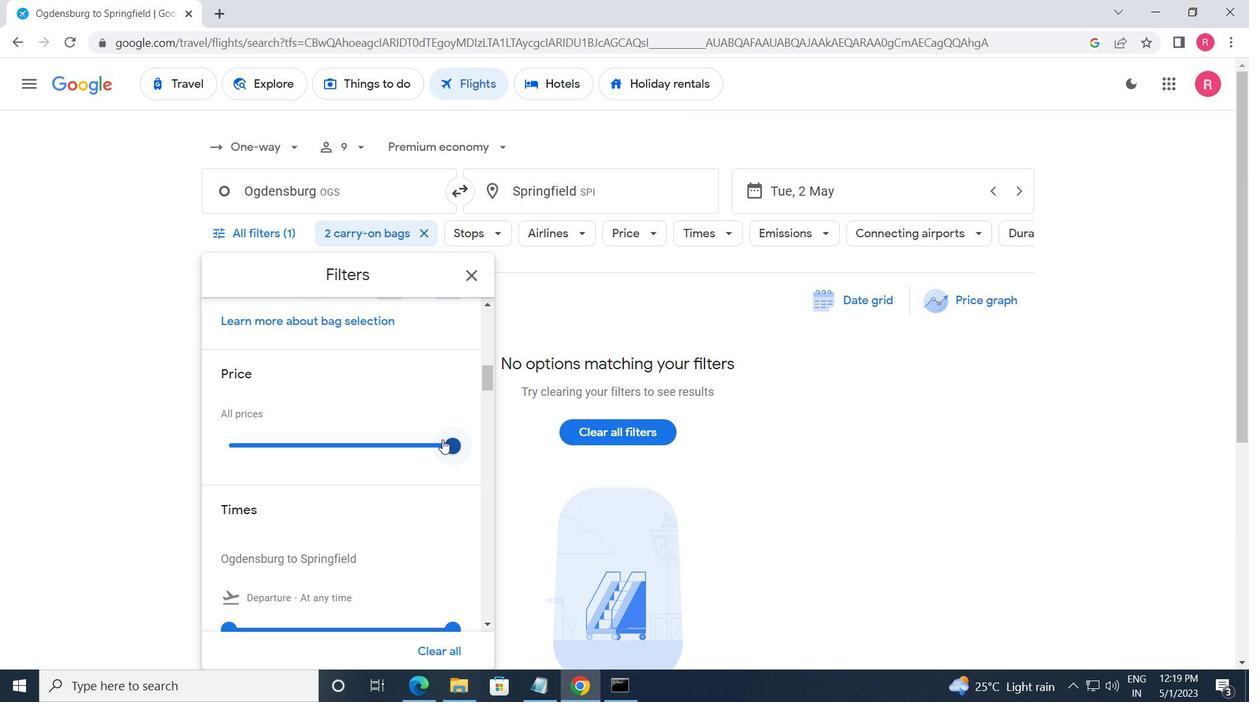 
Action: Mouse scrolled (440, 439) with delta (0, 0)
Screenshot: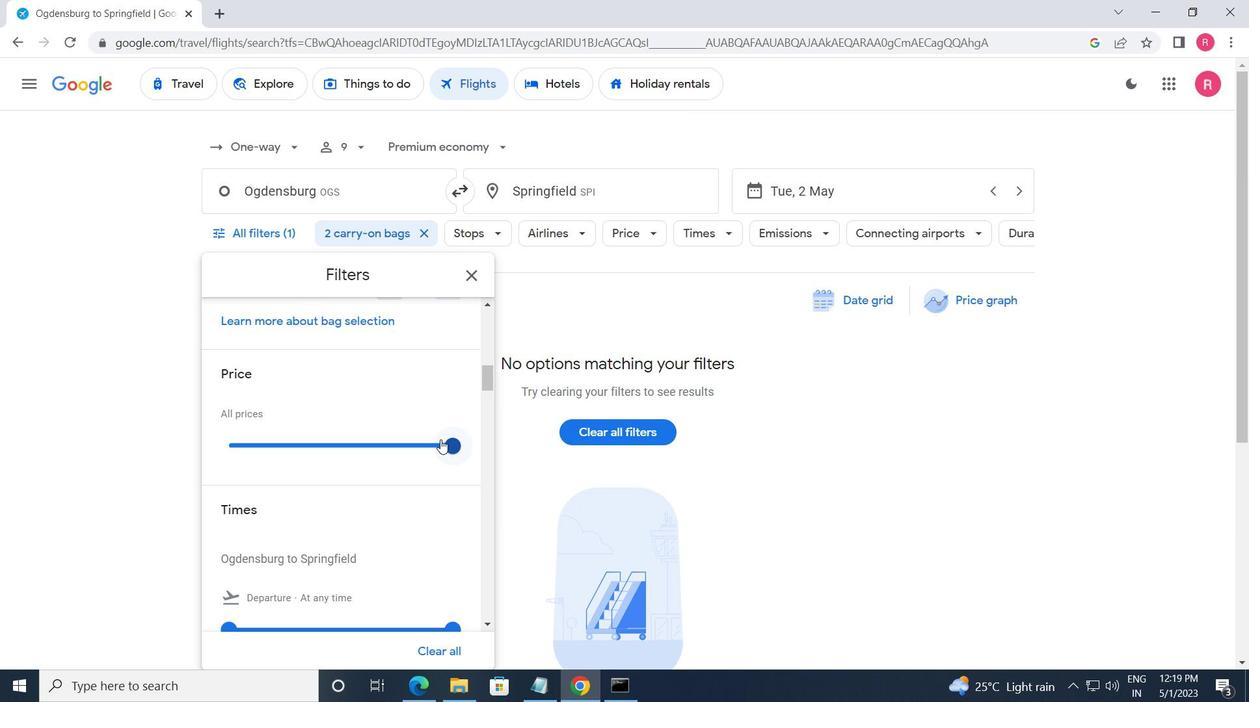 
Action: Mouse scrolled (440, 439) with delta (0, 0)
Screenshot: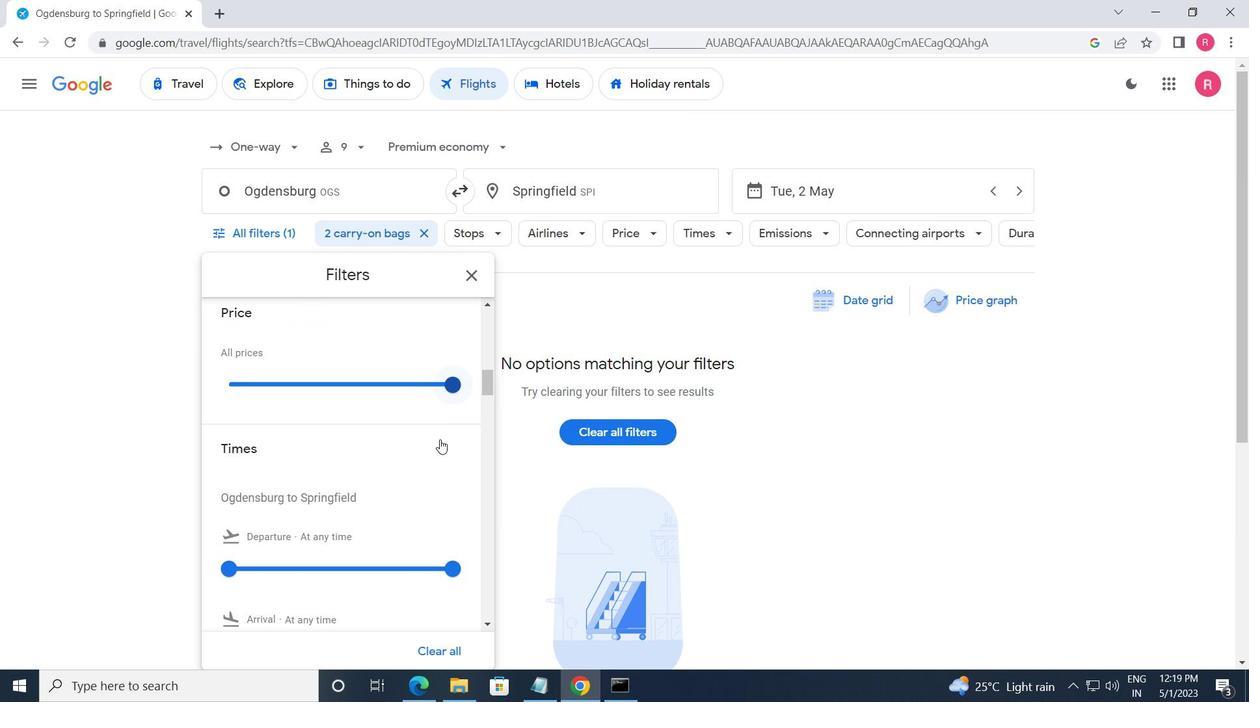
Action: Mouse moved to (238, 464)
Screenshot: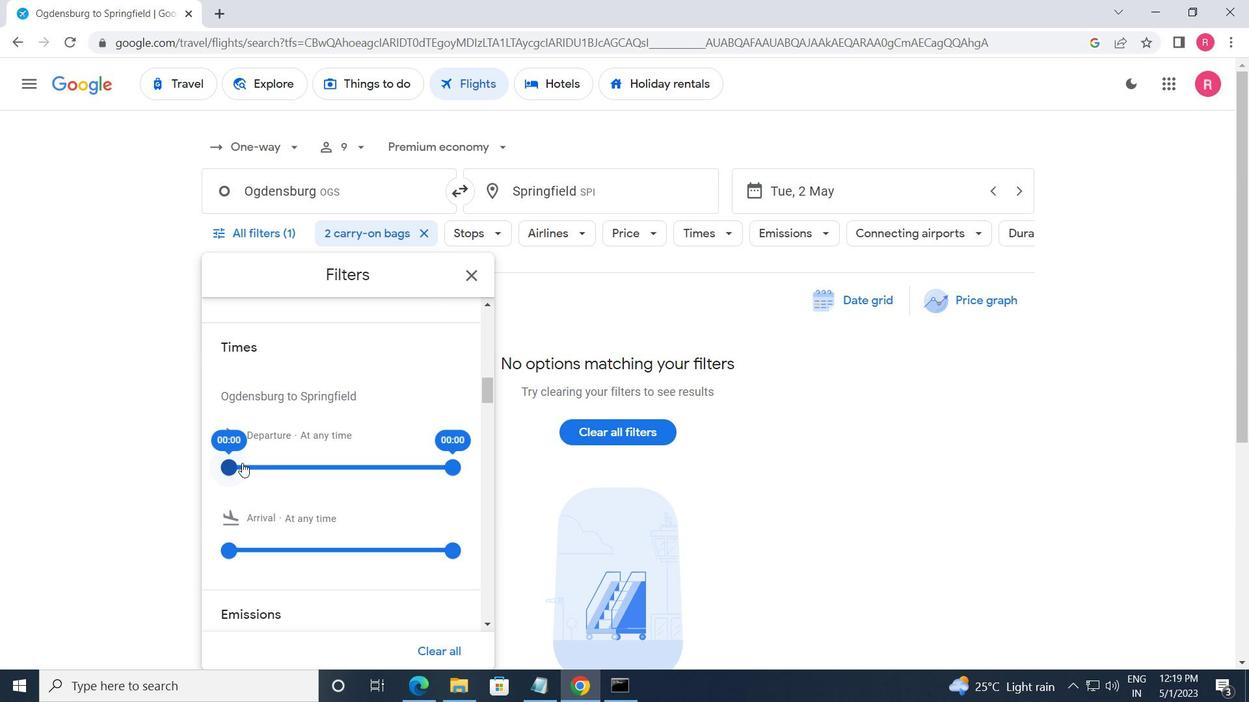 
Action: Mouse pressed left at (238, 464)
Screenshot: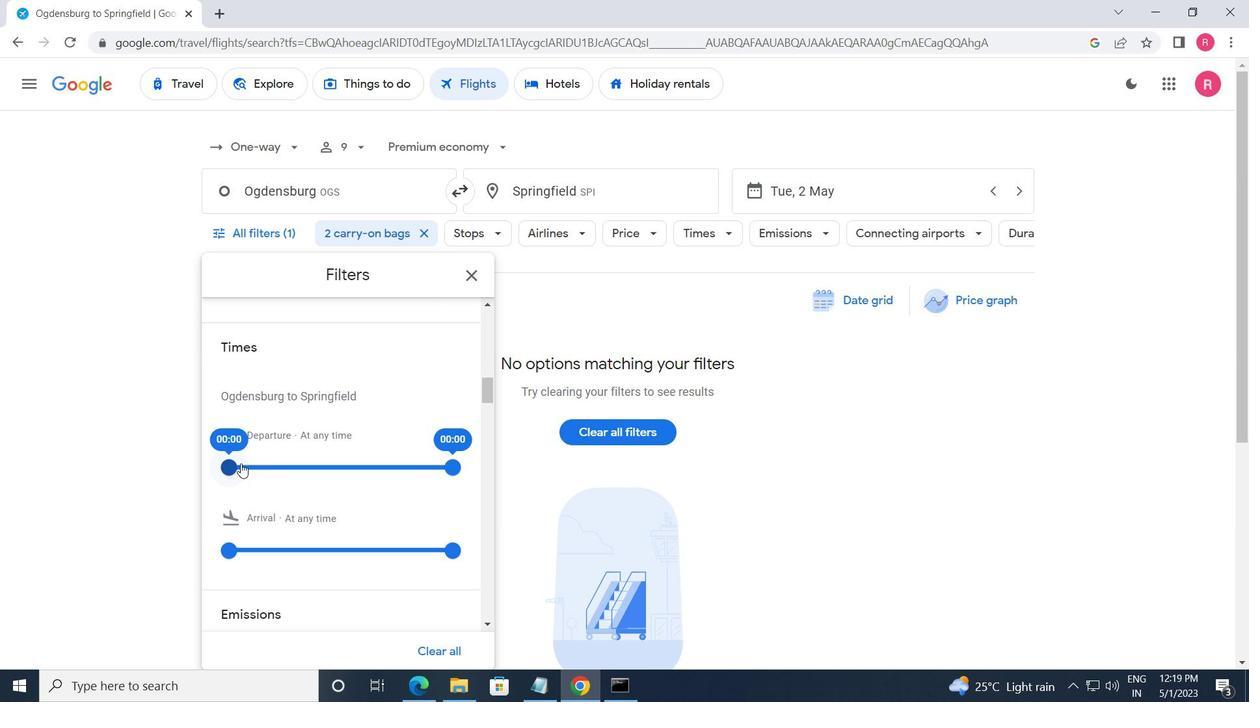 
Action: Mouse moved to (458, 476)
Screenshot: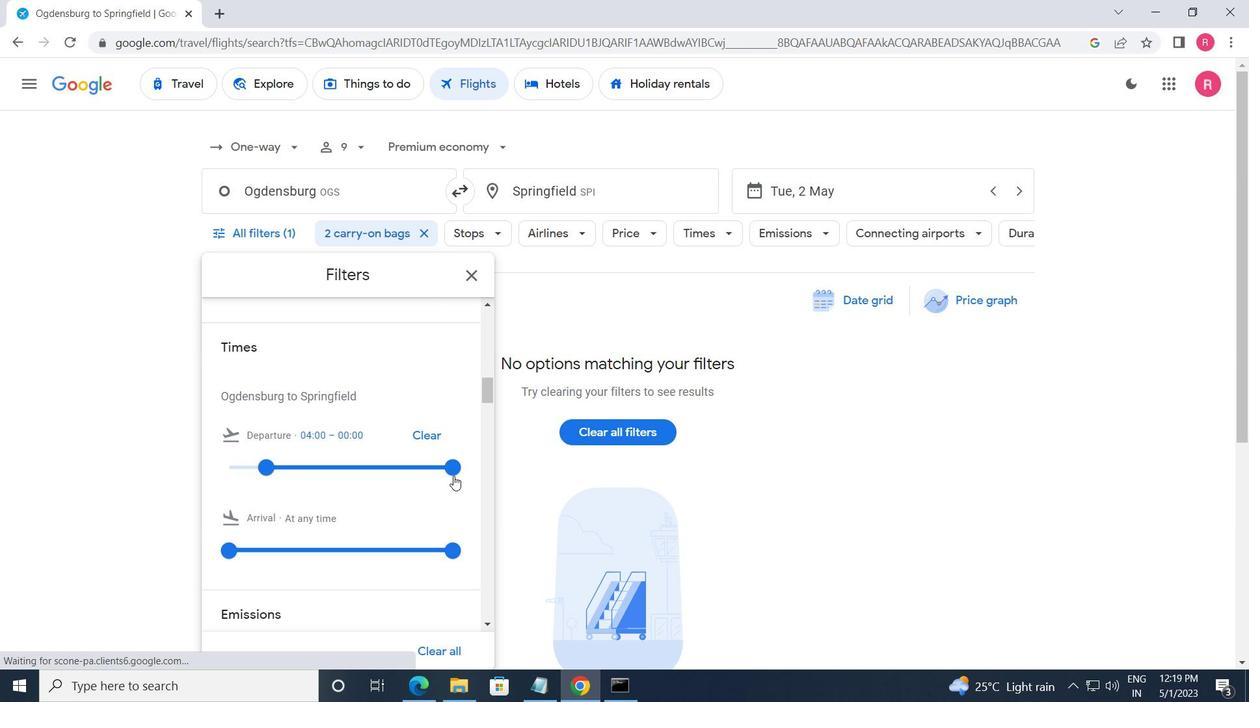 
Action: Mouse pressed left at (458, 476)
Screenshot: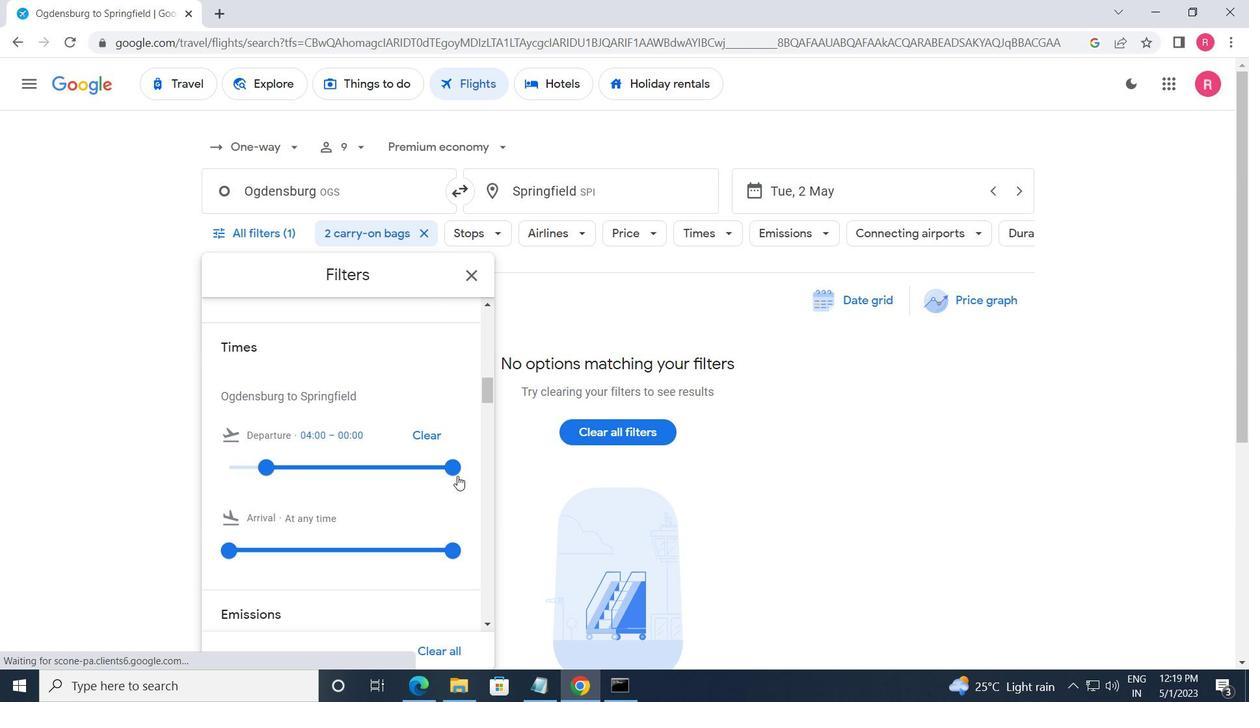 
Action: Mouse moved to (468, 278)
Screenshot: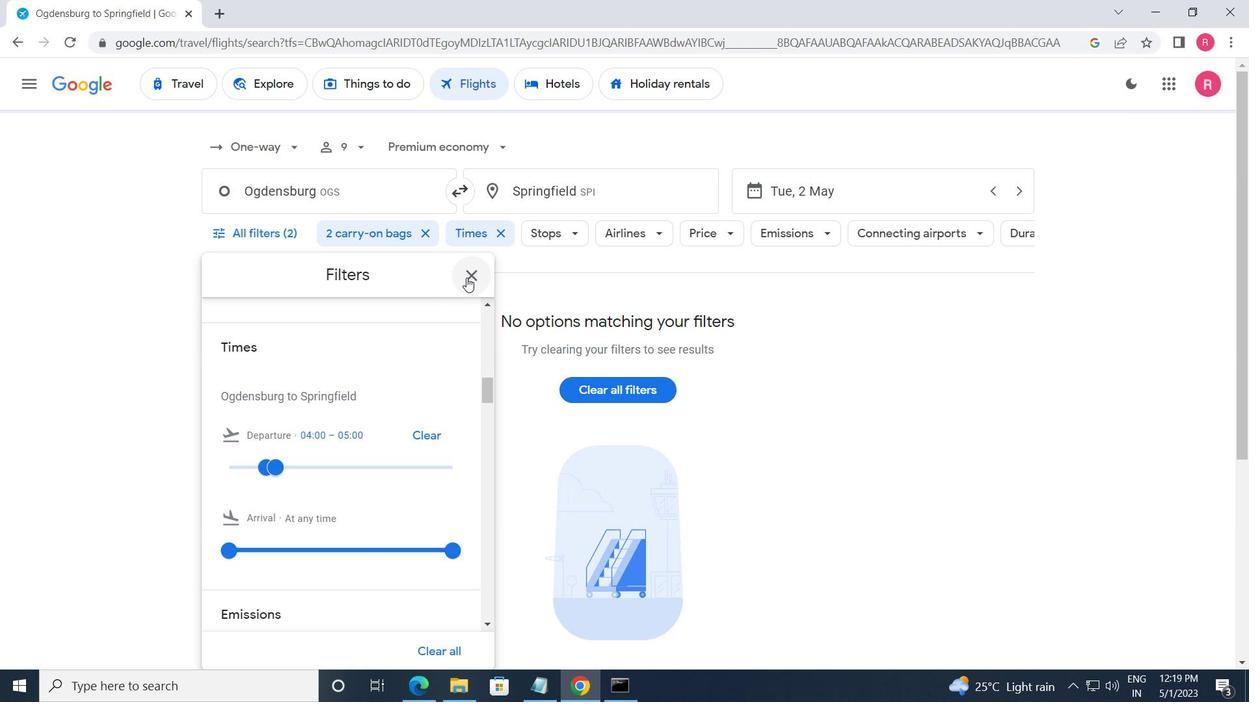 
Action: Mouse pressed left at (468, 278)
Screenshot: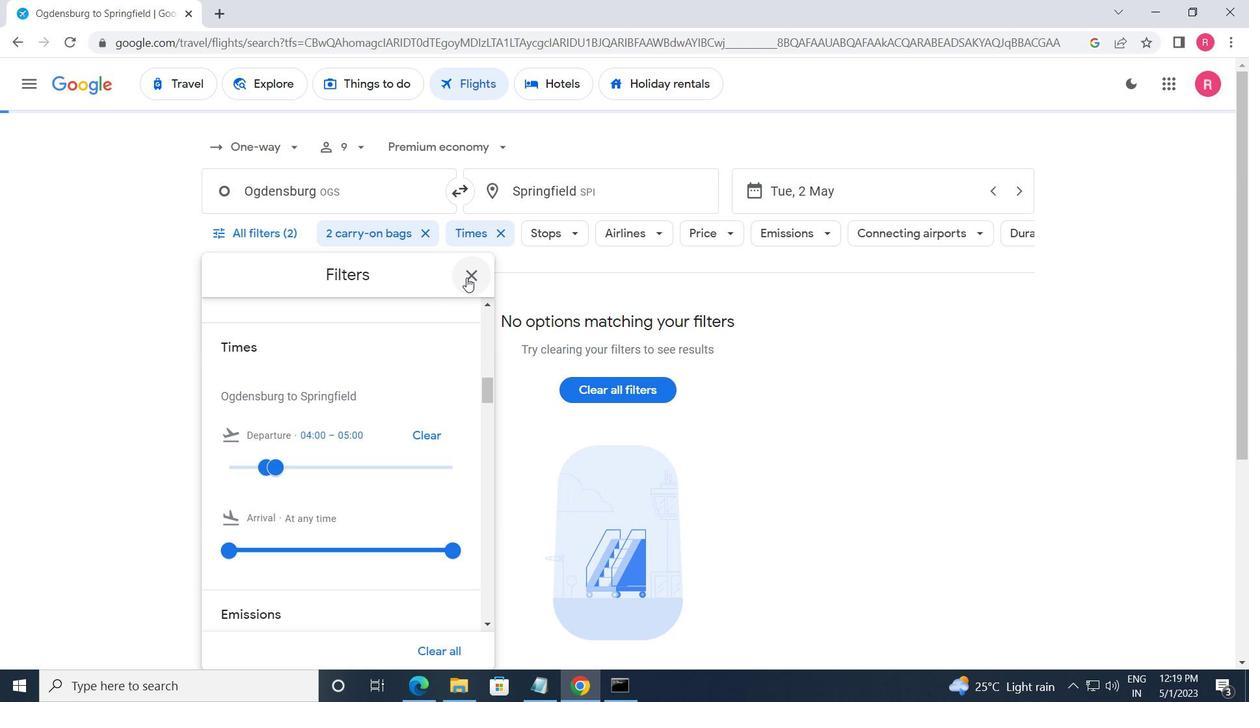 
